 Task: Open Card Event Execution in Board Thought Leadership to Workspace Creative Services and add a team member Softage.4@softage.net, a label Orange, a checklist Curriculum Development, an attachment from Trello, a color Orange and finally, add a card description 'Conduct customer focus group for new product' and a comment 'We should approach this task with a sense of ownership, taking pride in our work and its impact on the project.'. Add a start date 'Jan 04, 1900' with a due date 'Jan 11, 1900'
Action: Mouse moved to (383, 166)
Screenshot: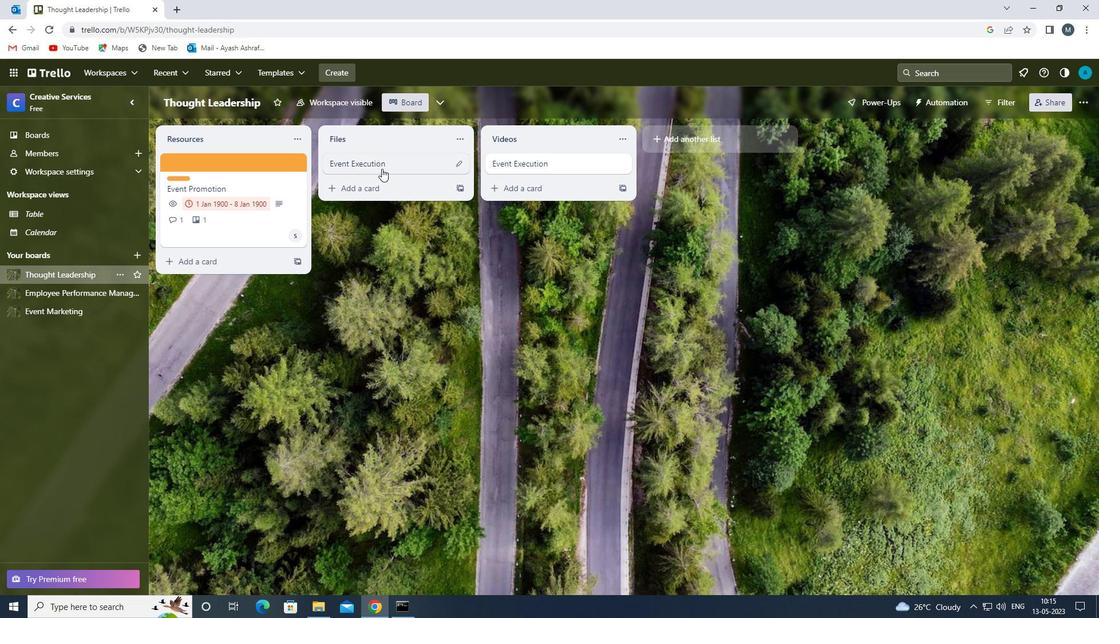 
Action: Mouse pressed left at (383, 166)
Screenshot: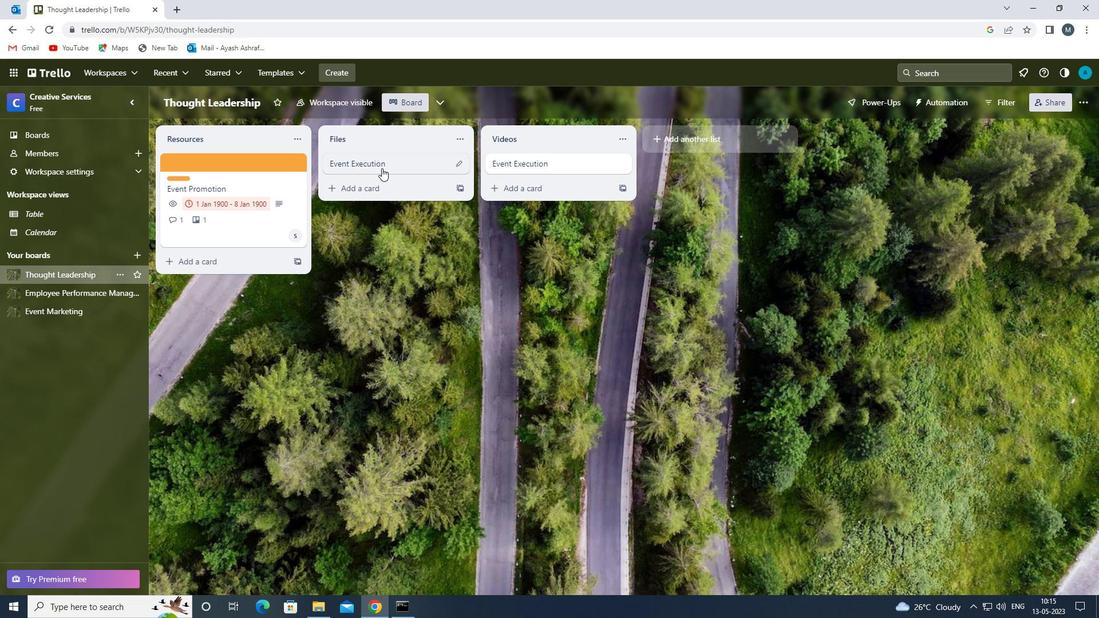 
Action: Mouse moved to (704, 202)
Screenshot: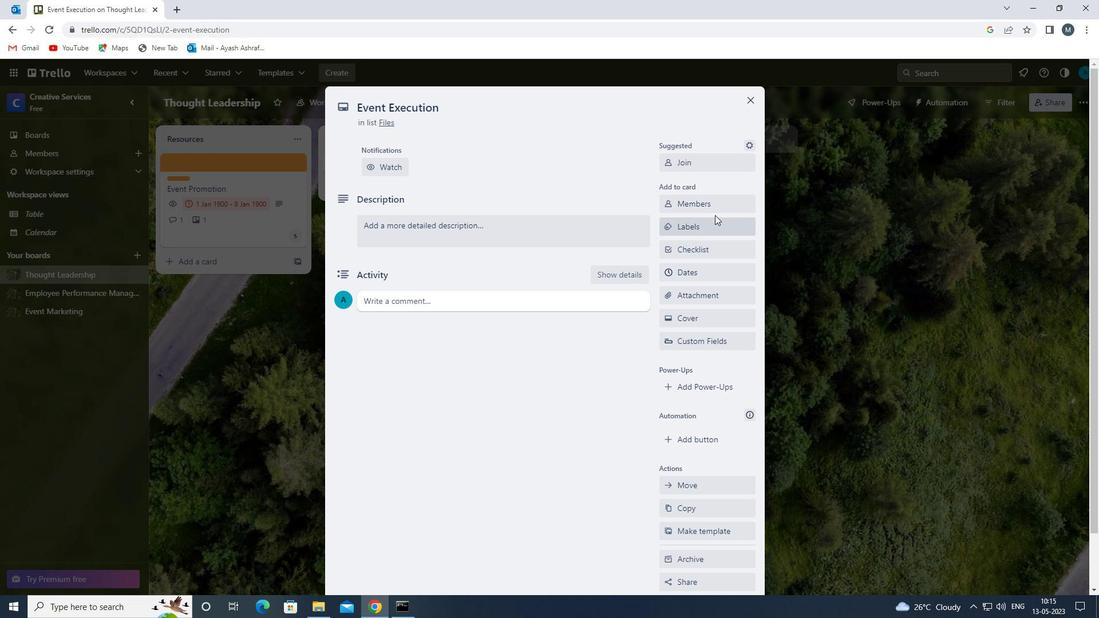 
Action: Mouse pressed left at (704, 202)
Screenshot: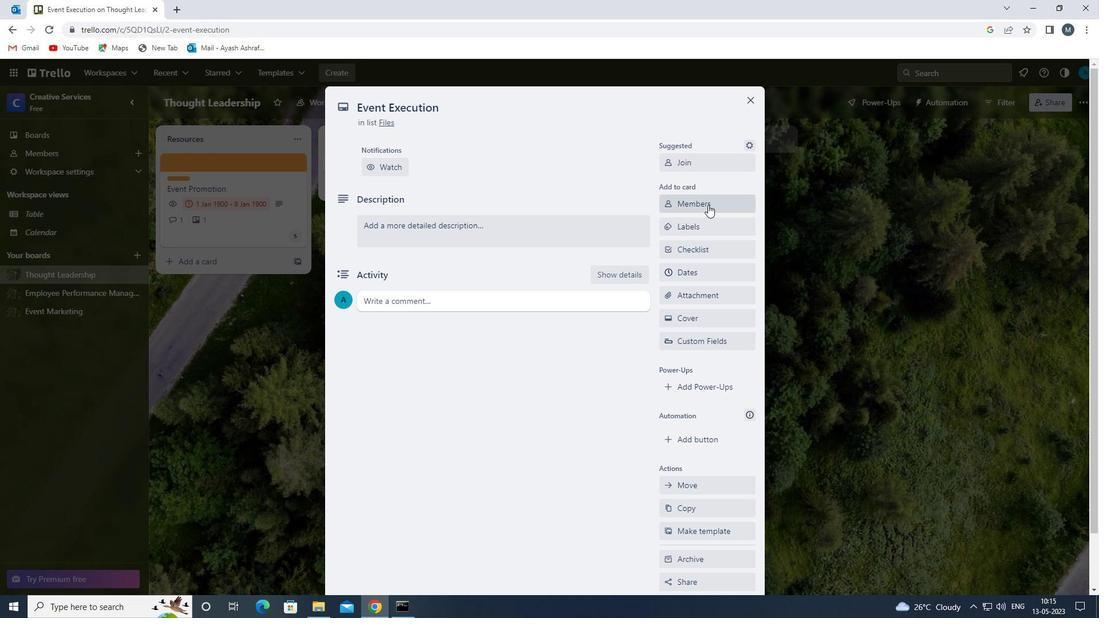 
Action: Mouse moved to (696, 280)
Screenshot: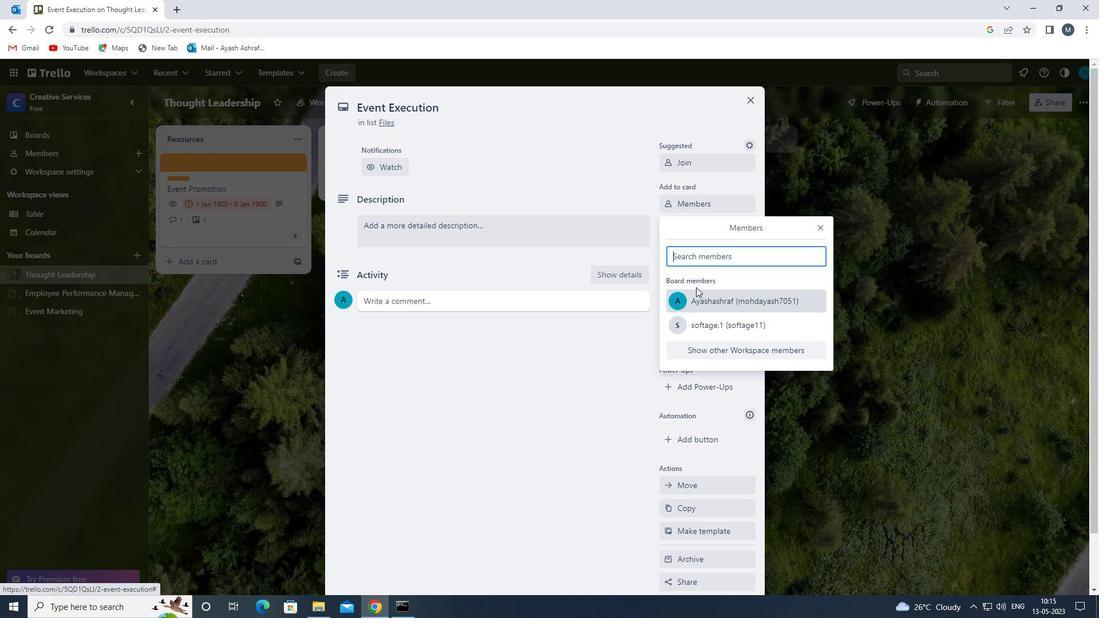 
Action: Key pressed s
Screenshot: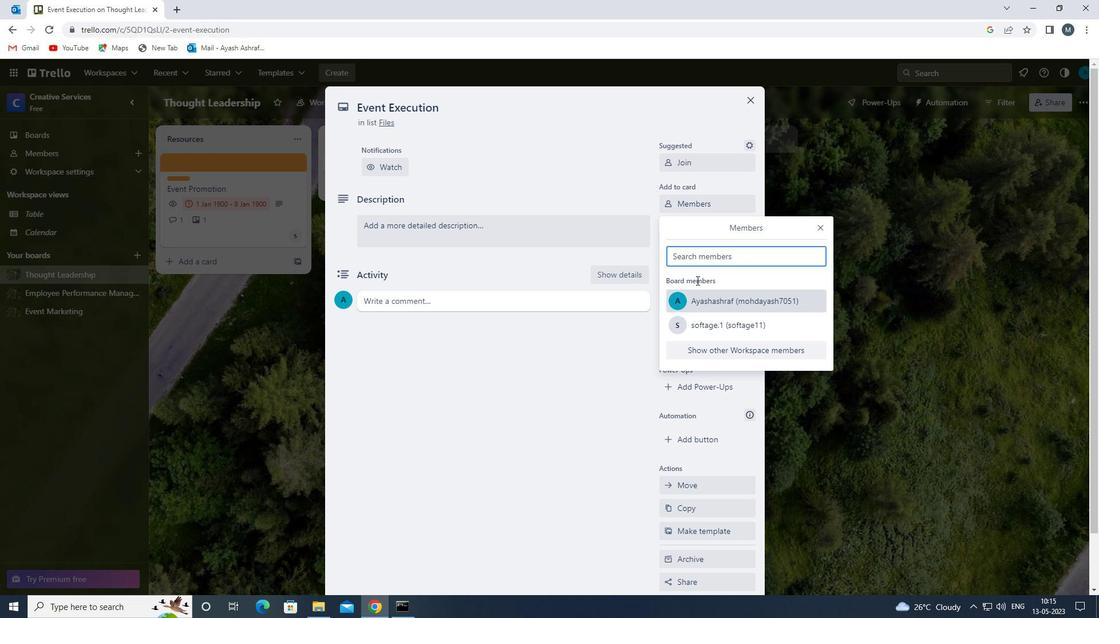 
Action: Mouse moved to (709, 393)
Screenshot: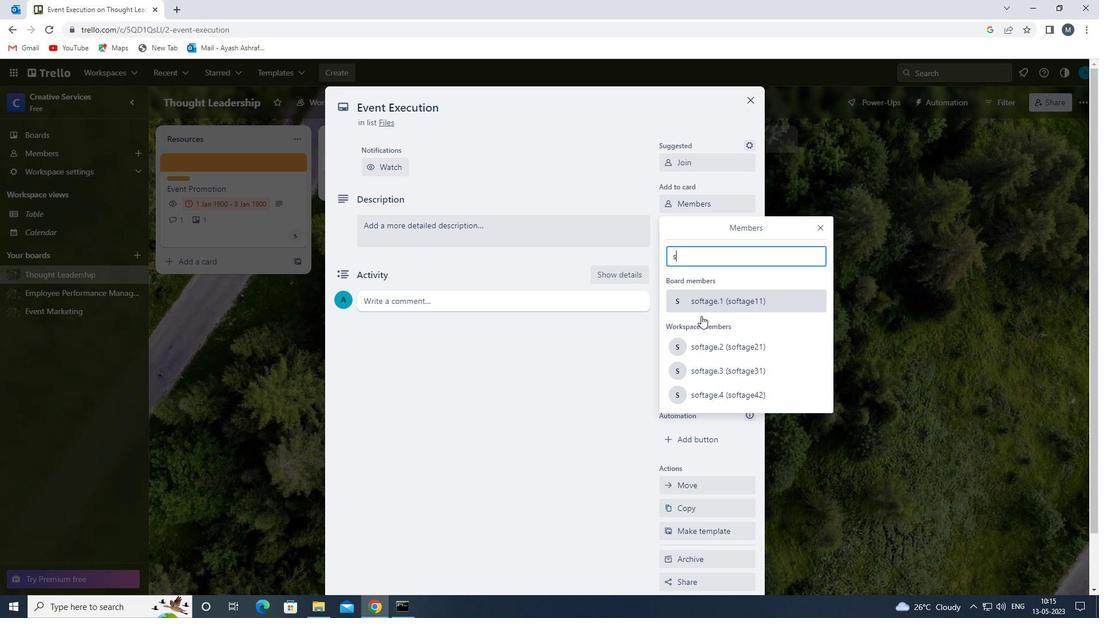 
Action: Mouse pressed left at (709, 393)
Screenshot: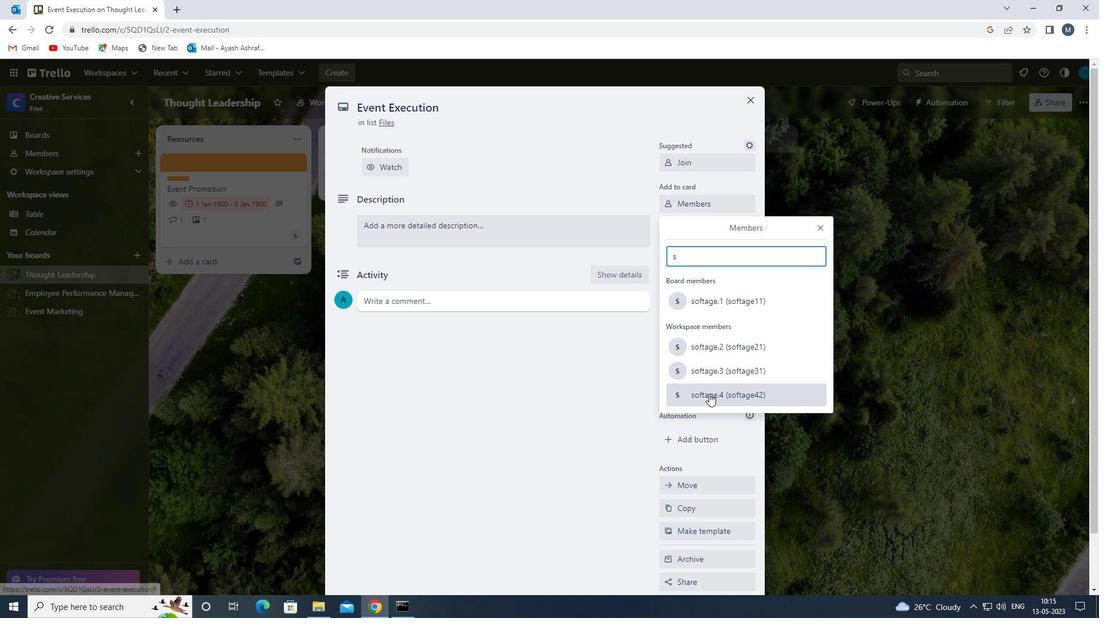
Action: Mouse moved to (819, 231)
Screenshot: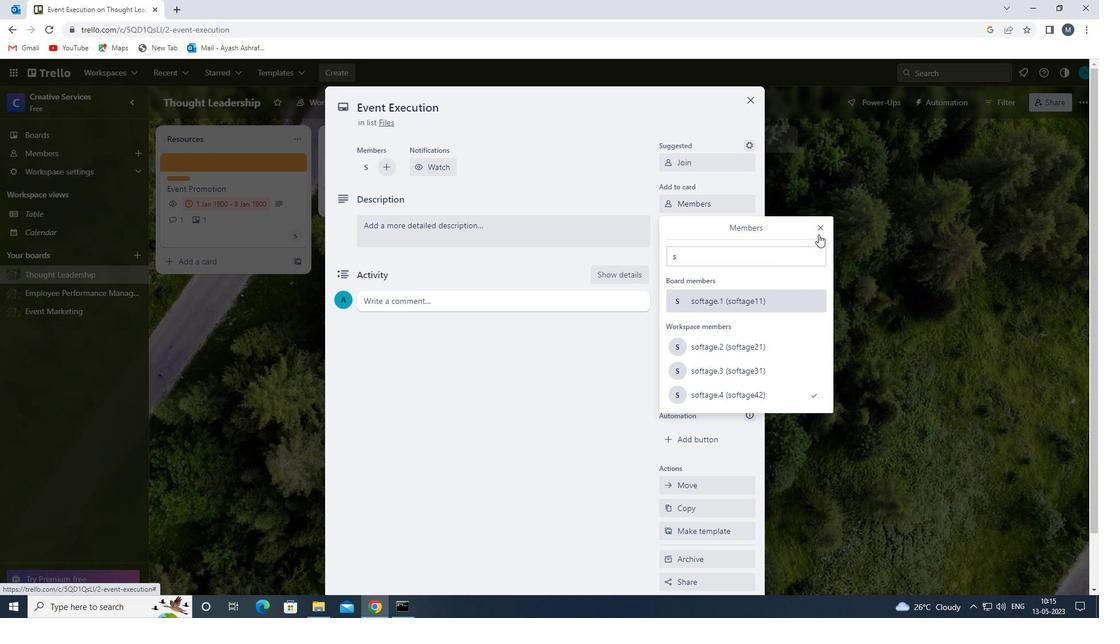 
Action: Mouse pressed left at (819, 231)
Screenshot: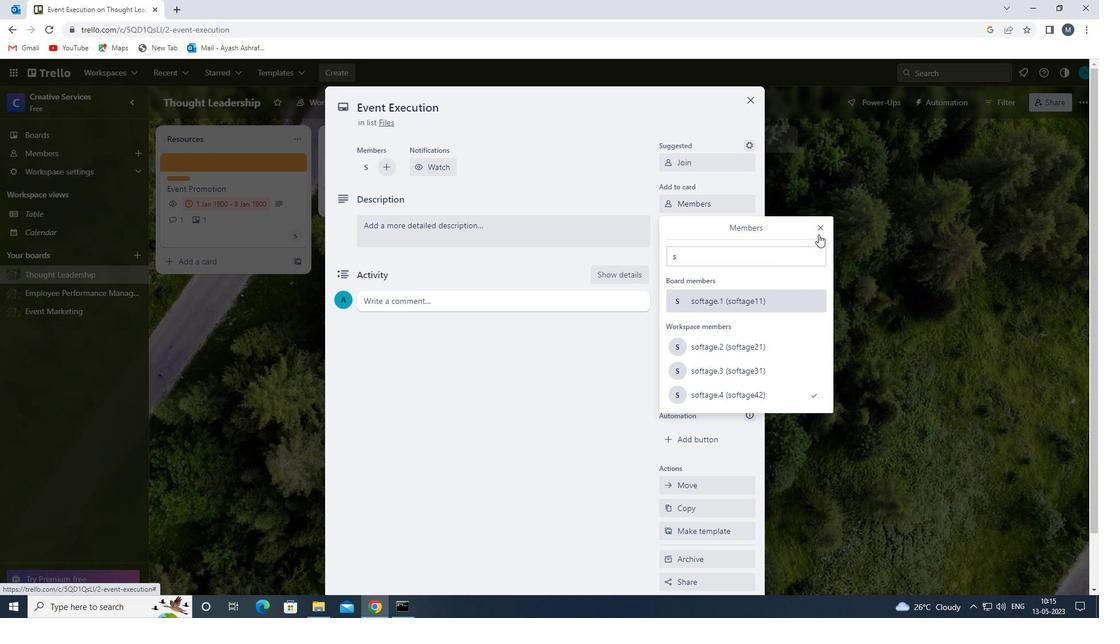 
Action: Mouse moved to (687, 227)
Screenshot: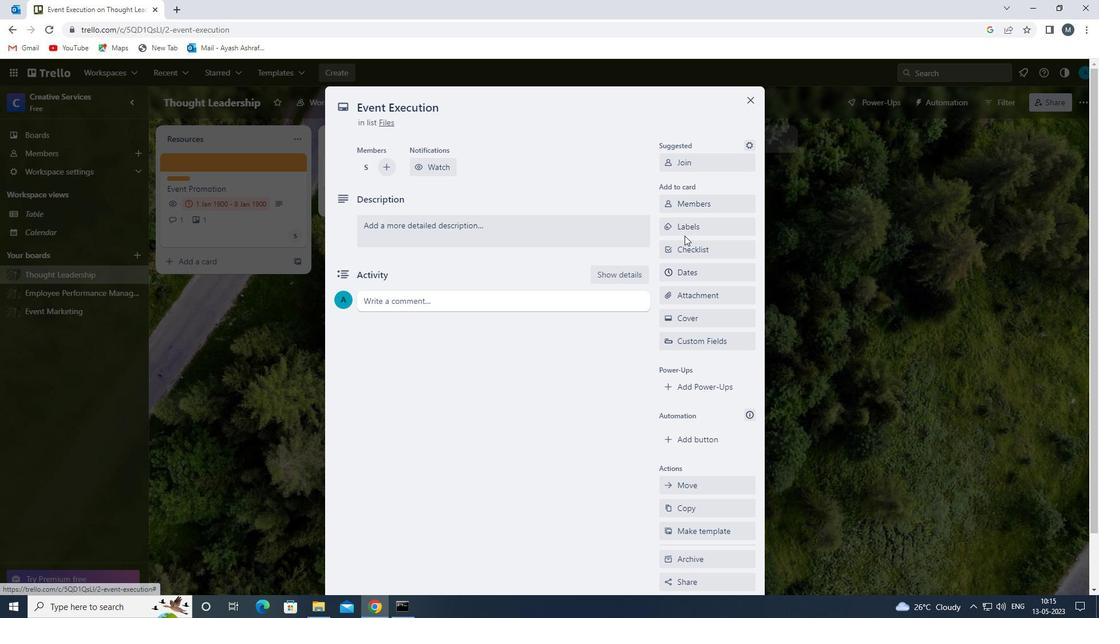 
Action: Mouse pressed left at (687, 227)
Screenshot: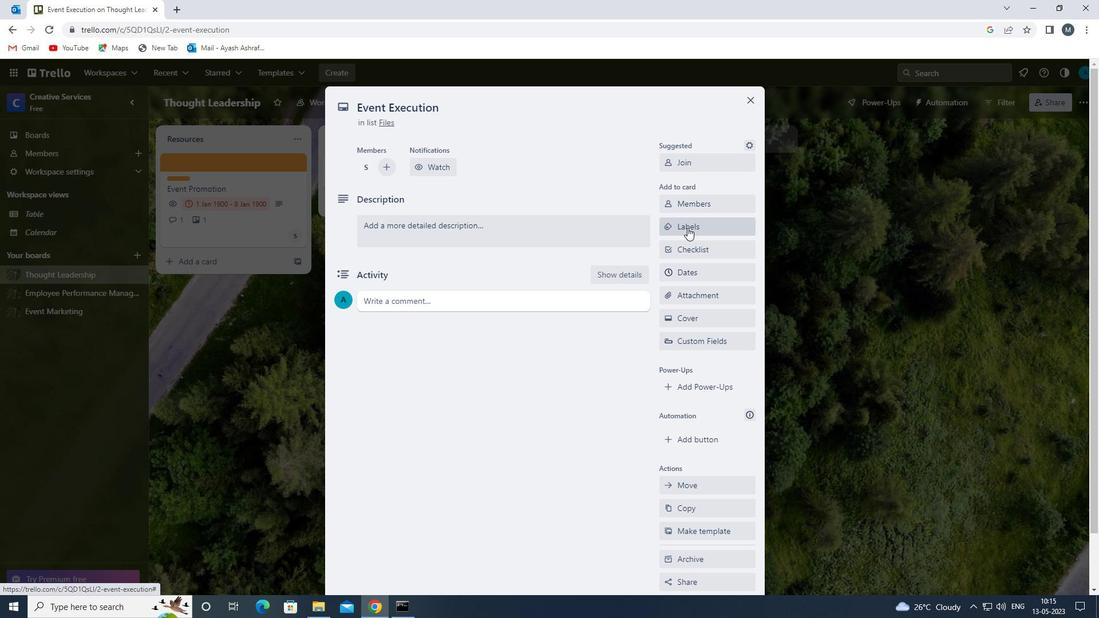 
Action: Mouse moved to (723, 362)
Screenshot: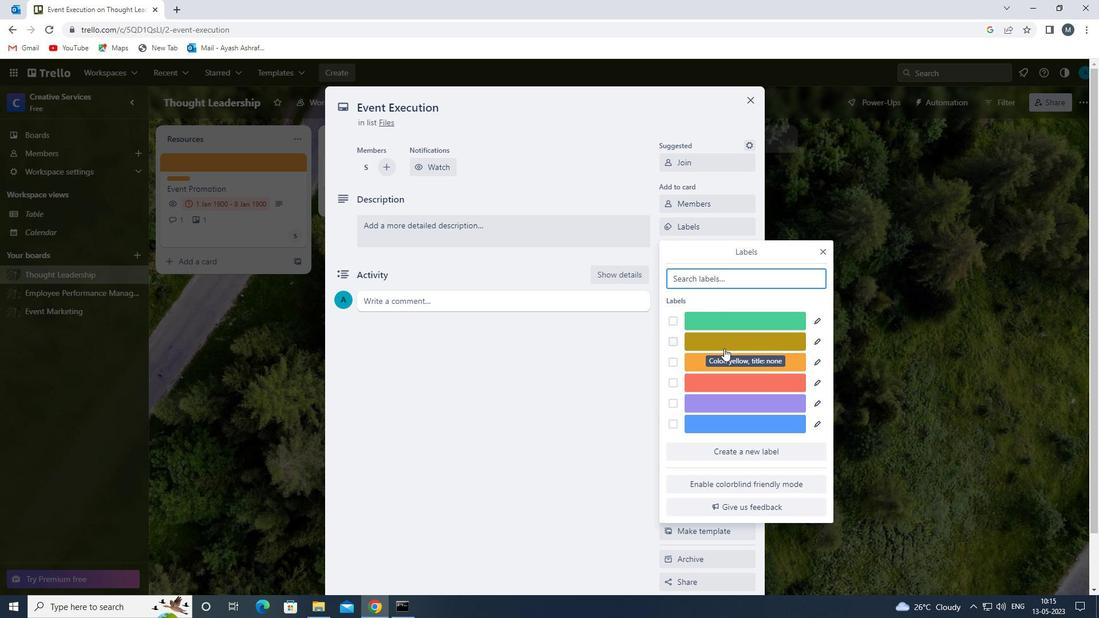 
Action: Mouse pressed left at (723, 362)
Screenshot: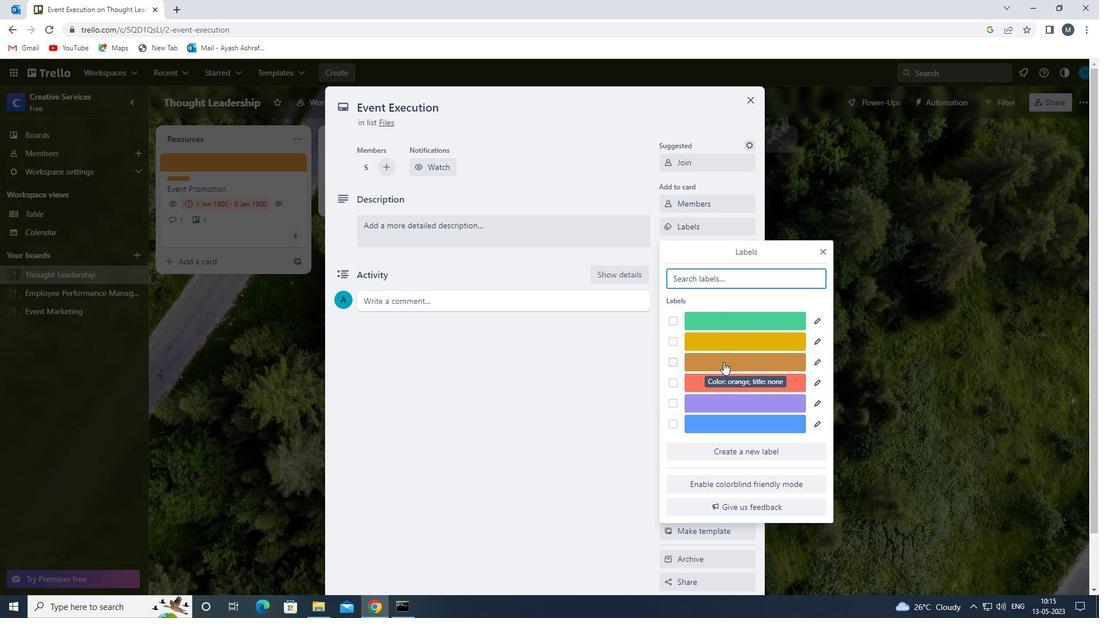 
Action: Mouse moved to (823, 246)
Screenshot: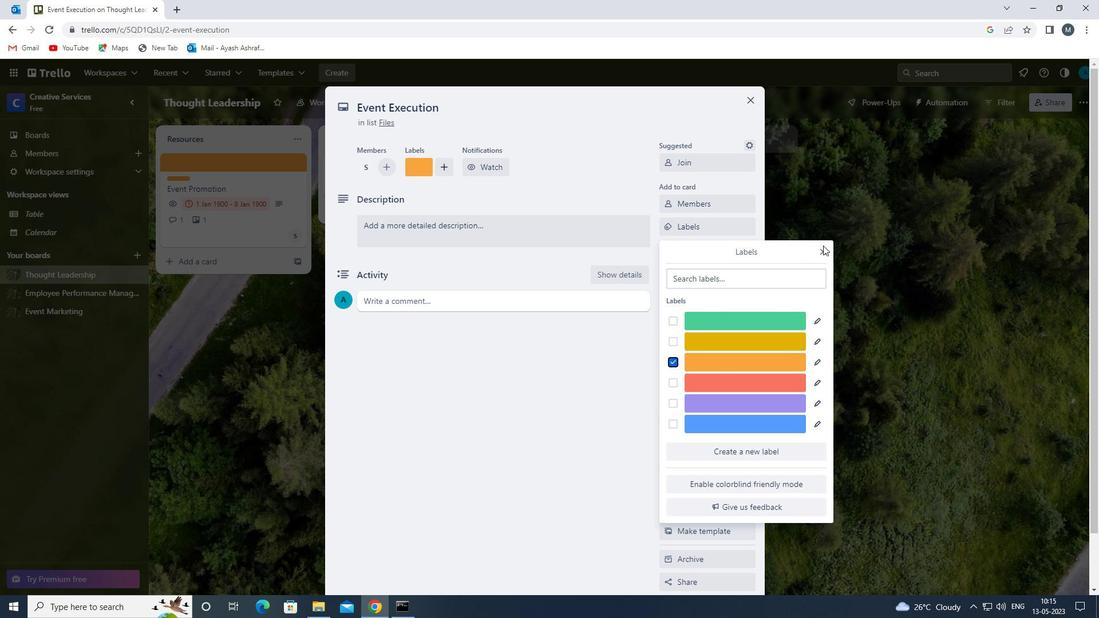 
Action: Mouse pressed left at (823, 246)
Screenshot: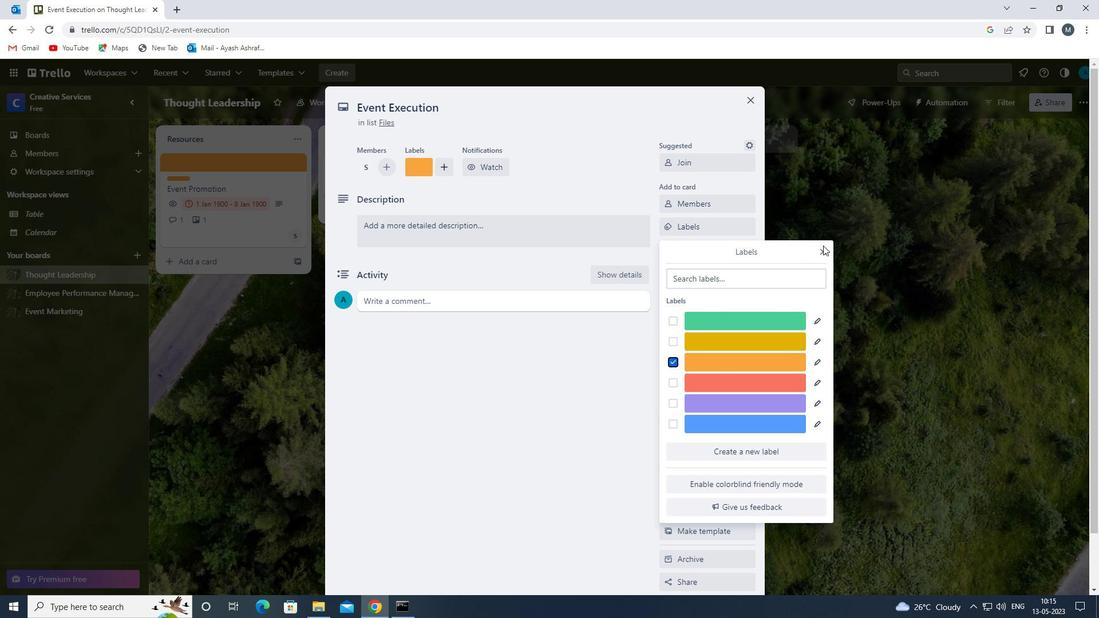 
Action: Mouse moved to (691, 254)
Screenshot: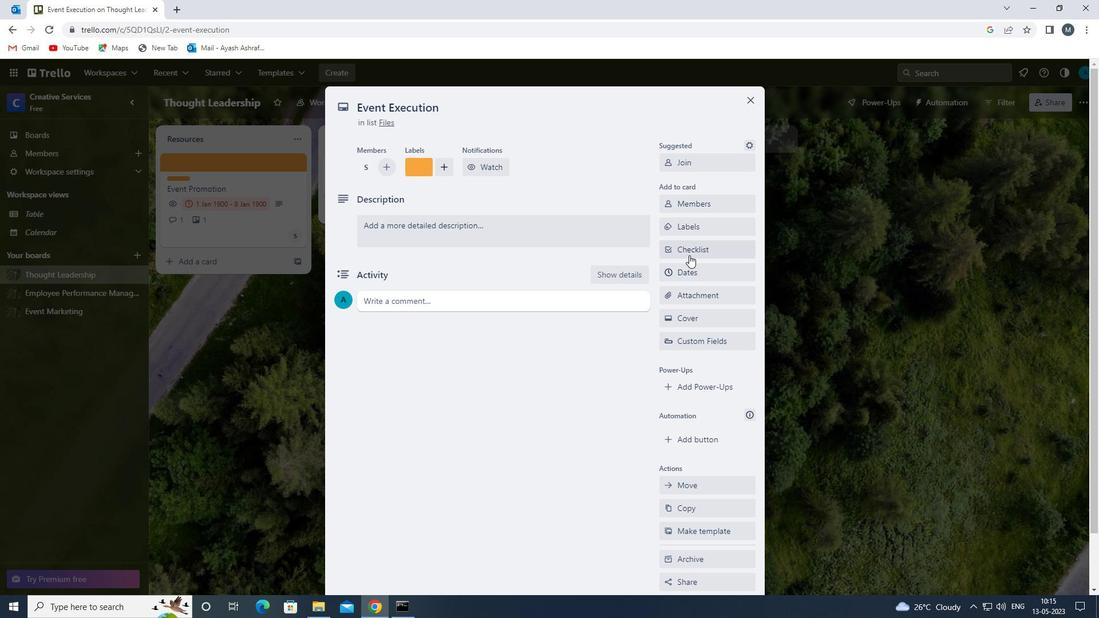 
Action: Mouse pressed left at (691, 254)
Screenshot: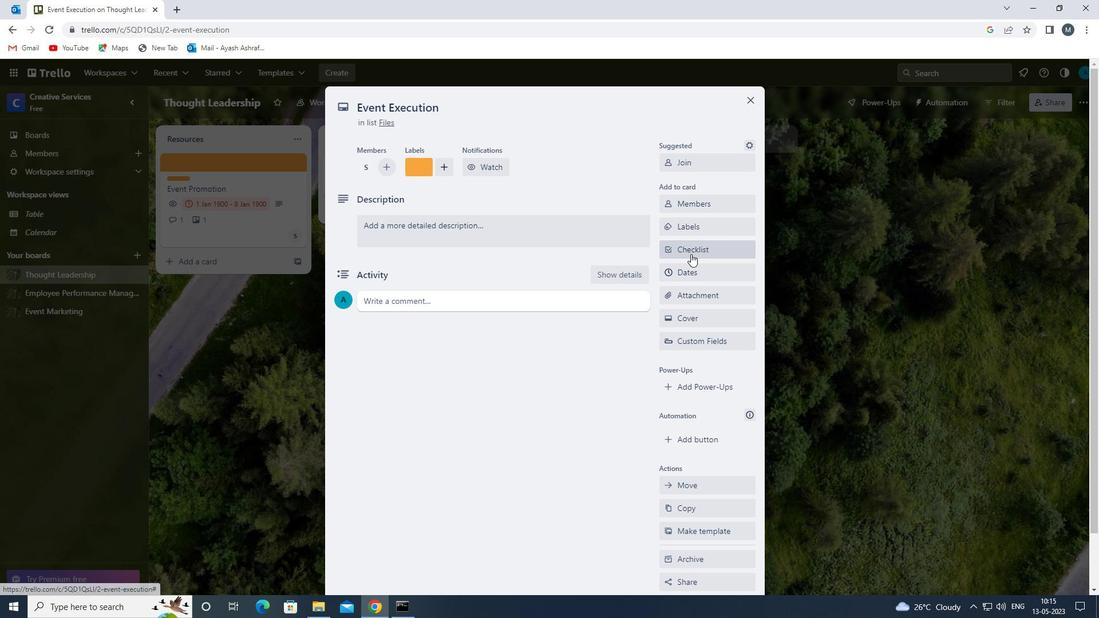 
Action: Mouse moved to (735, 315)
Screenshot: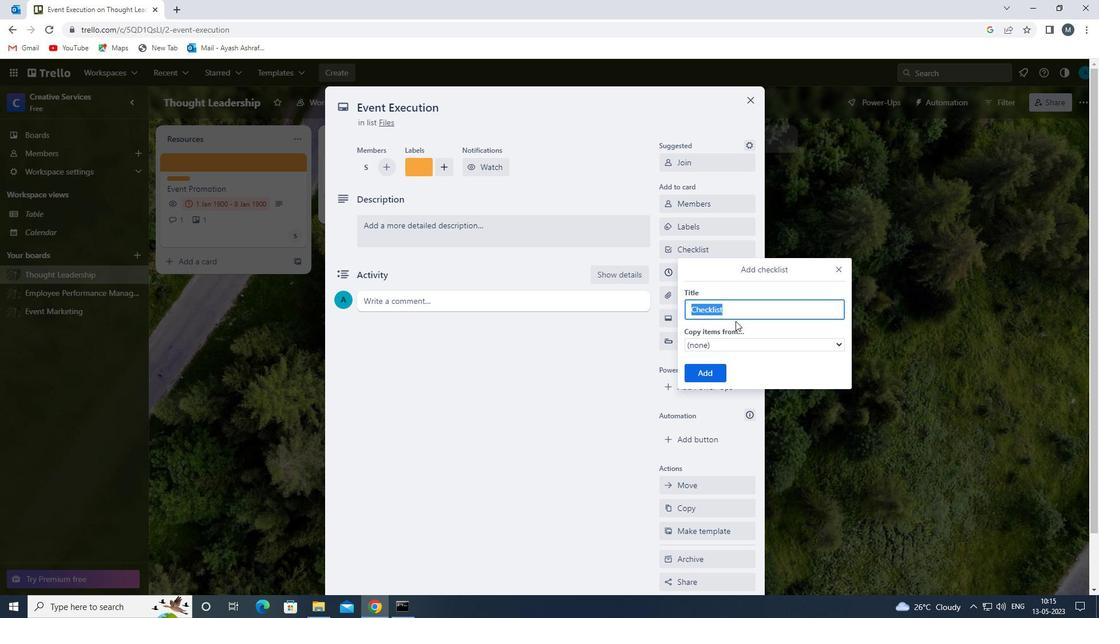 
Action: Key pressed <Key.shift>CURRICULU
Screenshot: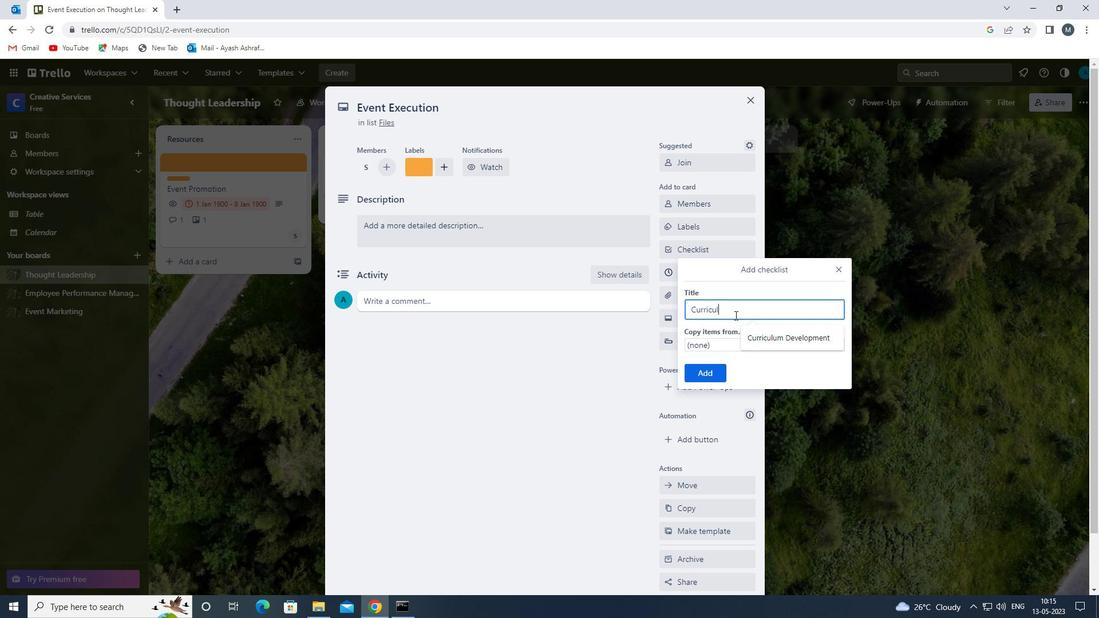 
Action: Mouse moved to (754, 344)
Screenshot: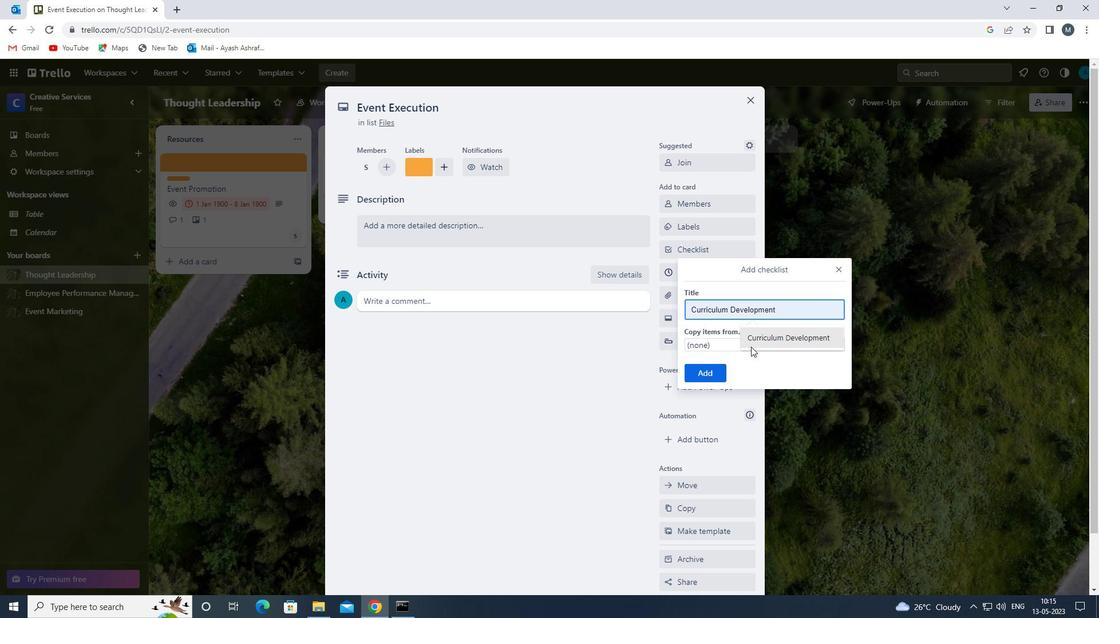 
Action: Mouse pressed left at (754, 344)
Screenshot: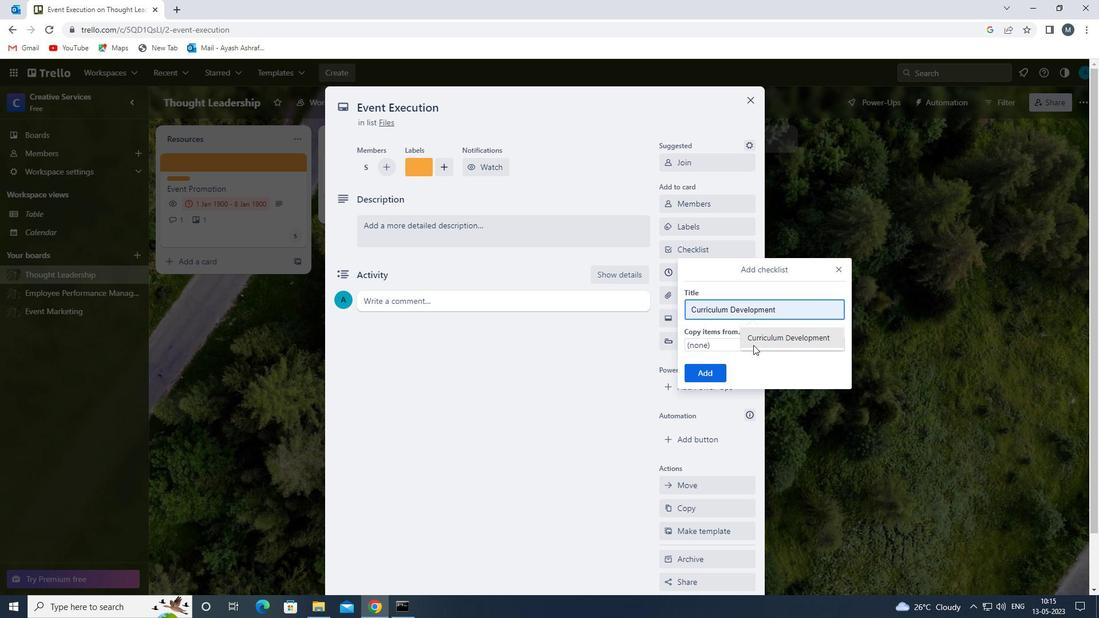 
Action: Mouse moved to (717, 375)
Screenshot: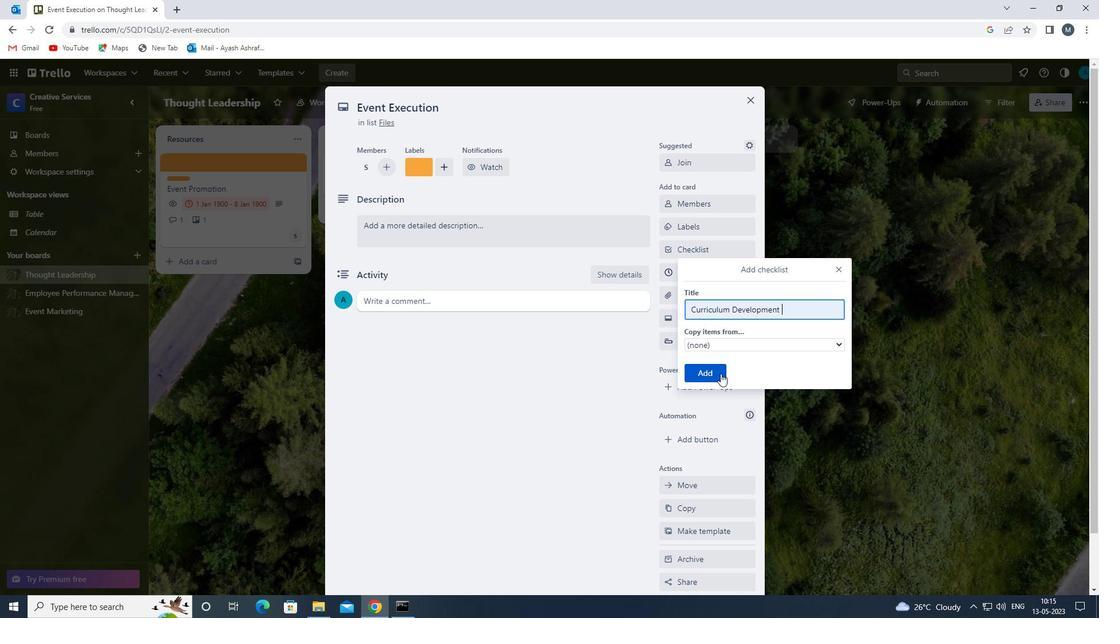 
Action: Mouse pressed left at (717, 375)
Screenshot: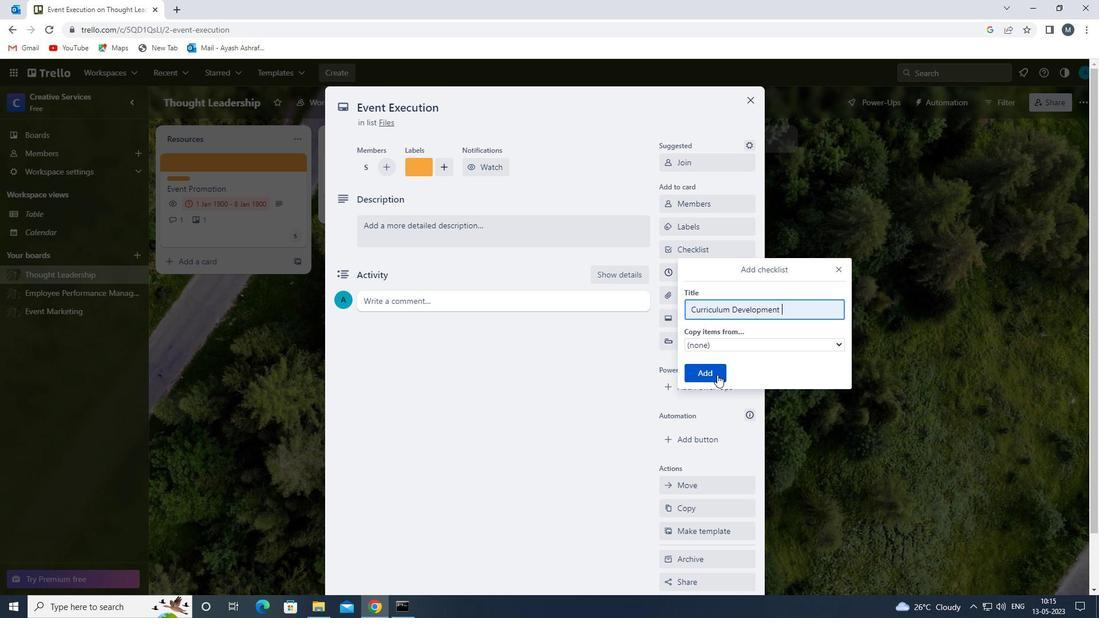 
Action: Mouse moved to (705, 296)
Screenshot: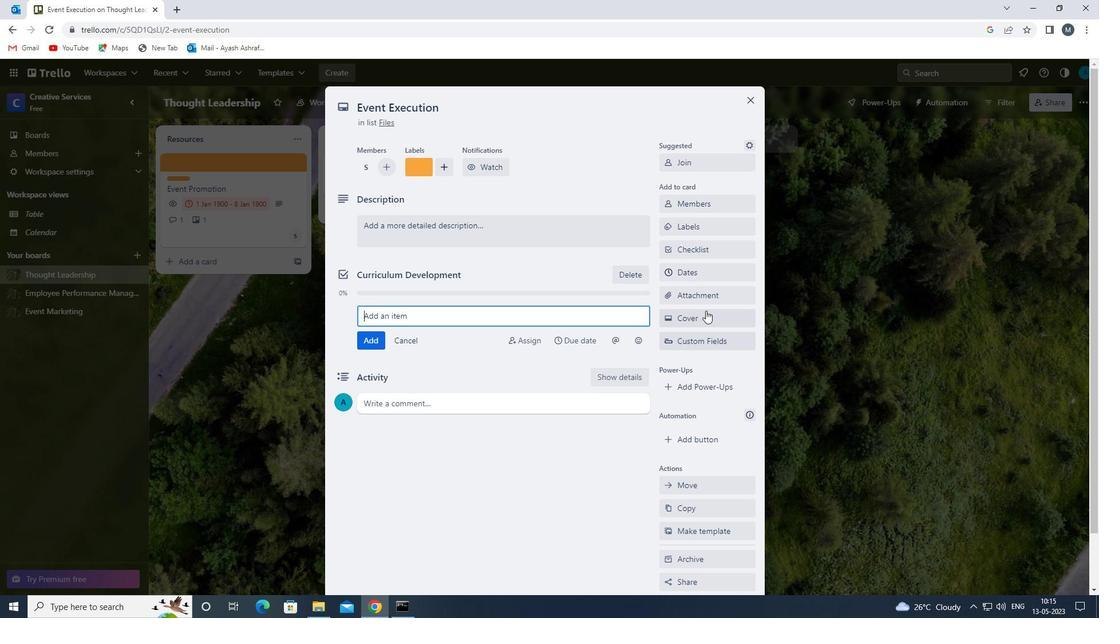 
Action: Mouse pressed left at (705, 296)
Screenshot: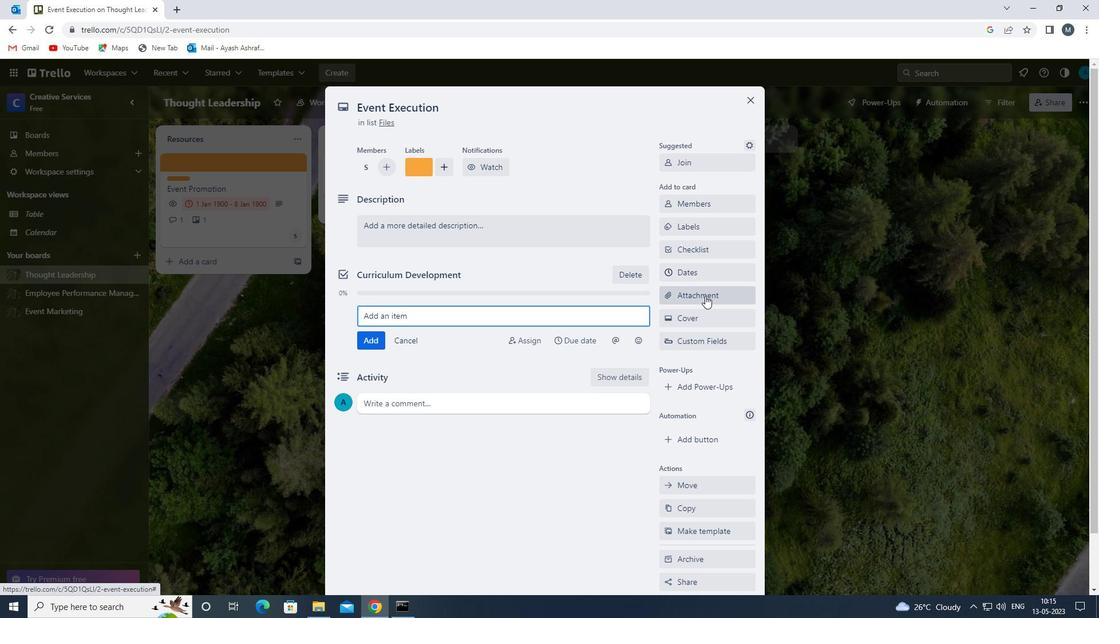 
Action: Mouse moved to (712, 365)
Screenshot: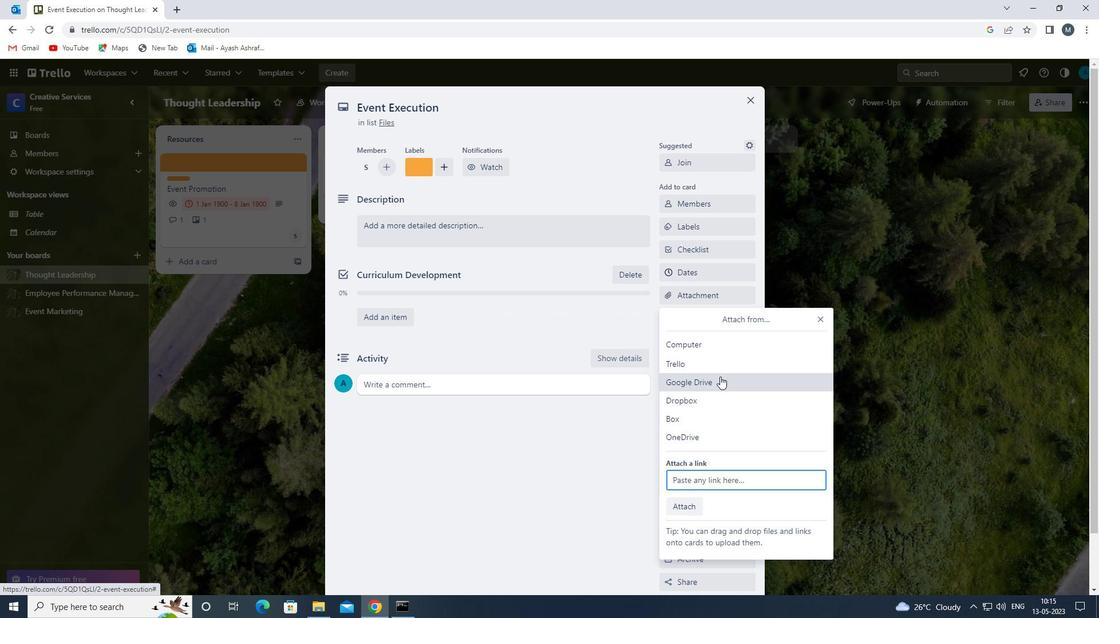 
Action: Mouse pressed left at (712, 365)
Screenshot: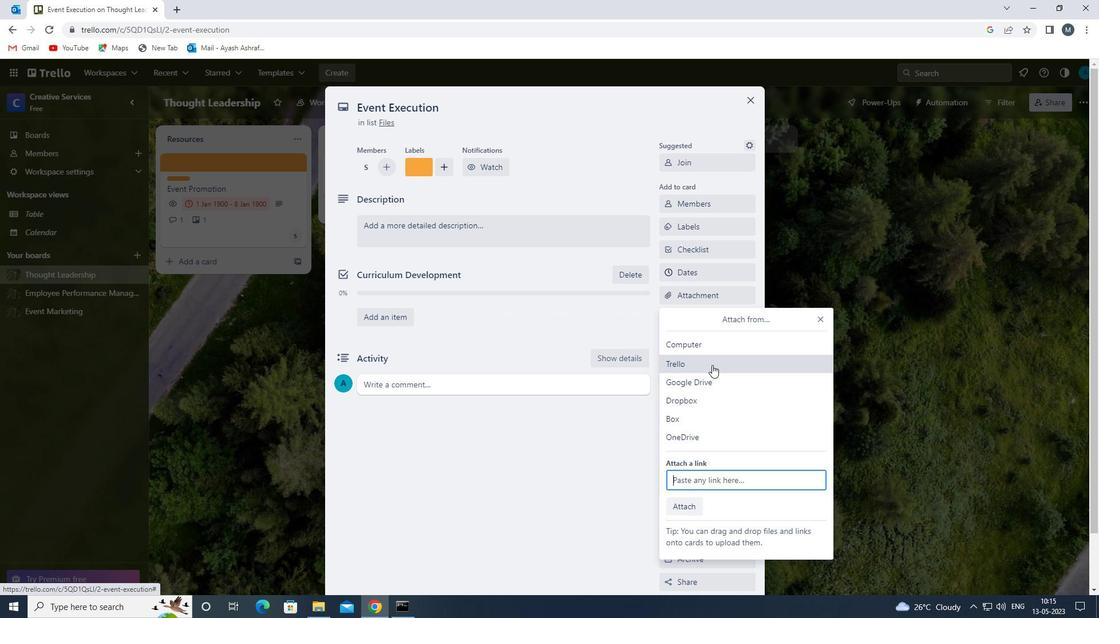 
Action: Mouse moved to (701, 342)
Screenshot: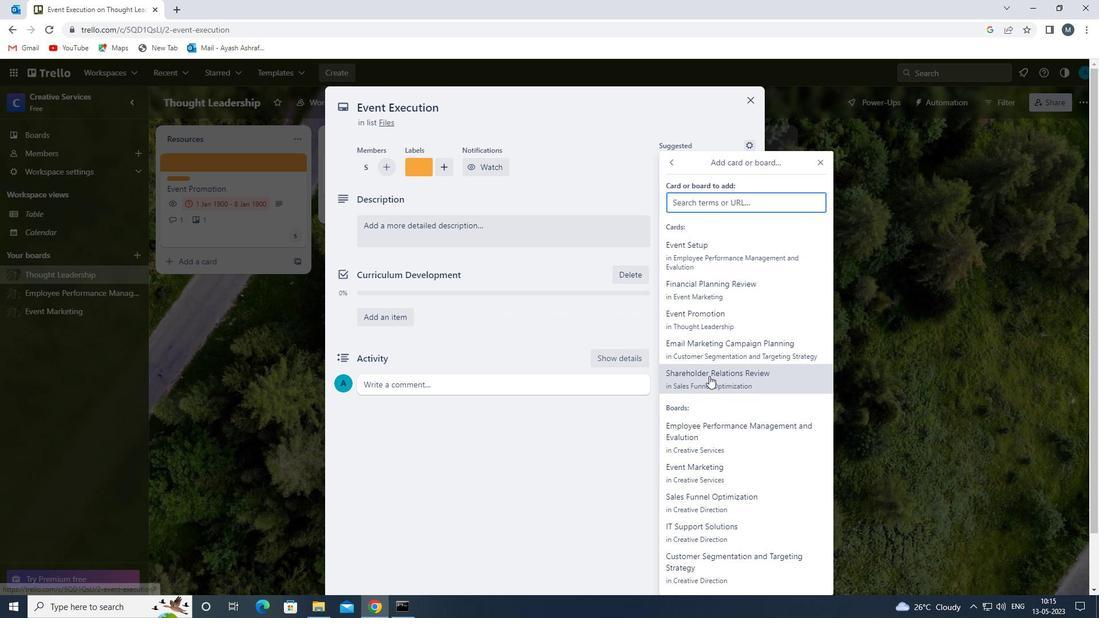 
Action: Mouse pressed left at (701, 342)
Screenshot: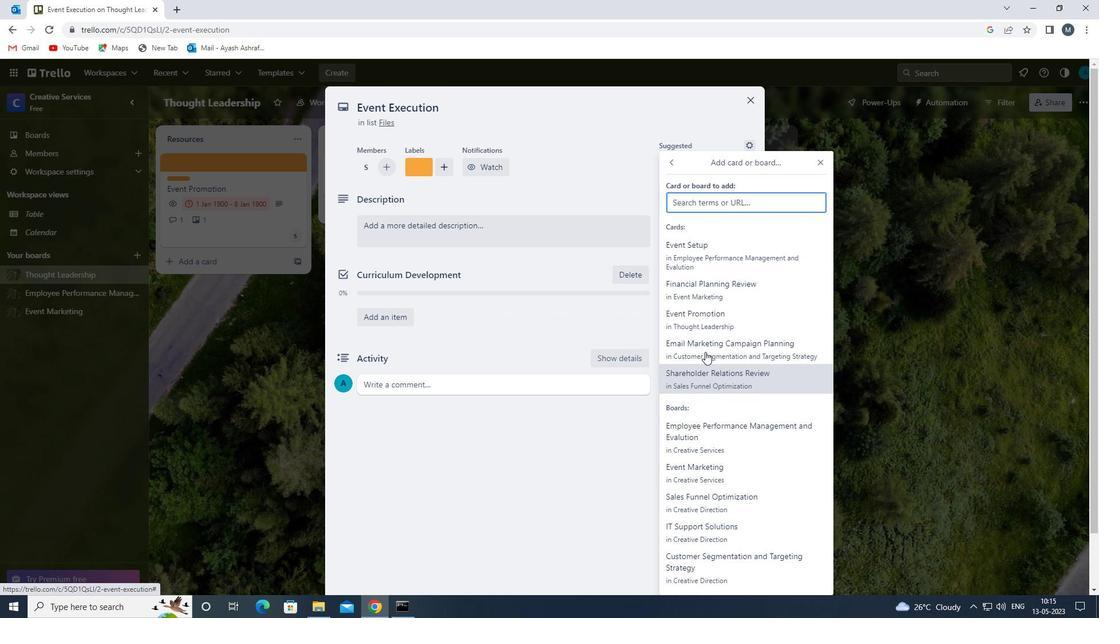 
Action: Mouse moved to (696, 317)
Screenshot: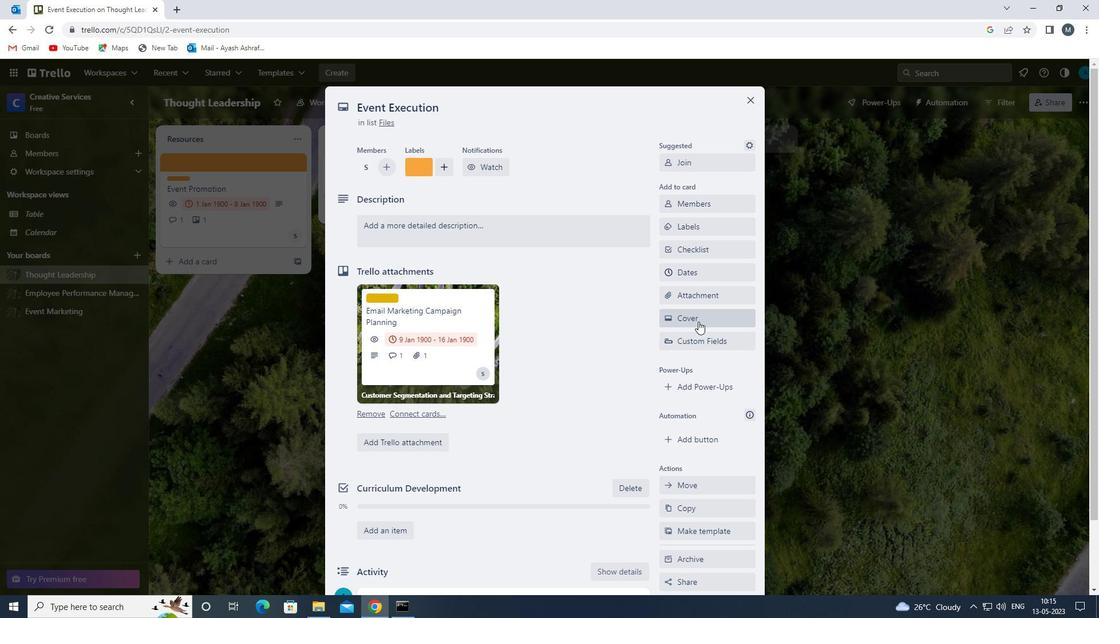 
Action: Mouse pressed left at (696, 317)
Screenshot: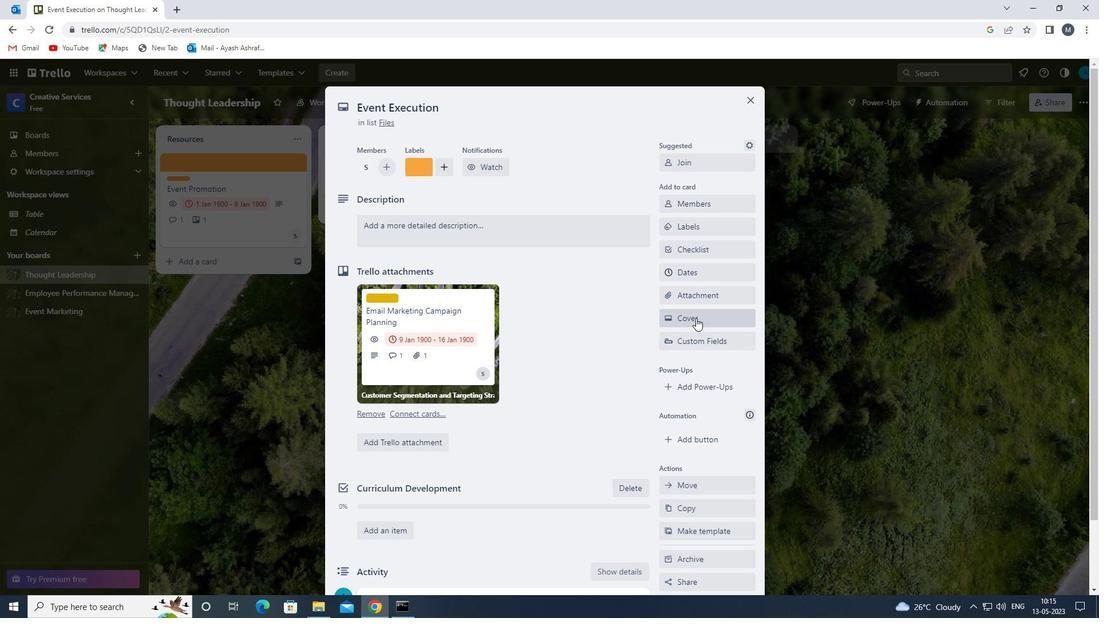 
Action: Mouse moved to (741, 365)
Screenshot: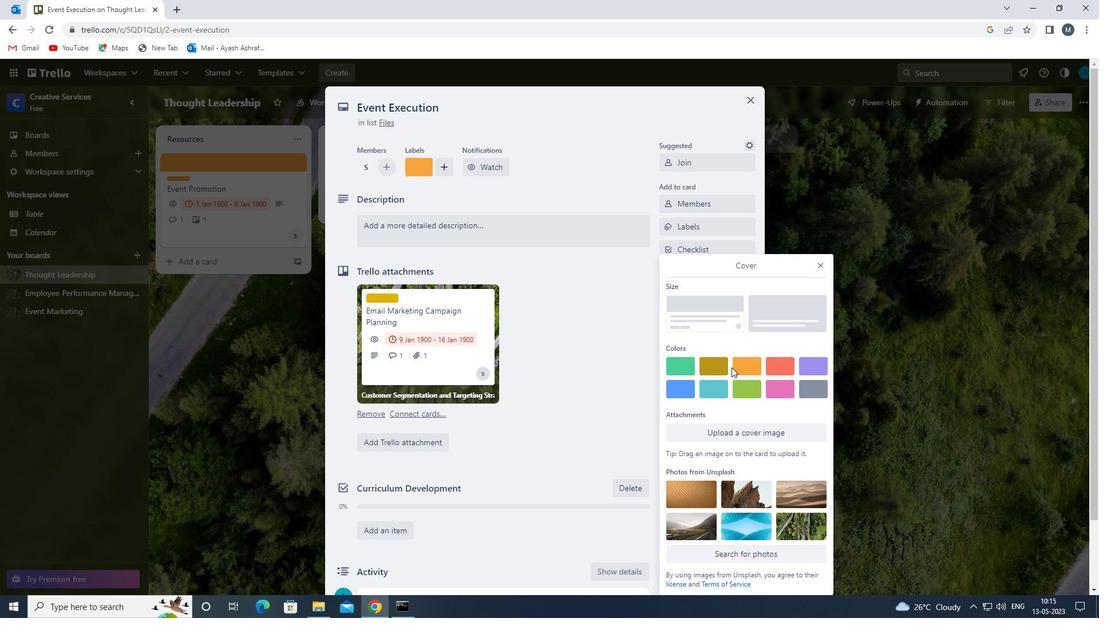 
Action: Mouse pressed left at (741, 365)
Screenshot: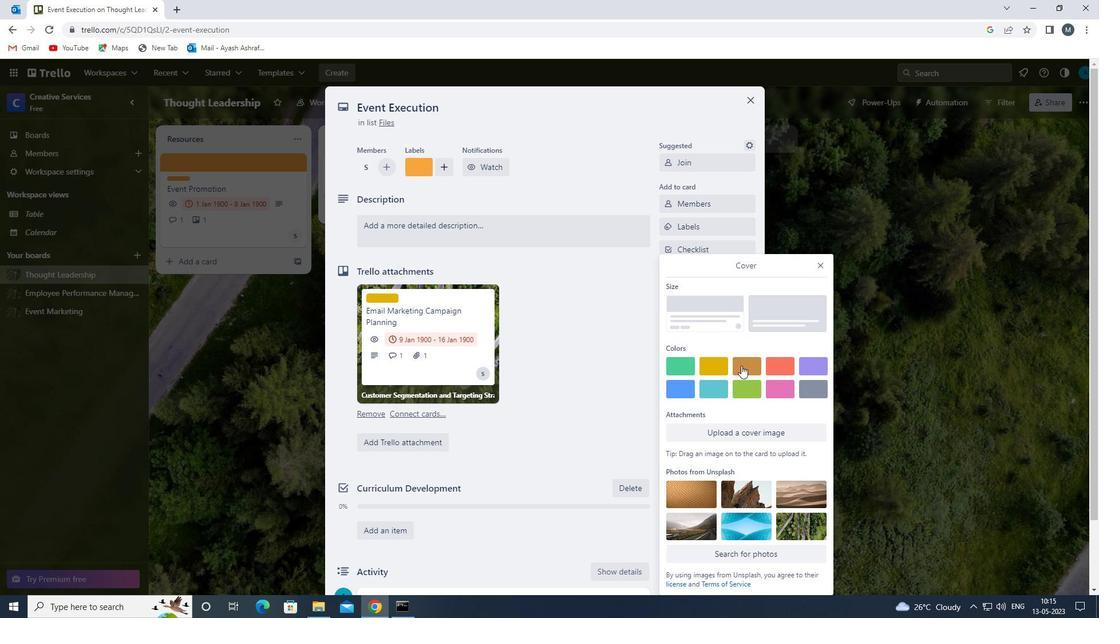
Action: Mouse moved to (816, 246)
Screenshot: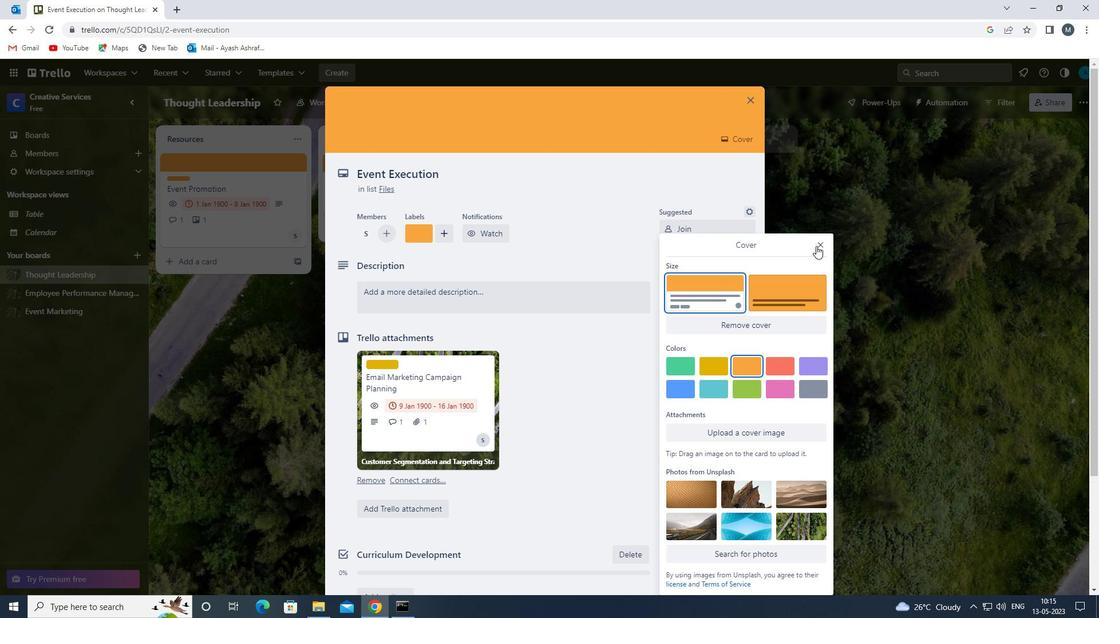 
Action: Mouse pressed left at (816, 246)
Screenshot: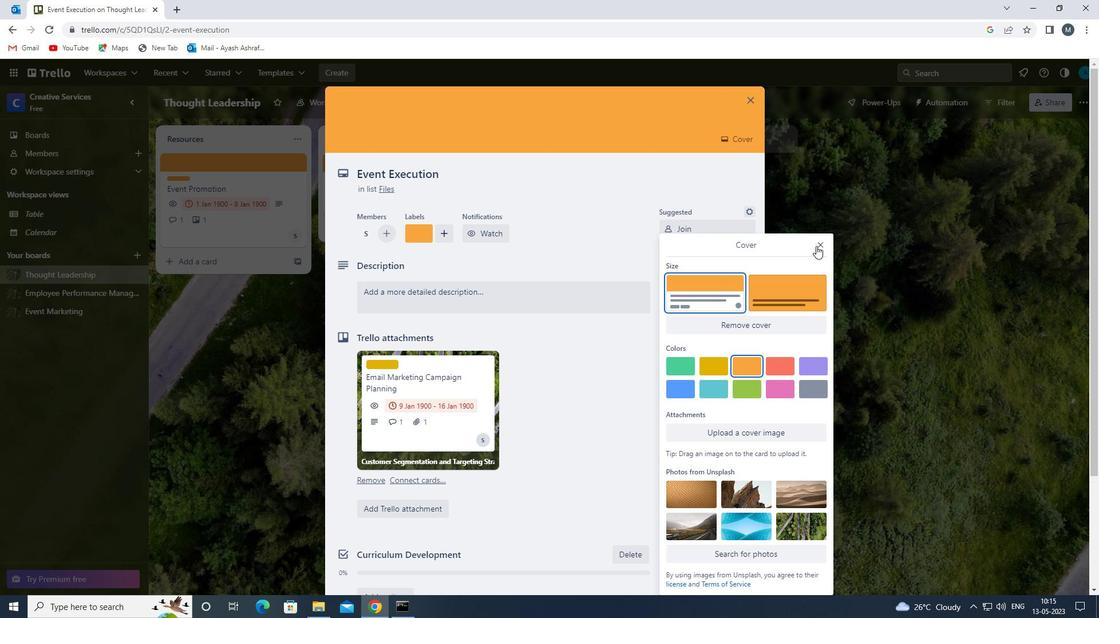 
Action: Mouse moved to (454, 292)
Screenshot: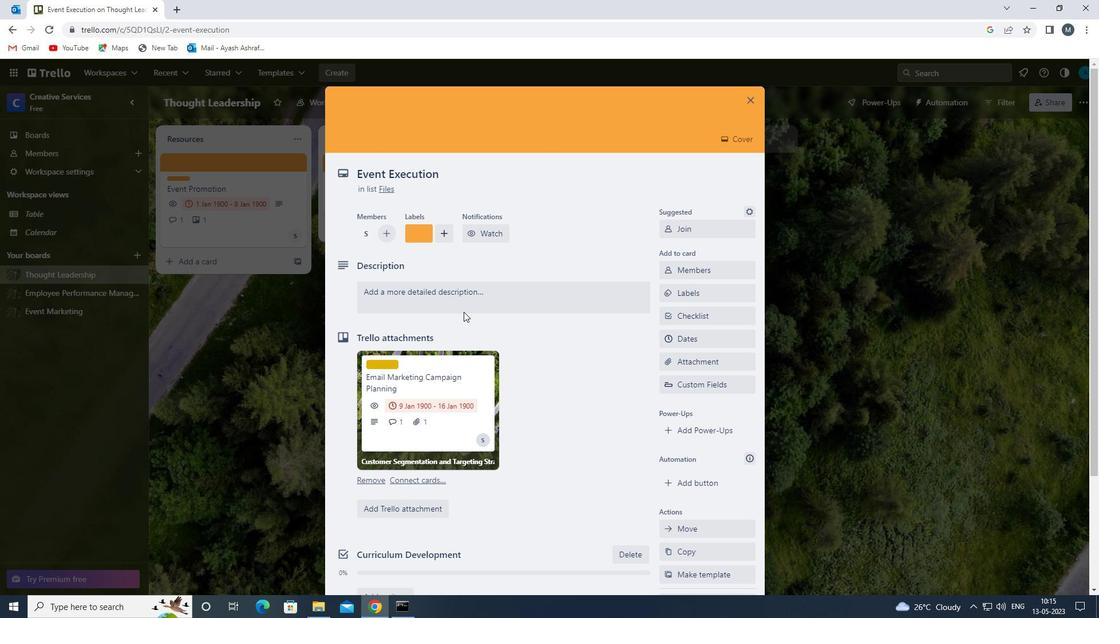 
Action: Mouse pressed left at (454, 292)
Screenshot: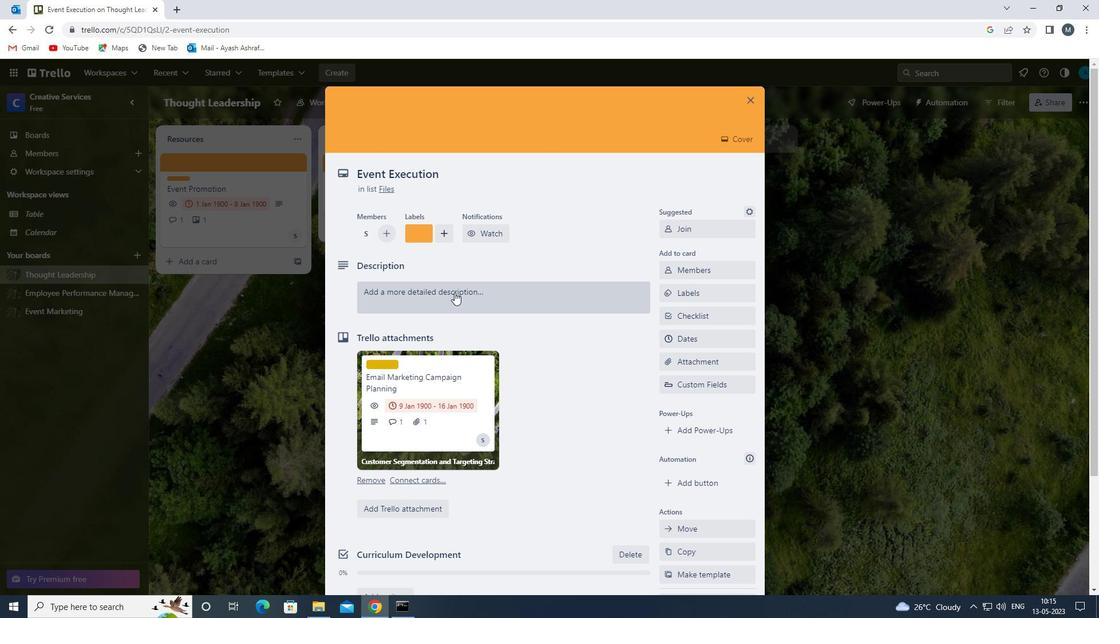 
Action: Mouse moved to (422, 341)
Screenshot: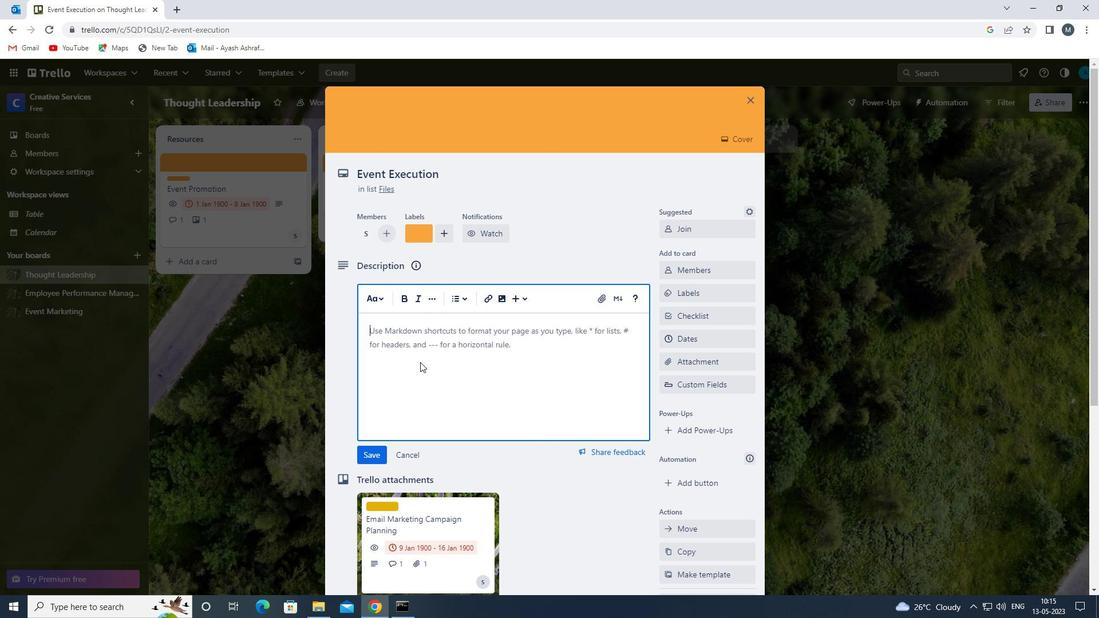 
Action: Mouse pressed left at (422, 341)
Screenshot: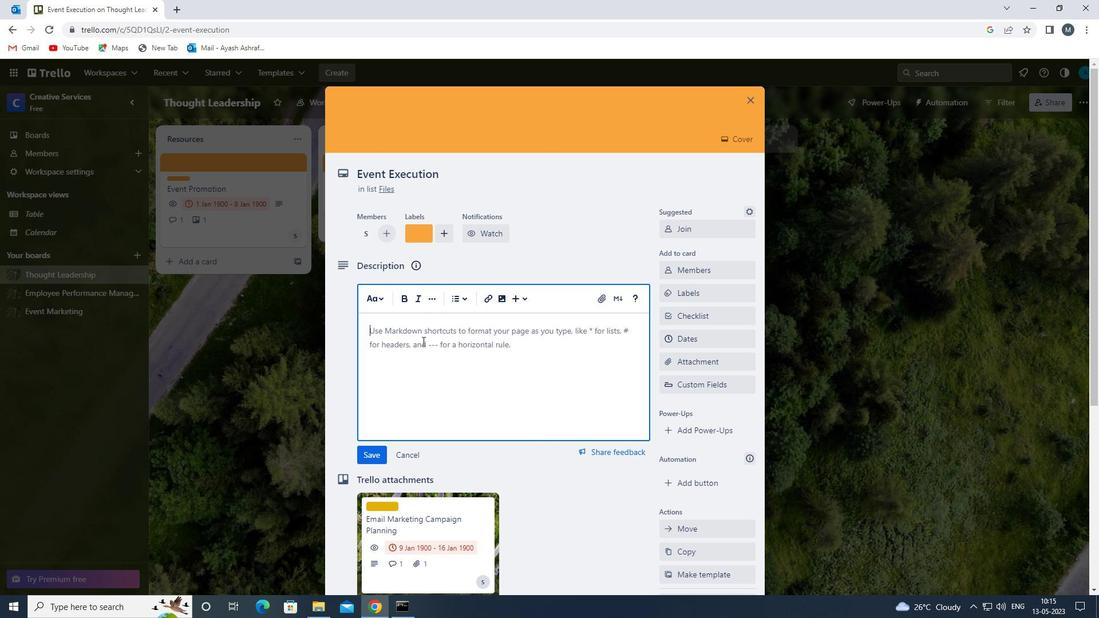 
Action: Key pressed <Key.shift>CONDUCT<Key.space>CUSTOMER<Key.space>FOCUS<Key.space>GROUP<Key.space>FOR<Key.space>NEW<Key.space>PRODUCT
Screenshot: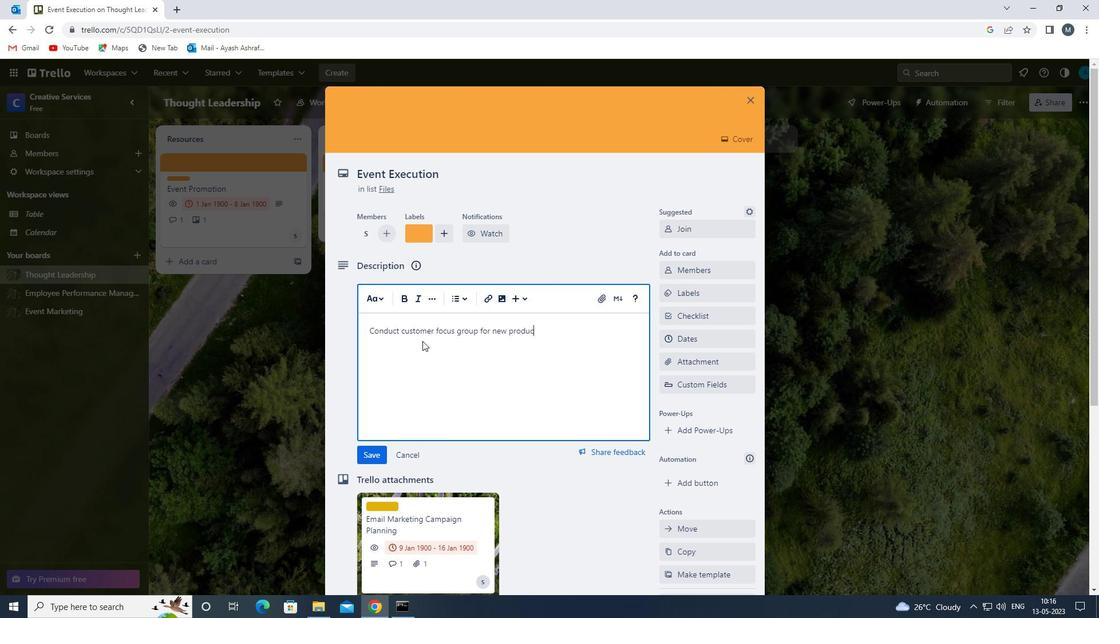 
Action: Mouse moved to (378, 448)
Screenshot: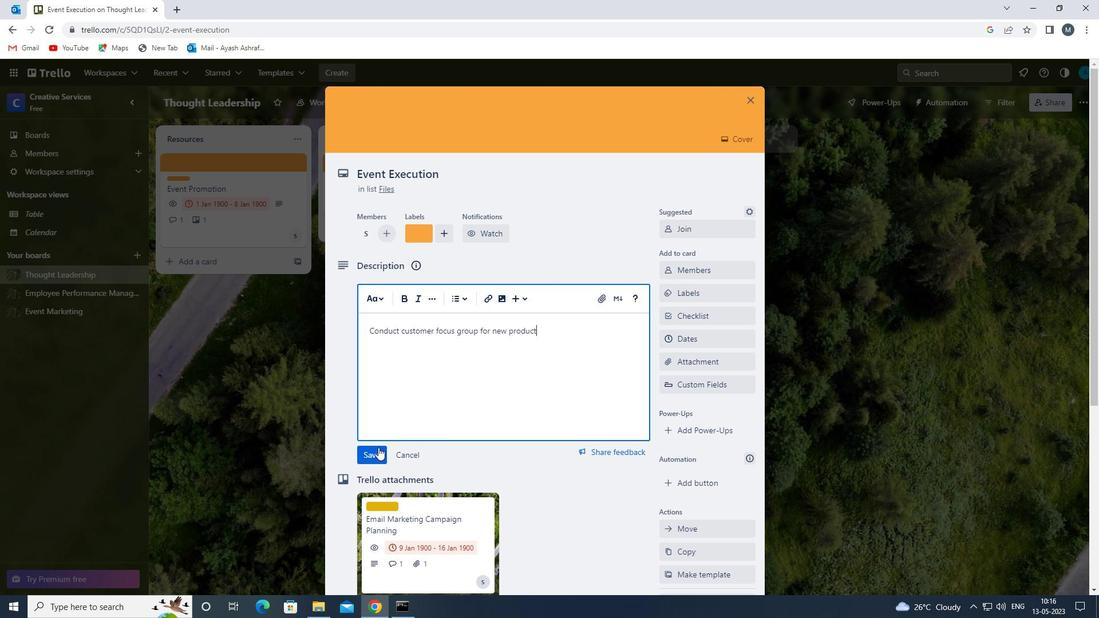 
Action: Mouse pressed left at (378, 448)
Screenshot: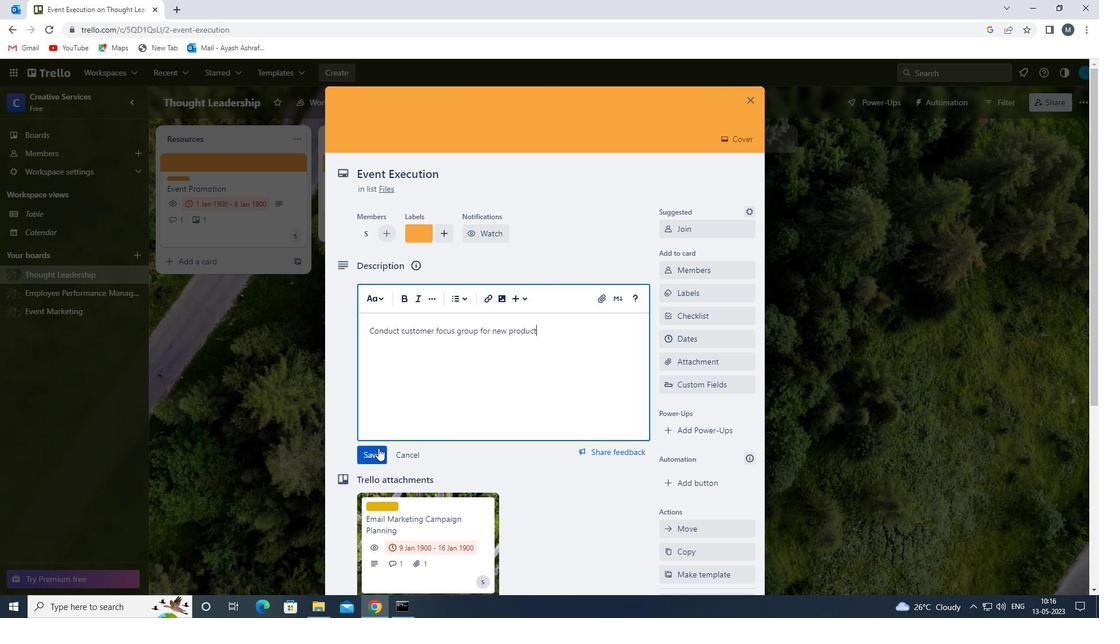 
Action: Mouse moved to (446, 400)
Screenshot: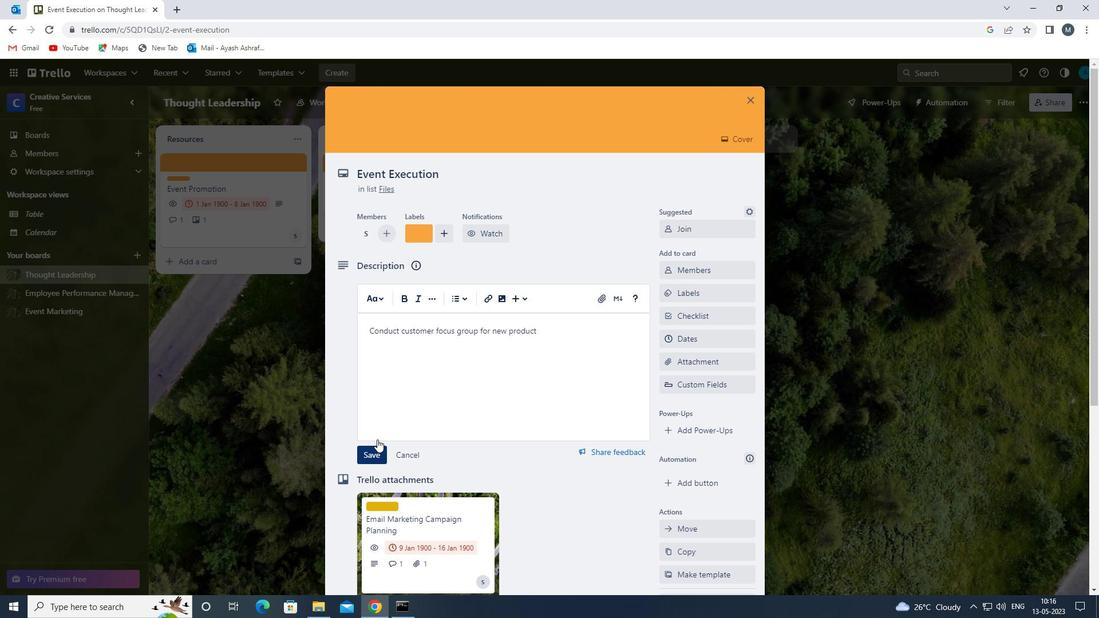 
Action: Mouse scrolled (446, 399) with delta (0, 0)
Screenshot: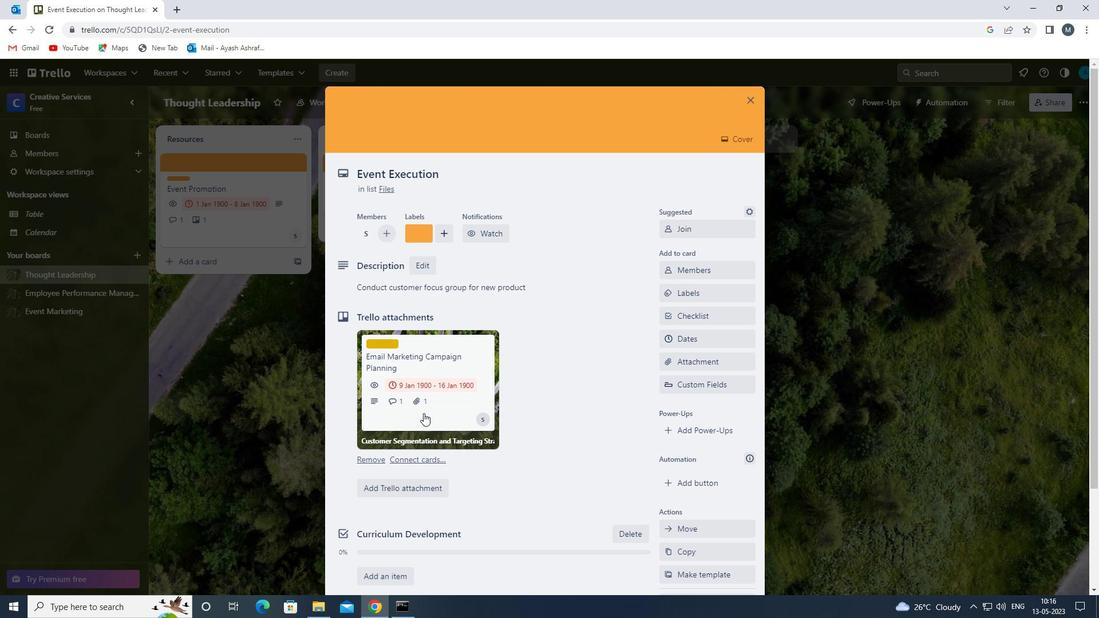 
Action: Mouse scrolled (446, 399) with delta (0, 0)
Screenshot: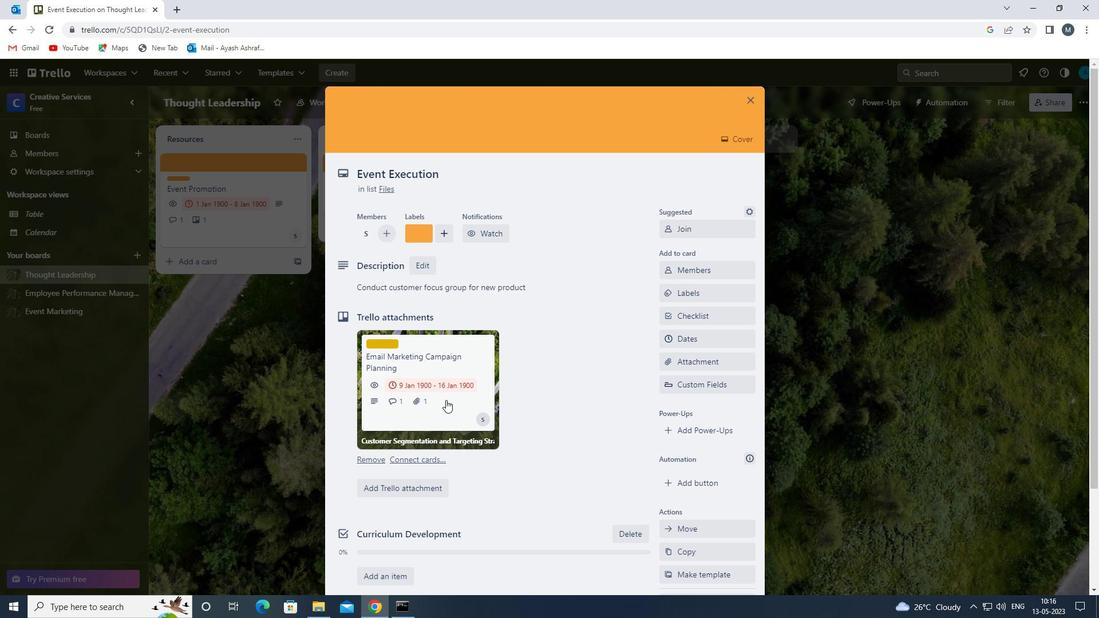 
Action: Mouse moved to (422, 530)
Screenshot: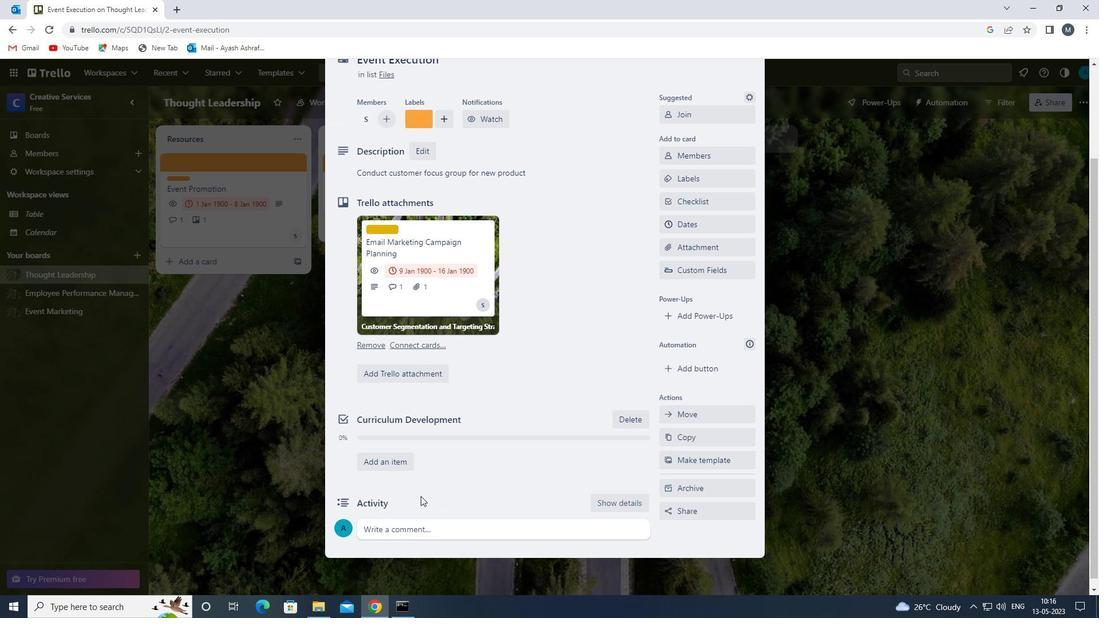 
Action: Mouse pressed left at (422, 530)
Screenshot: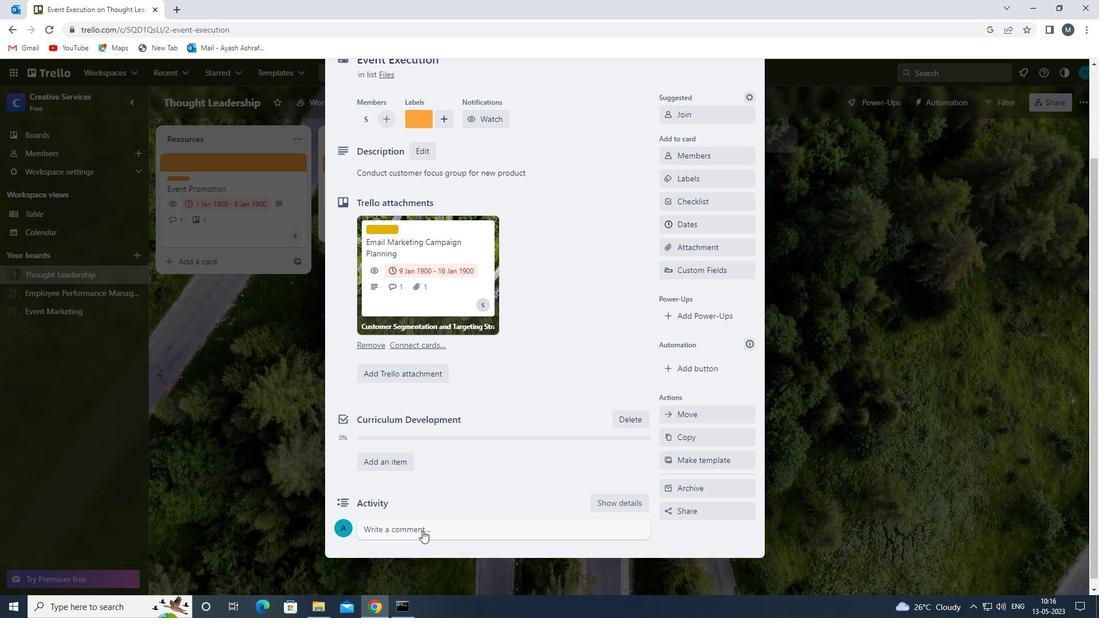
Action: Mouse moved to (427, 521)
Screenshot: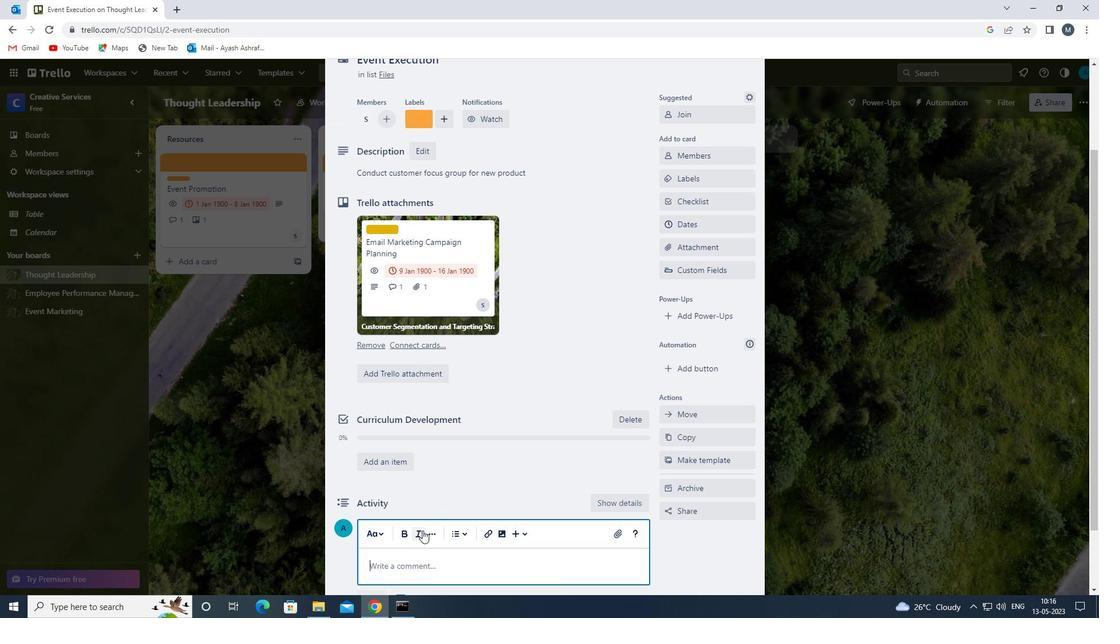 
Action: Mouse scrolled (427, 521) with delta (0, 0)
Screenshot: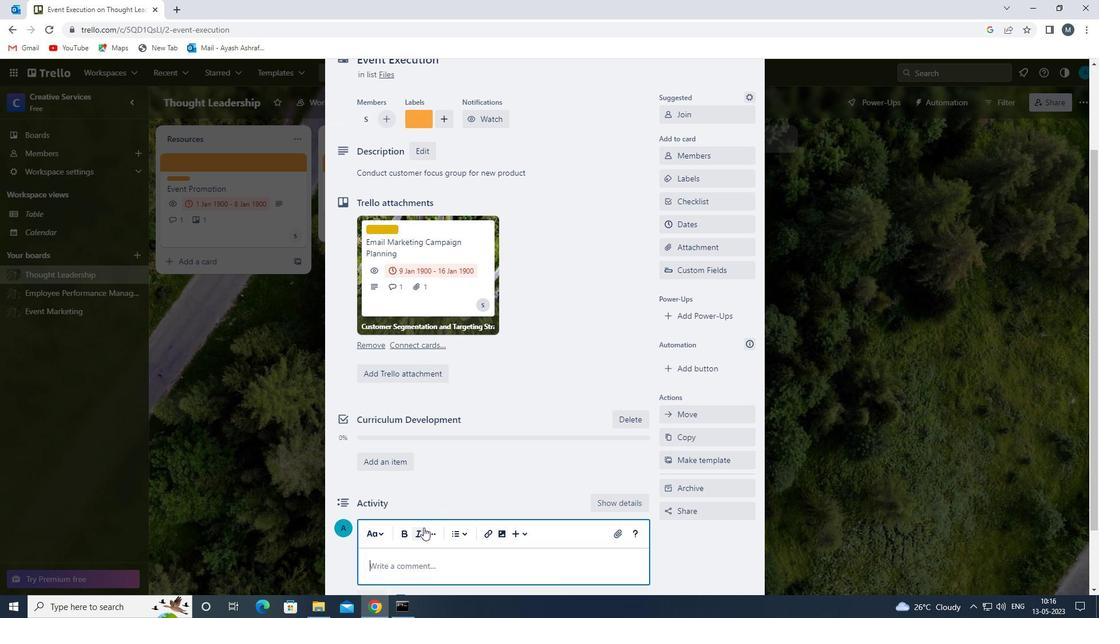 
Action: Mouse moved to (413, 570)
Screenshot: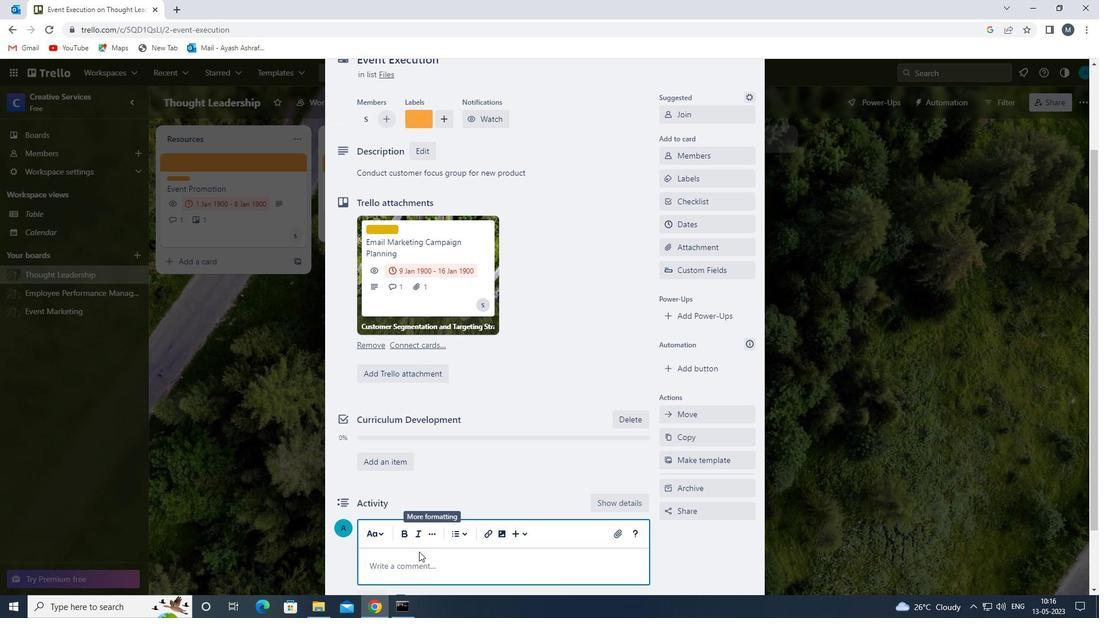 
Action: Mouse pressed left at (413, 570)
Screenshot: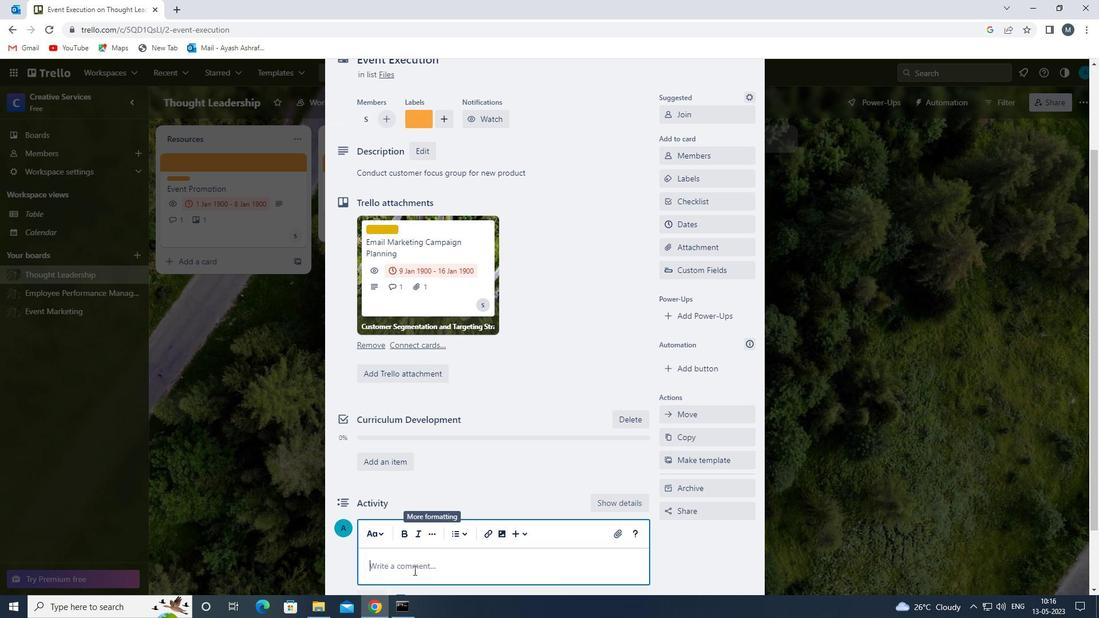 
Action: Mouse moved to (419, 577)
Screenshot: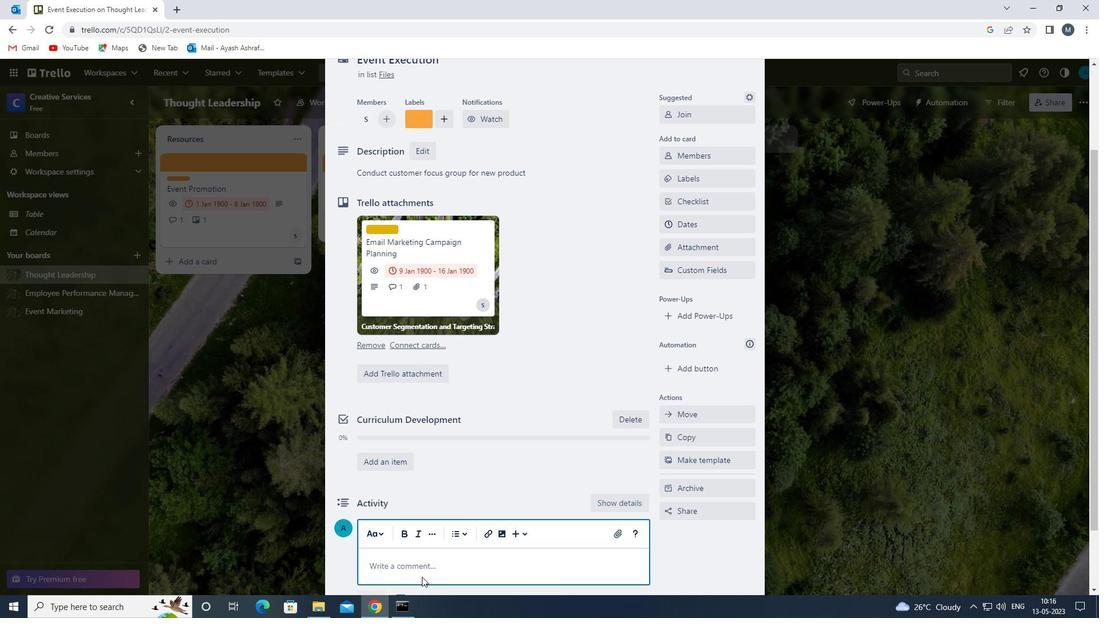 
Action: Key pressed <Key.shift>WE<Key.space>SHOULD<Key.space>APPROACH<Key.space>THIS<Key.space>TASK<Key.space>WITH<Key.space>A<Key.space>SENSE<Key.space>OF<Key.space>OWNERSHIP,<Key.space>TAKING<Key.space>PRIDE<Key.space>IN<Key.space>OUR<Key.space>WORK<Key.space>AND<Key.space>ITS<Key.space>IMPACT<Key.space>ON<Key.space>THE<Key.space>PROJECT.
Screenshot: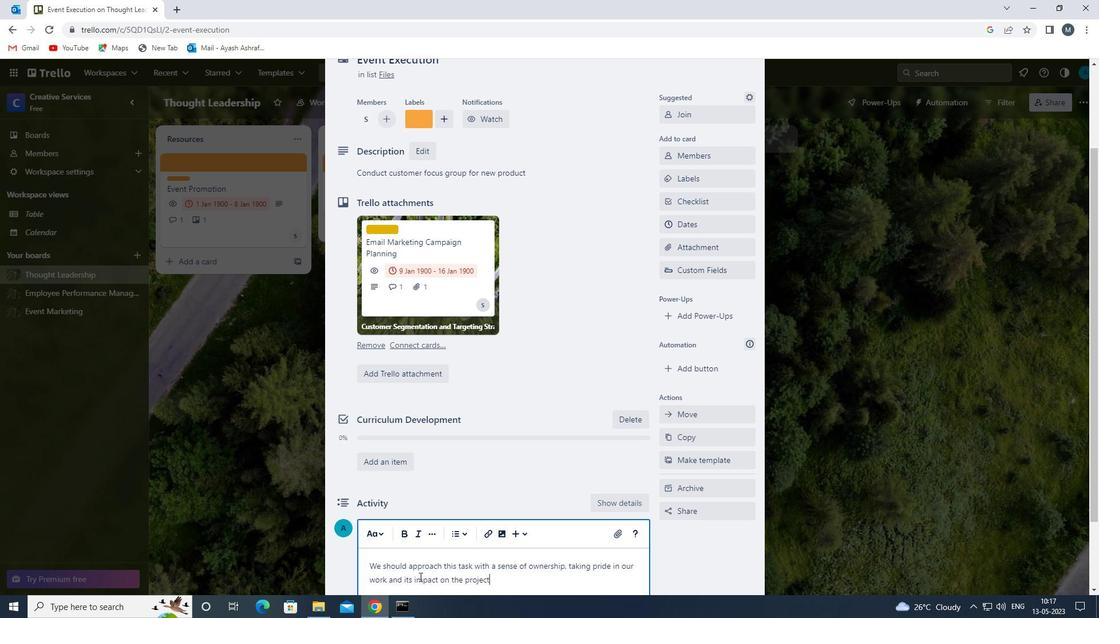 
Action: Mouse moved to (454, 449)
Screenshot: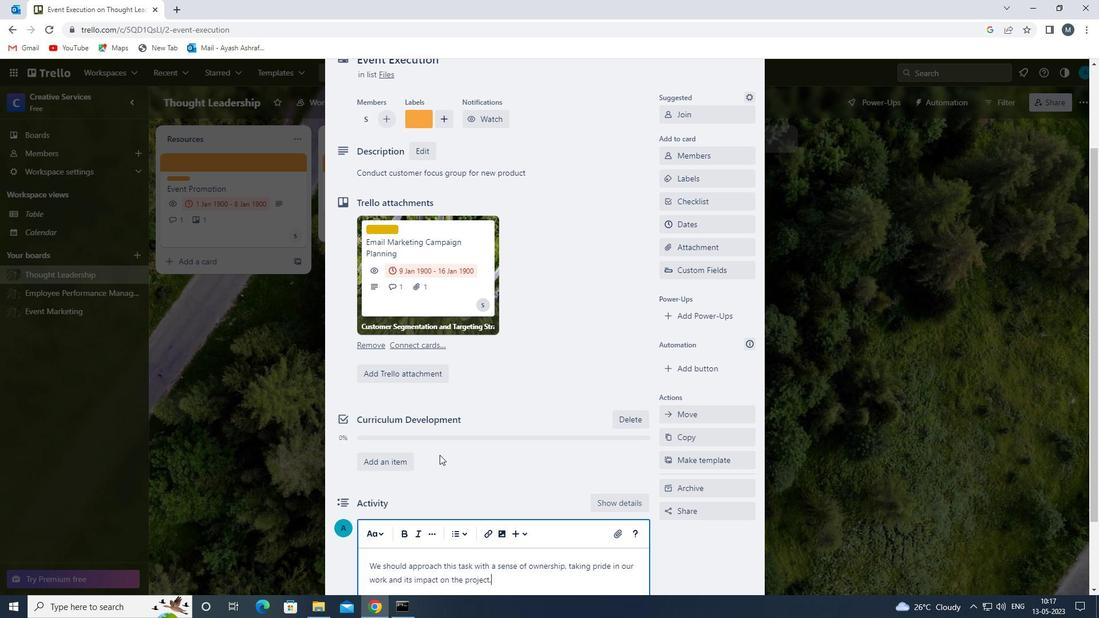 
Action: Mouse scrolled (454, 448) with delta (0, 0)
Screenshot: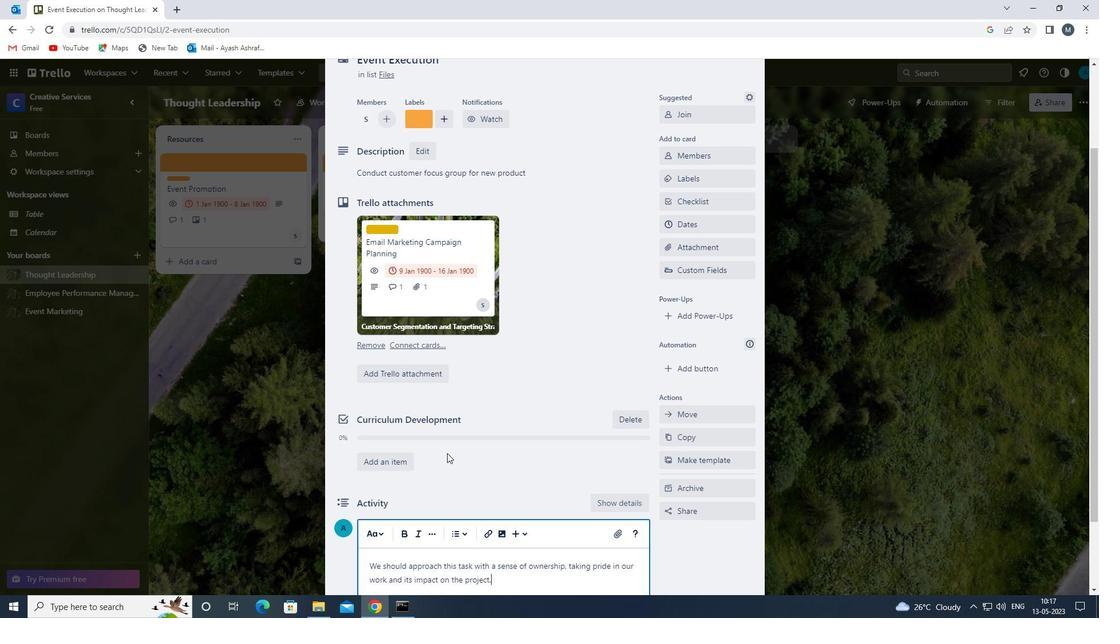 
Action: Mouse scrolled (454, 448) with delta (0, 0)
Screenshot: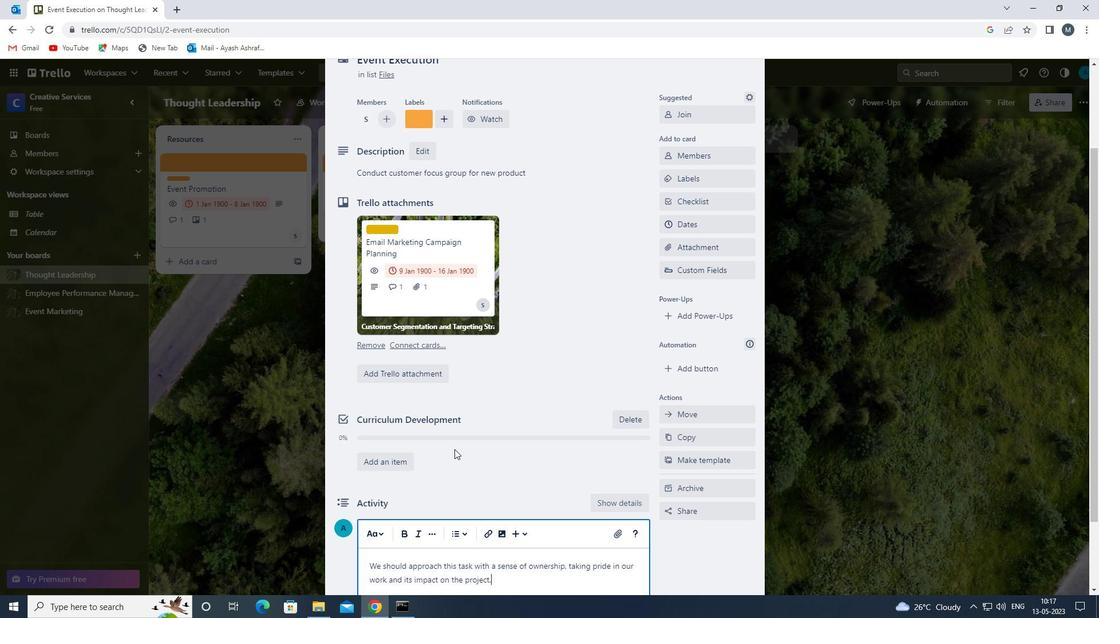 
Action: Mouse moved to (380, 518)
Screenshot: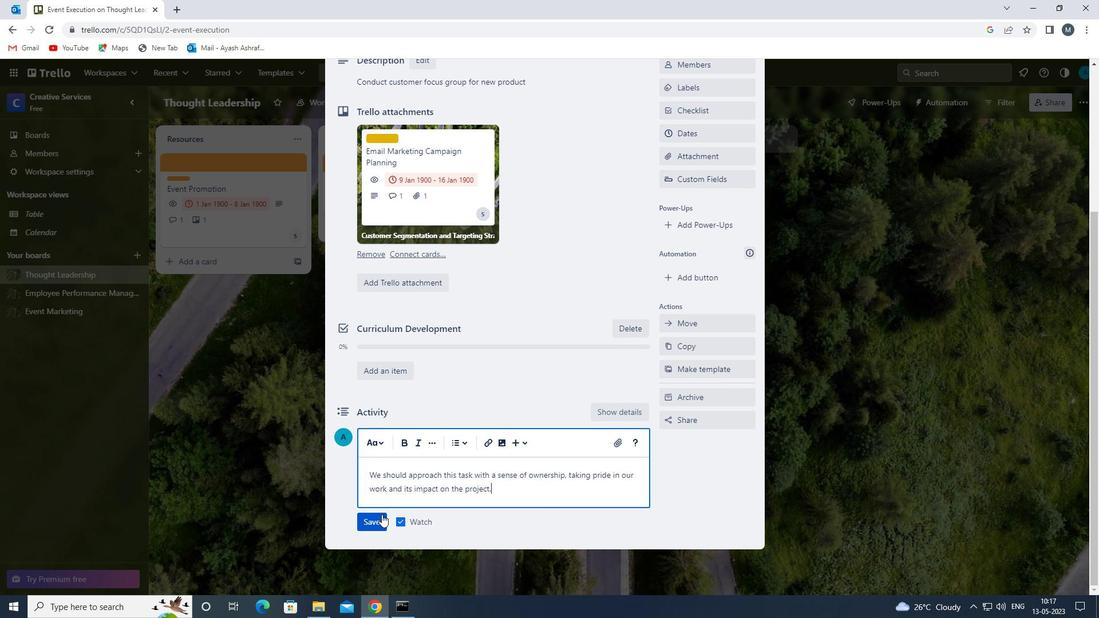 
Action: Mouse pressed left at (380, 518)
Screenshot: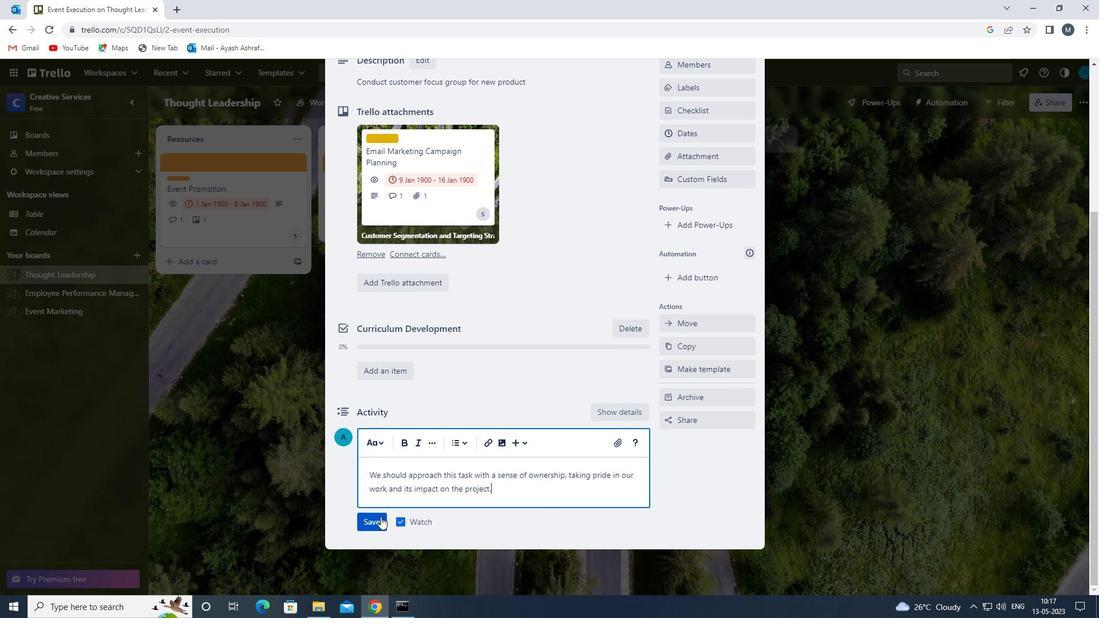 
Action: Mouse moved to (664, 312)
Screenshot: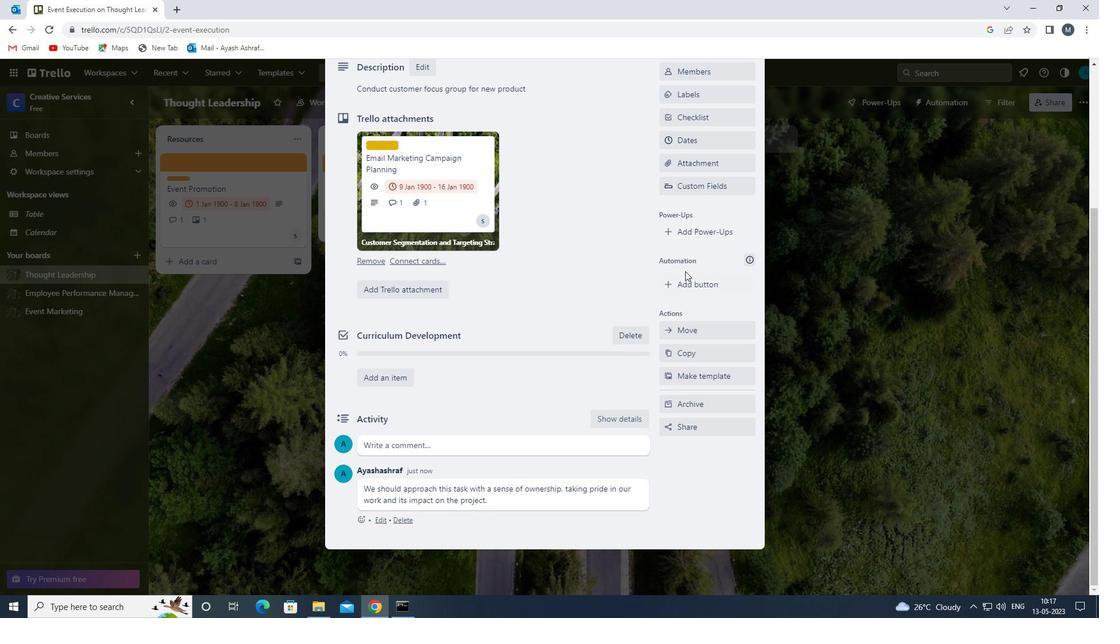 
Action: Mouse scrolled (664, 313) with delta (0, 0)
Screenshot: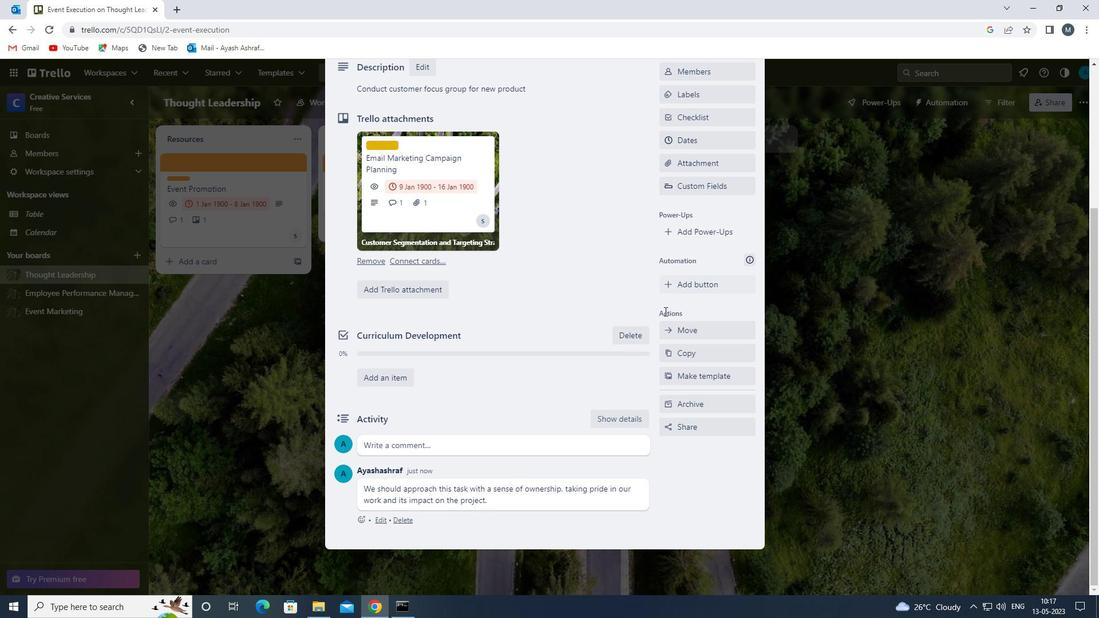 
Action: Mouse moved to (699, 202)
Screenshot: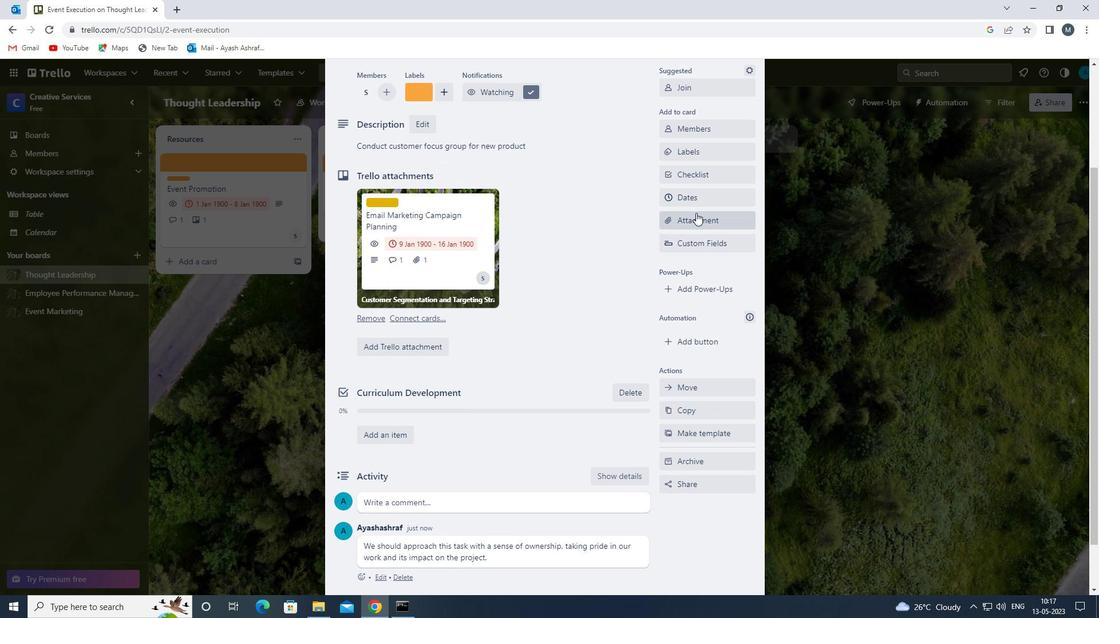 
Action: Mouse pressed left at (699, 202)
Screenshot: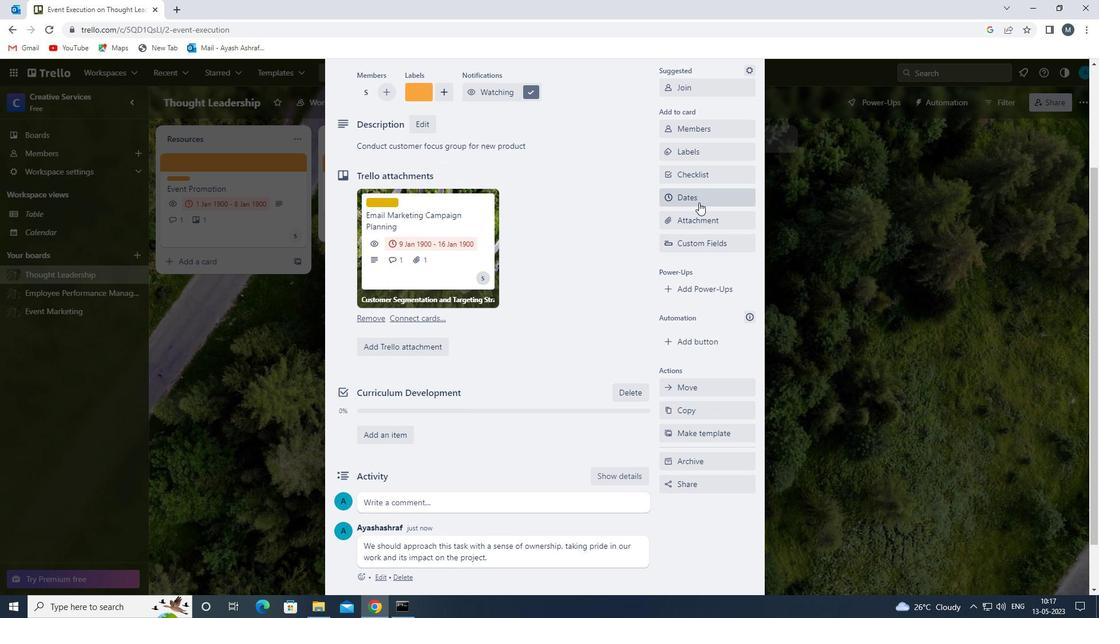 
Action: Mouse moved to (671, 309)
Screenshot: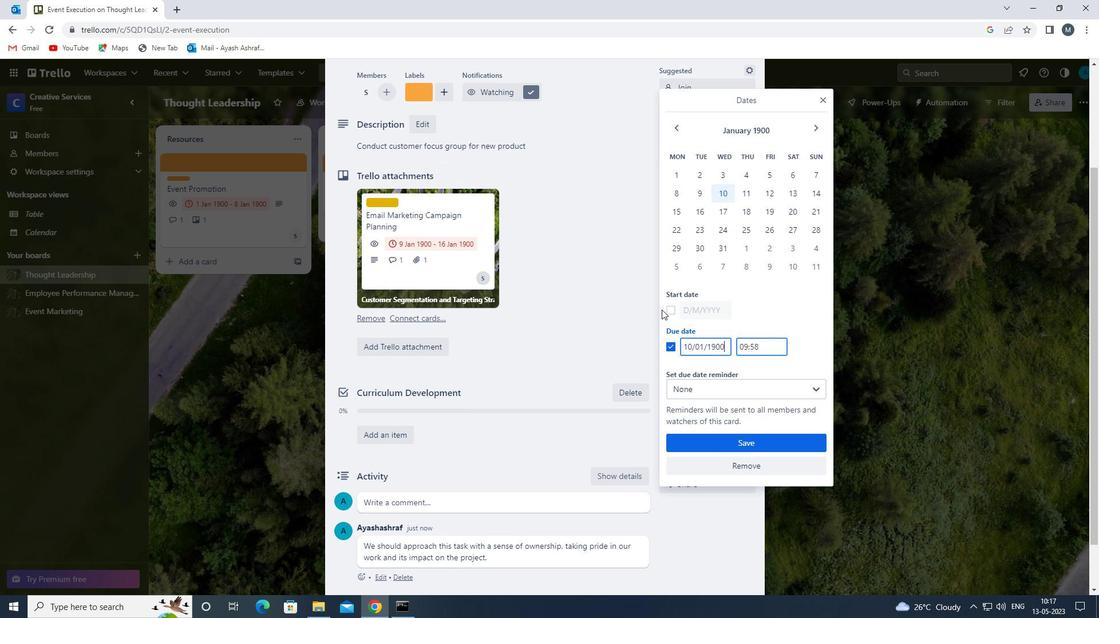
Action: Mouse pressed left at (671, 309)
Screenshot: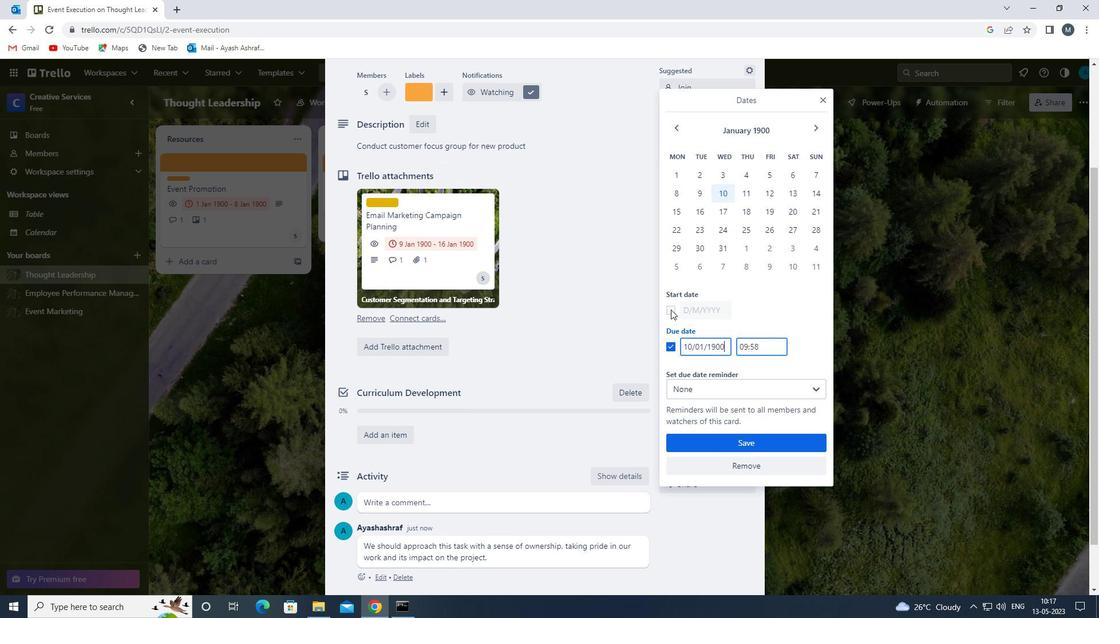 
Action: Mouse moved to (691, 308)
Screenshot: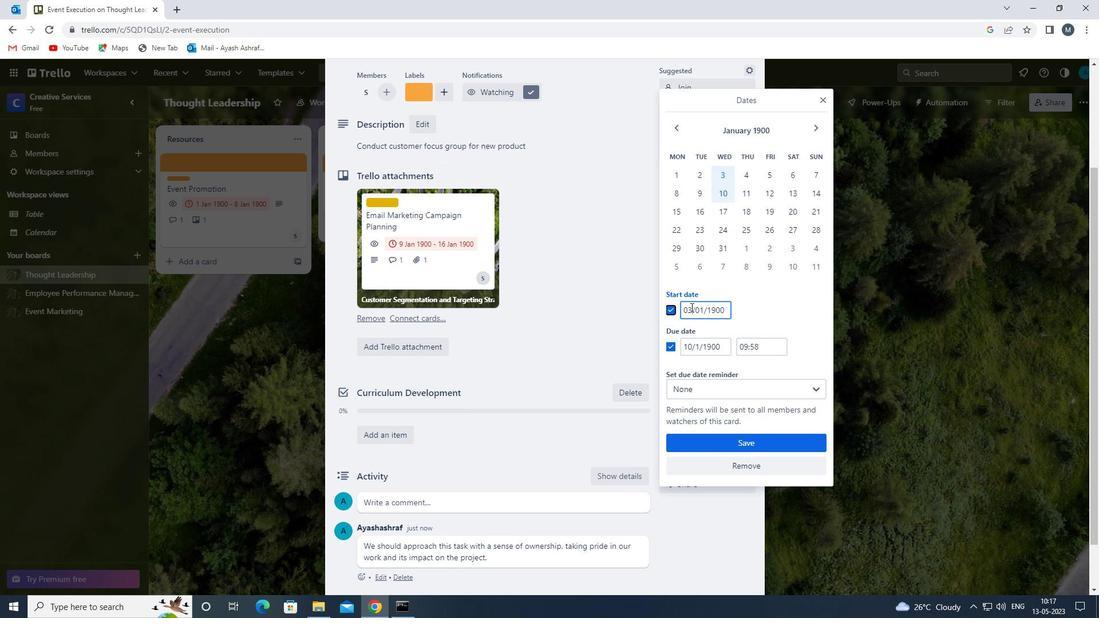 
Action: Mouse pressed left at (691, 308)
Screenshot: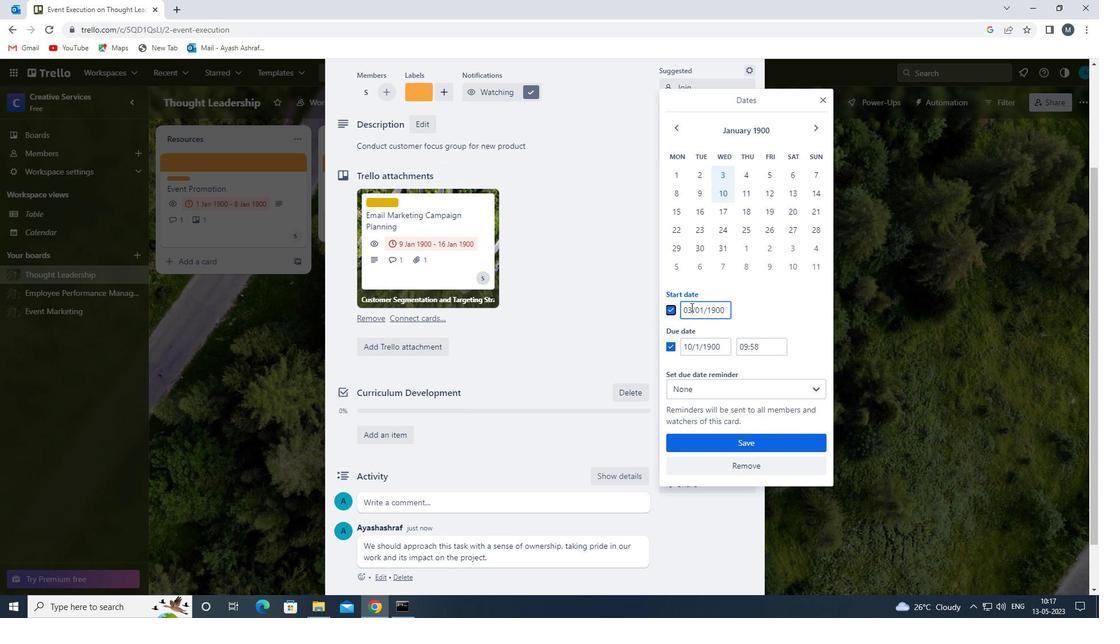 
Action: Mouse moved to (685, 307)
Screenshot: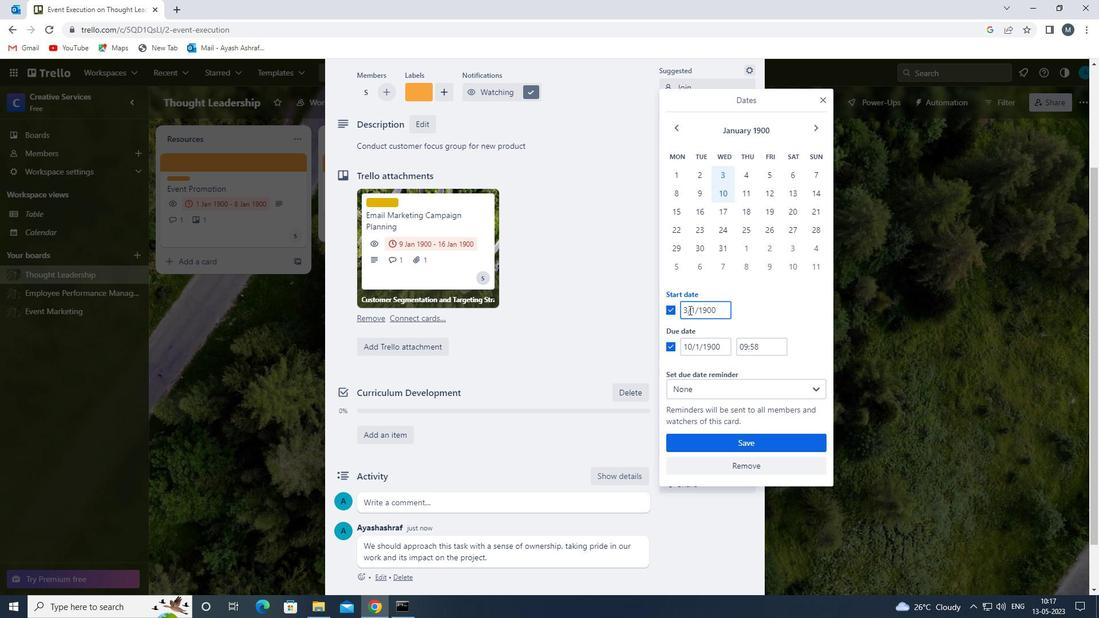 
Action: Mouse pressed left at (685, 307)
Screenshot: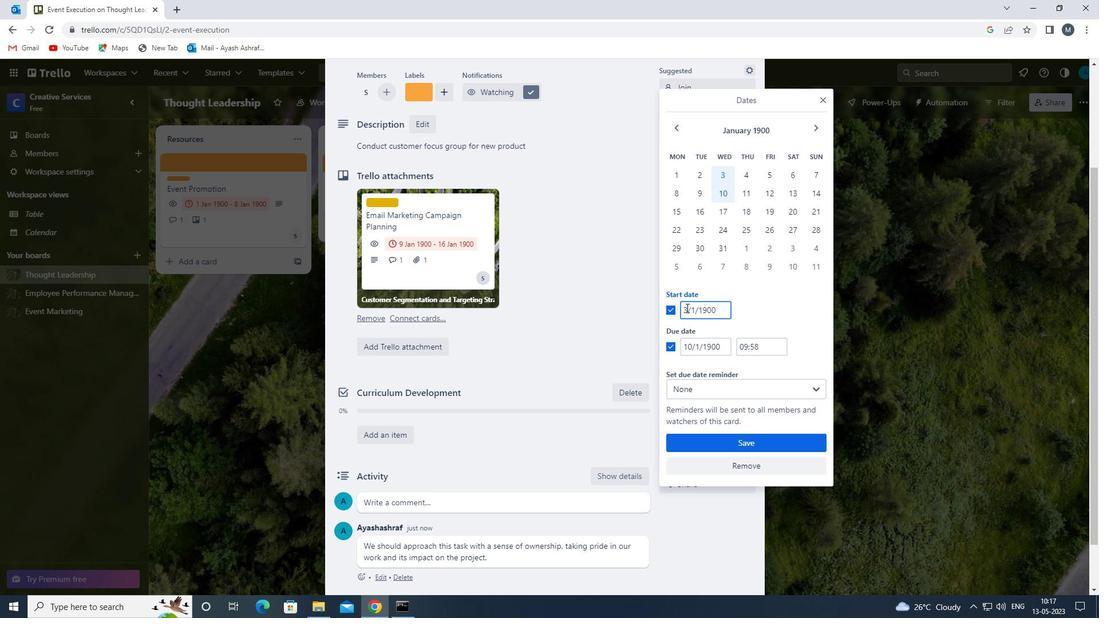 
Action: Mouse moved to (688, 313)
Screenshot: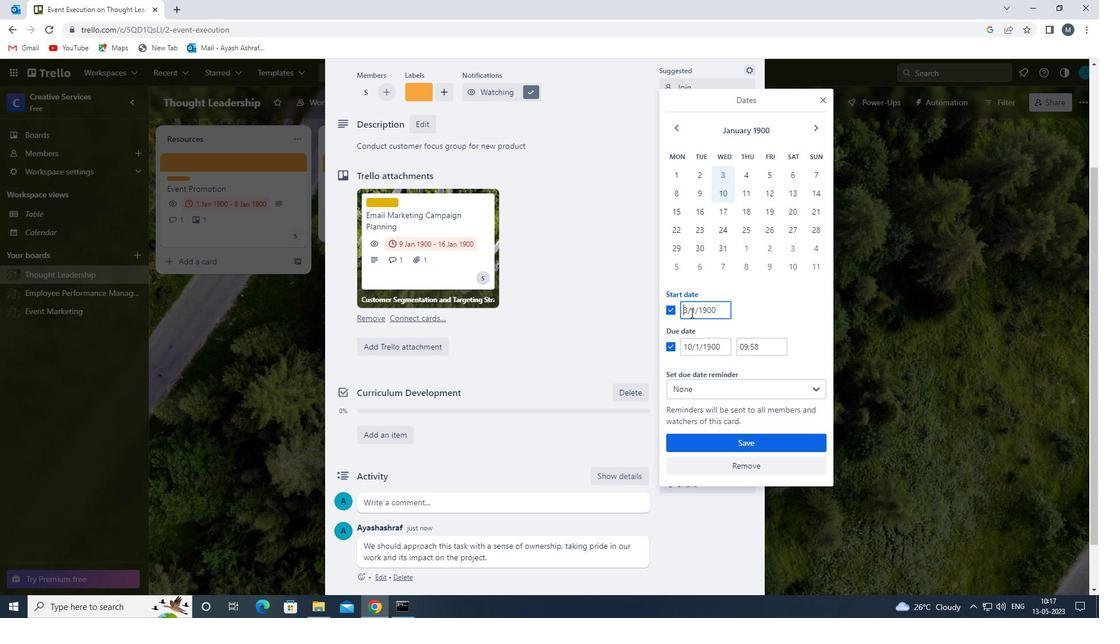 
Action: Mouse pressed left at (688, 313)
Screenshot: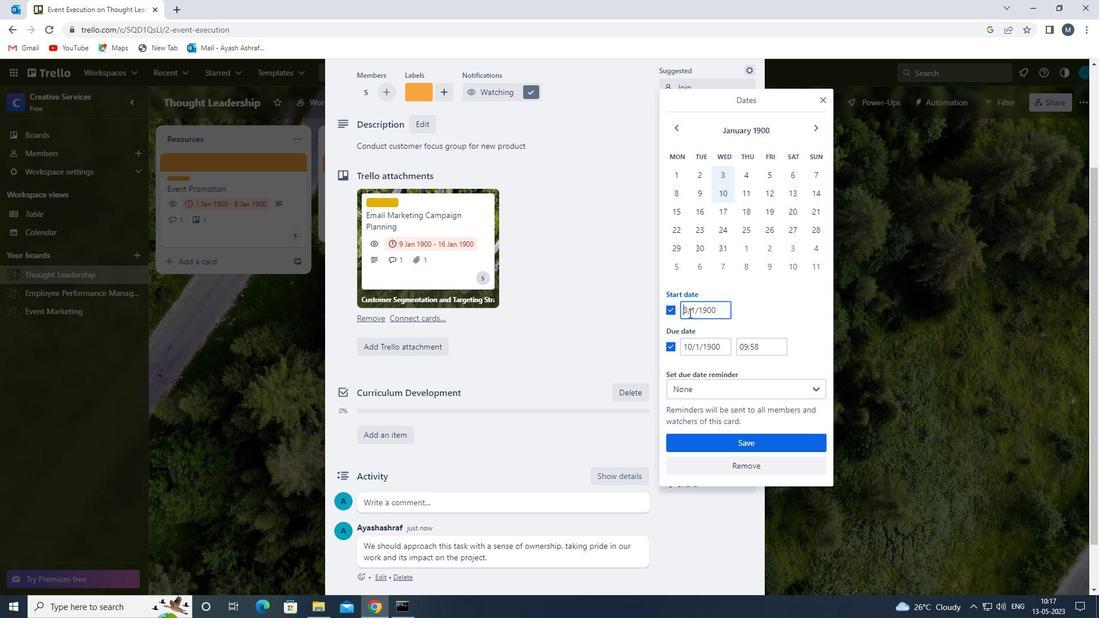 
Action: Mouse moved to (689, 313)
Screenshot: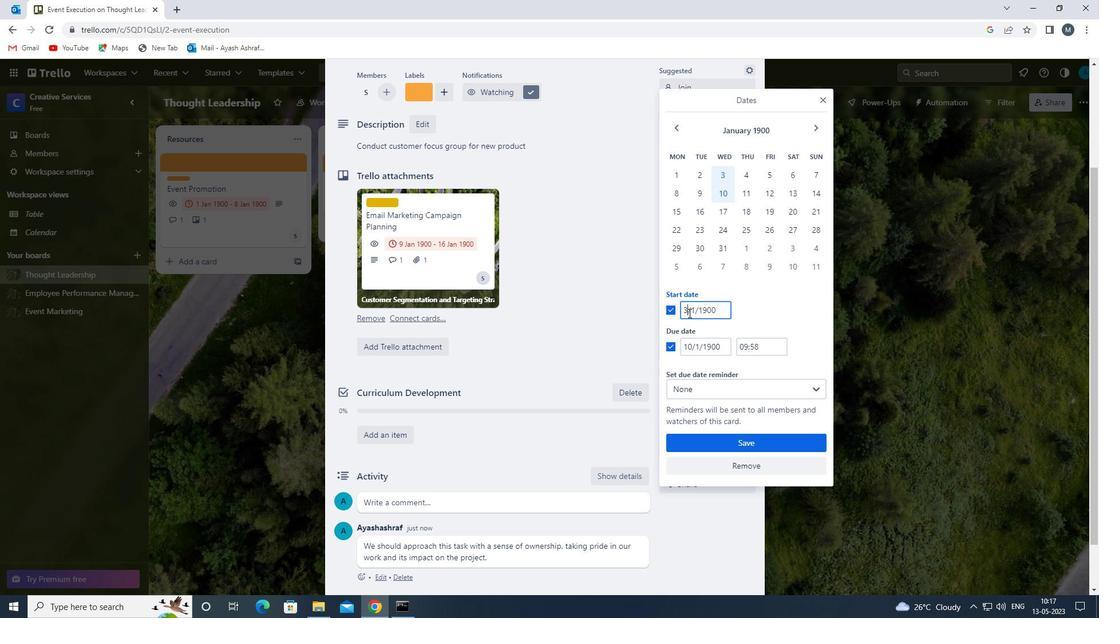 
Action: Key pressed <Key.backspace>04
Screenshot: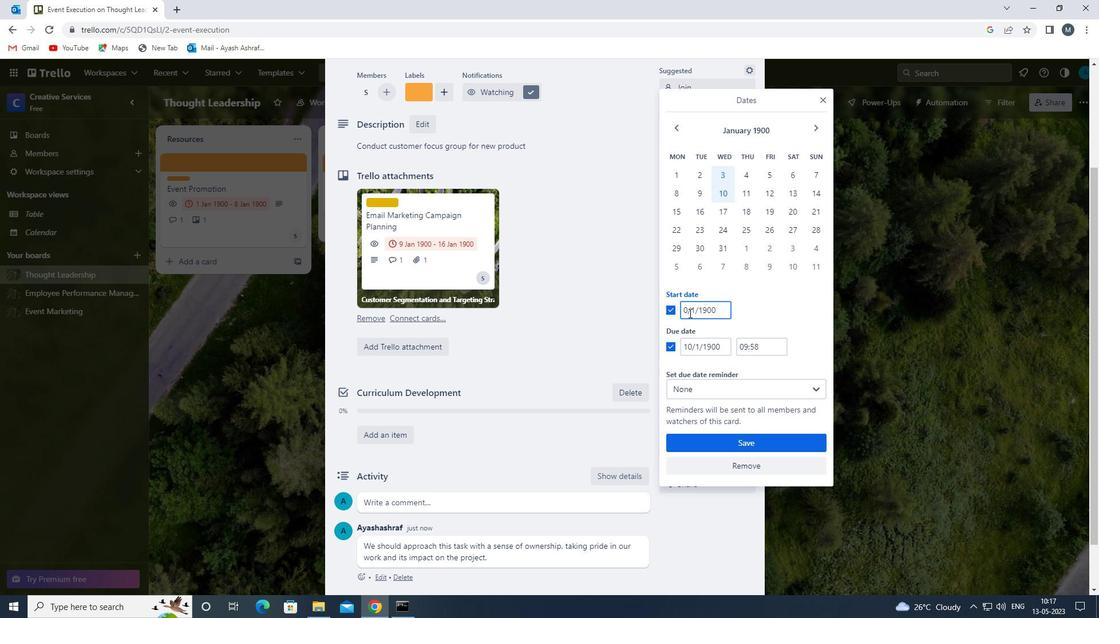 
Action: Mouse moved to (695, 311)
Screenshot: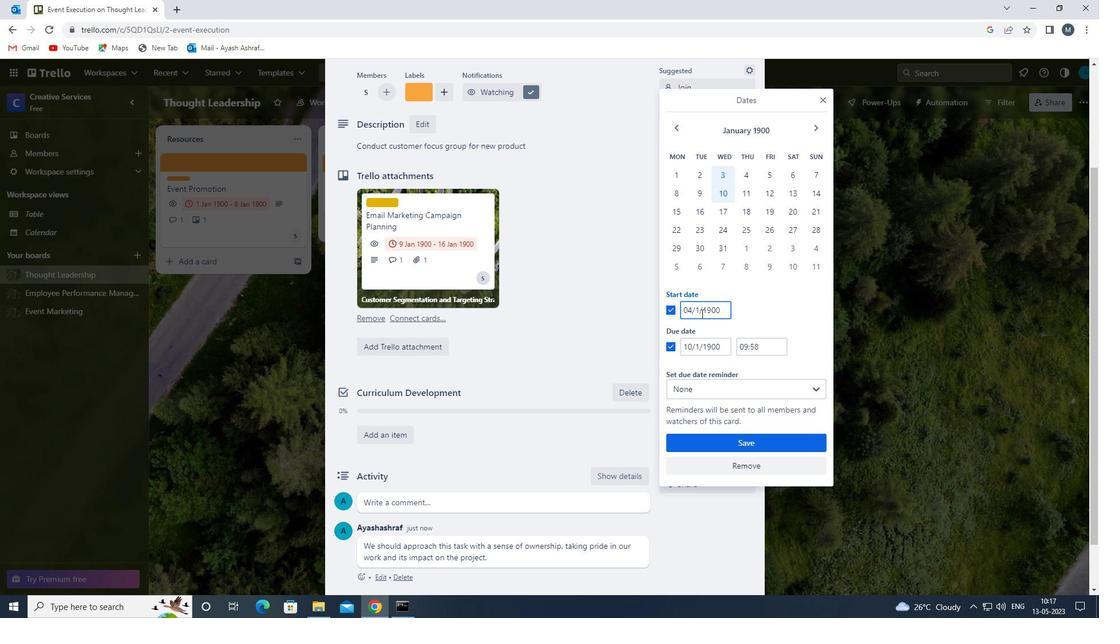 
Action: Mouse pressed left at (695, 311)
Screenshot: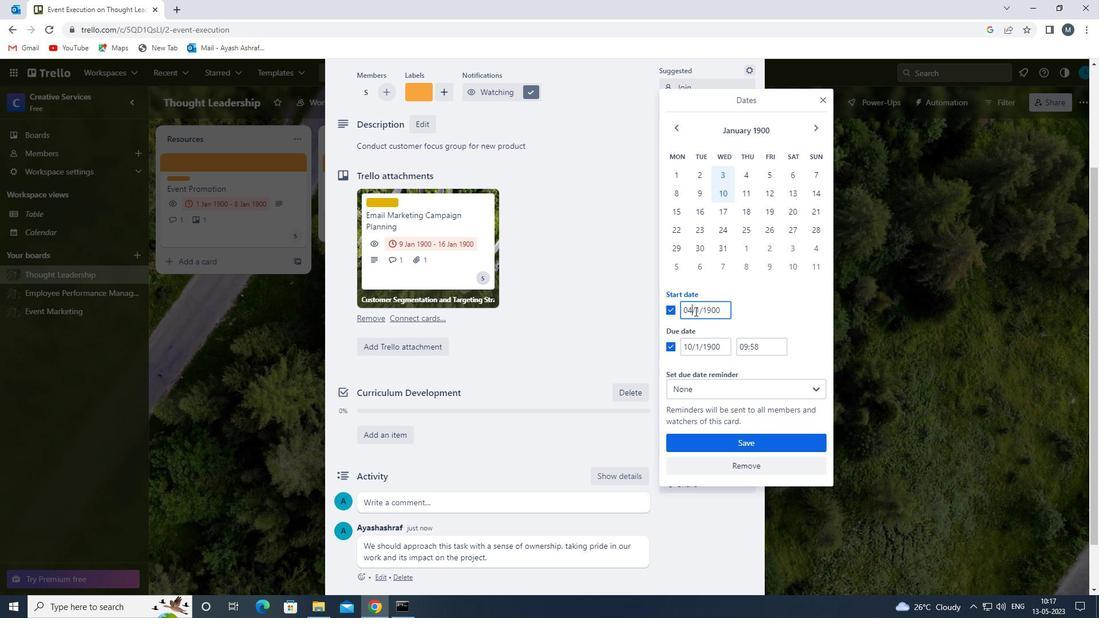 
Action: Mouse moved to (697, 317)
Screenshot: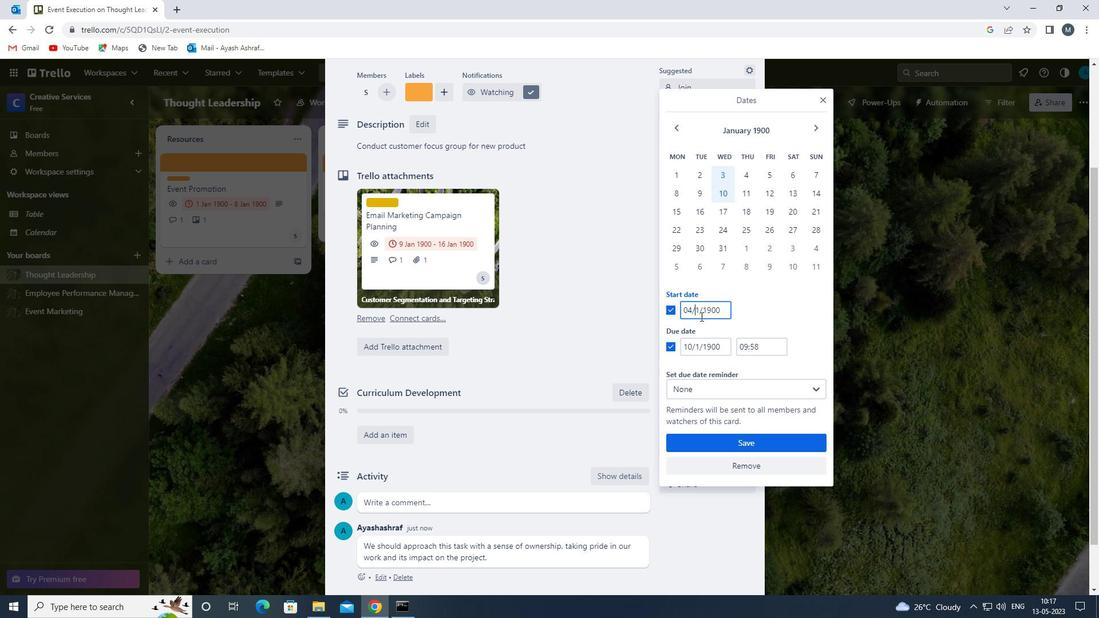 
Action: Key pressed 0
Screenshot: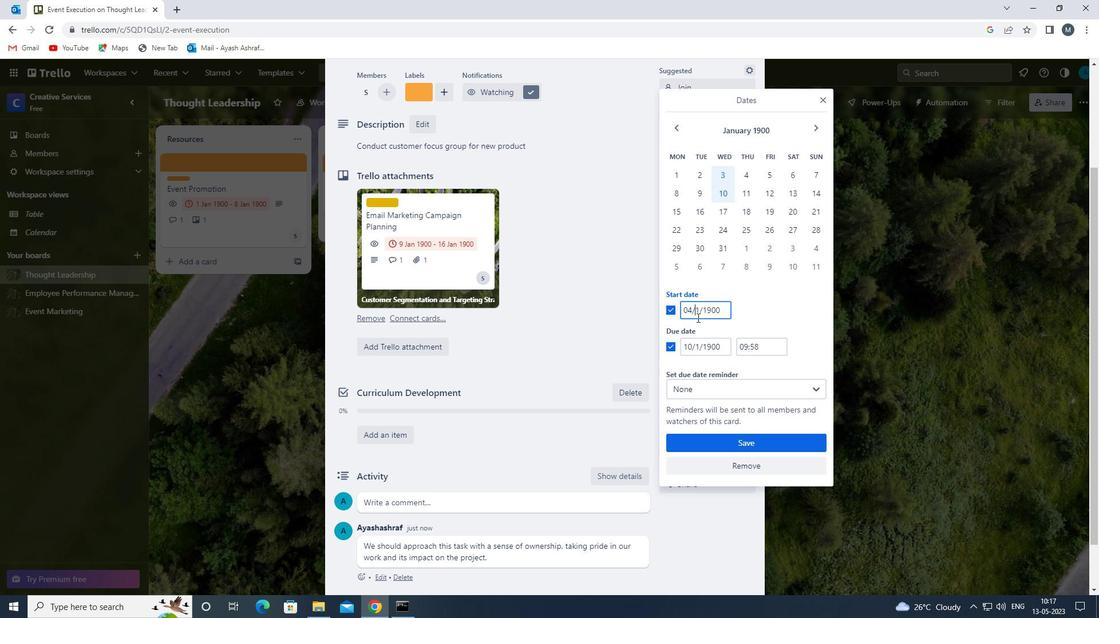 
Action: Mouse moved to (688, 345)
Screenshot: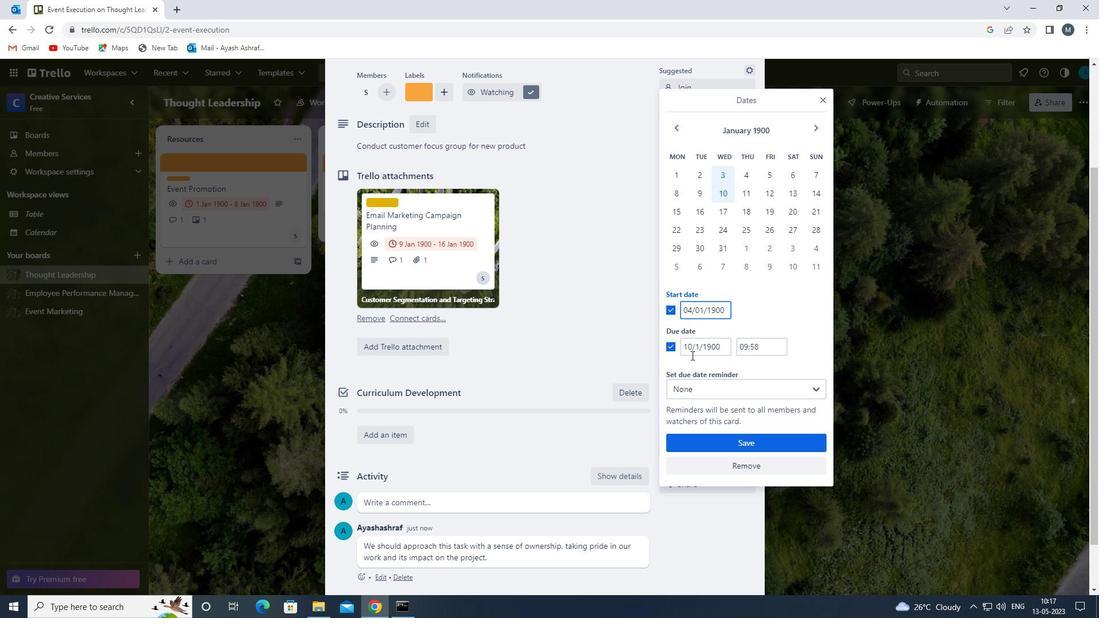 
Action: Mouse pressed left at (688, 345)
Screenshot: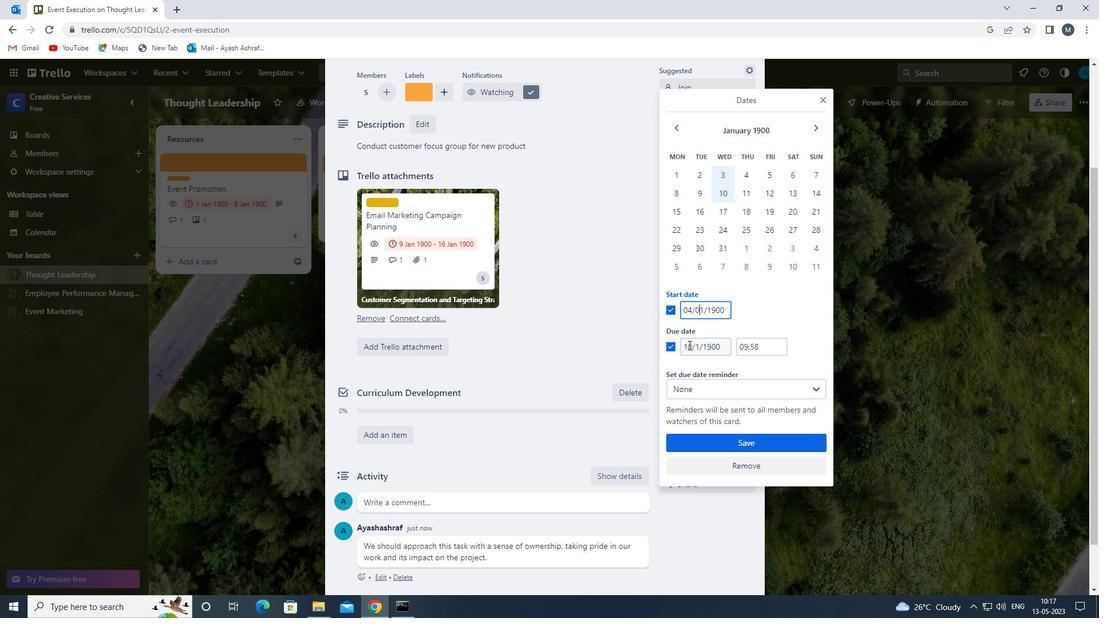 
Action: Mouse moved to (692, 348)
Screenshot: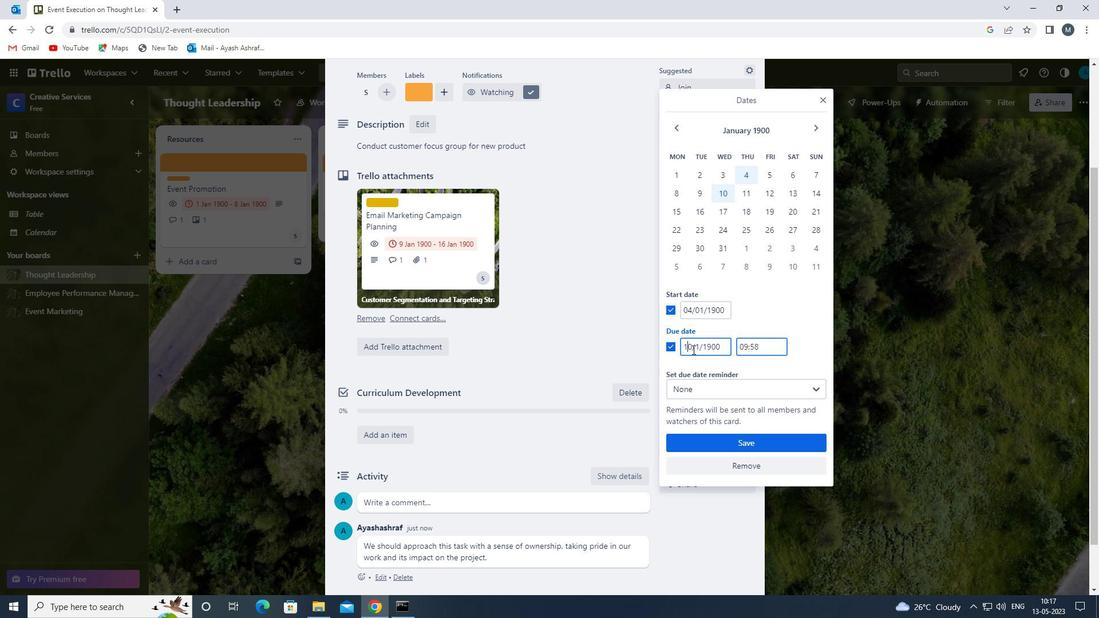 
Action: Mouse pressed left at (692, 348)
Screenshot: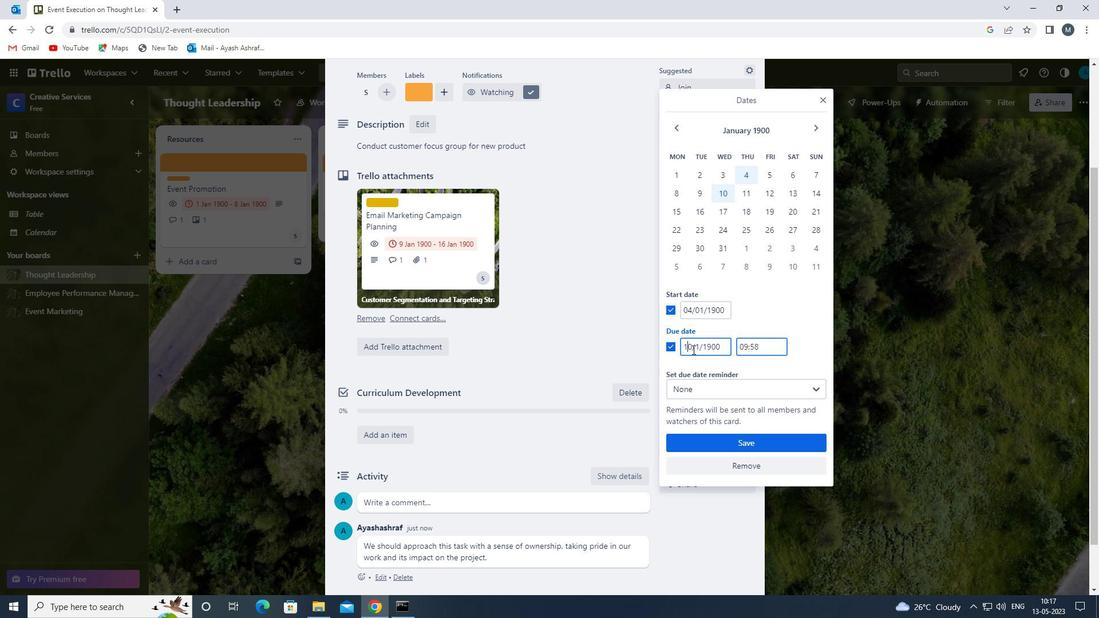 
Action: Mouse moved to (692, 349)
Screenshot: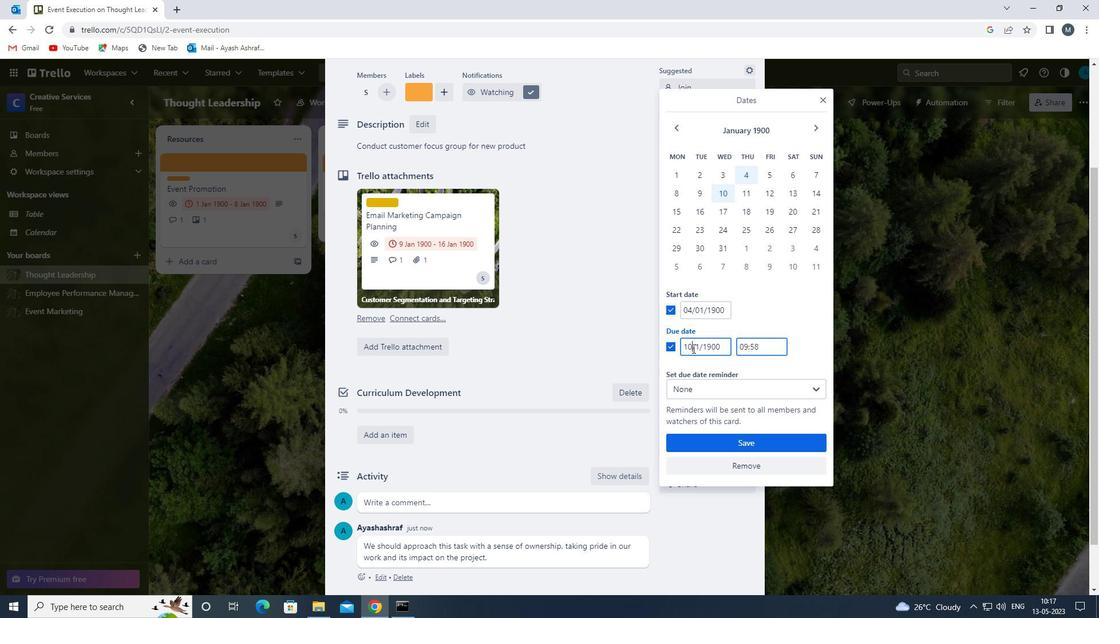 
Action: Key pressed <Key.backspace><Key.backspace><Key.backspace>11
Screenshot: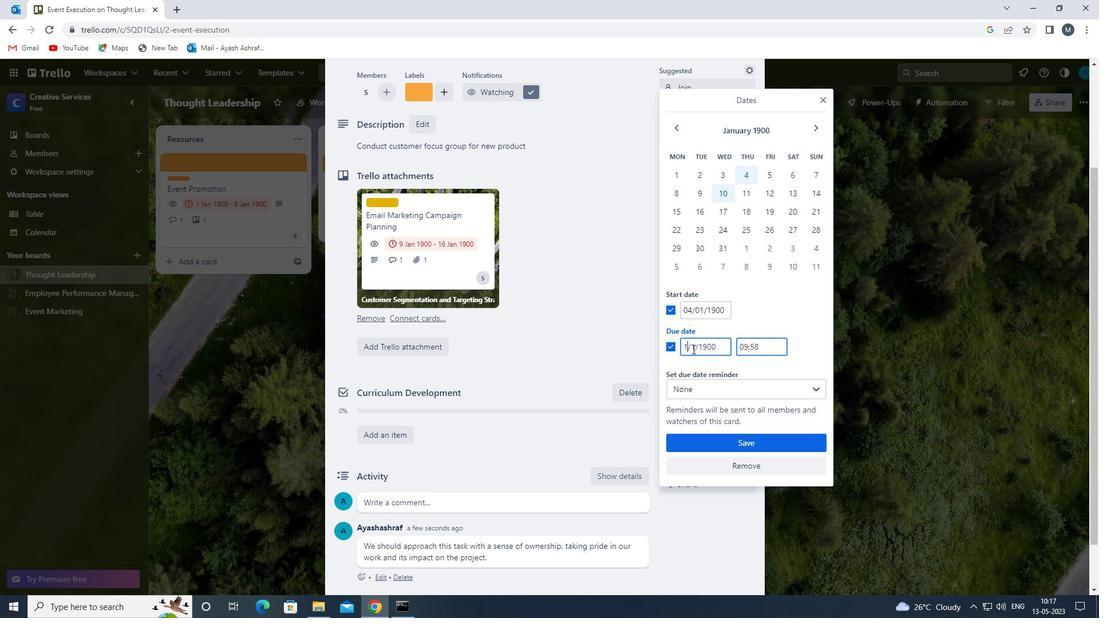 
Action: Mouse moved to (695, 349)
Screenshot: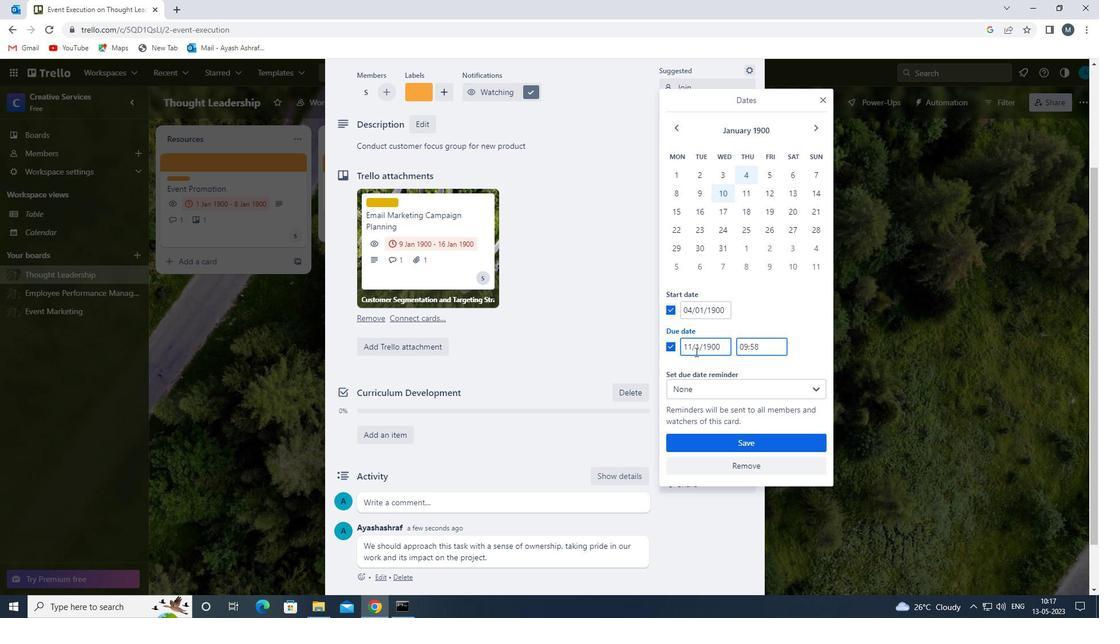 
Action: Mouse pressed left at (695, 349)
Screenshot: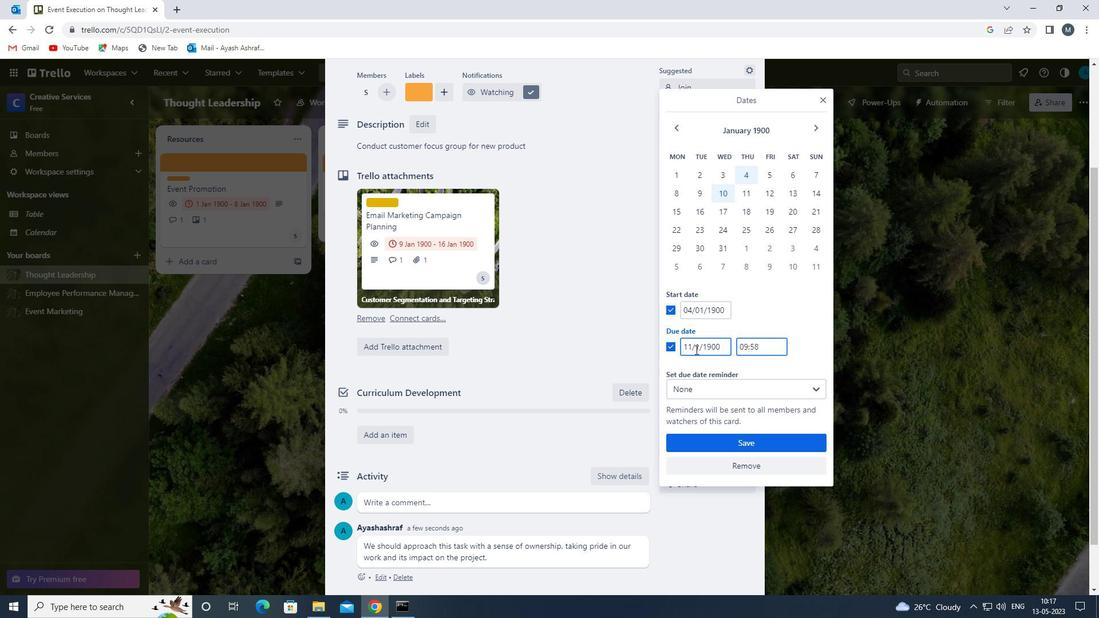 
Action: Mouse moved to (697, 349)
Screenshot: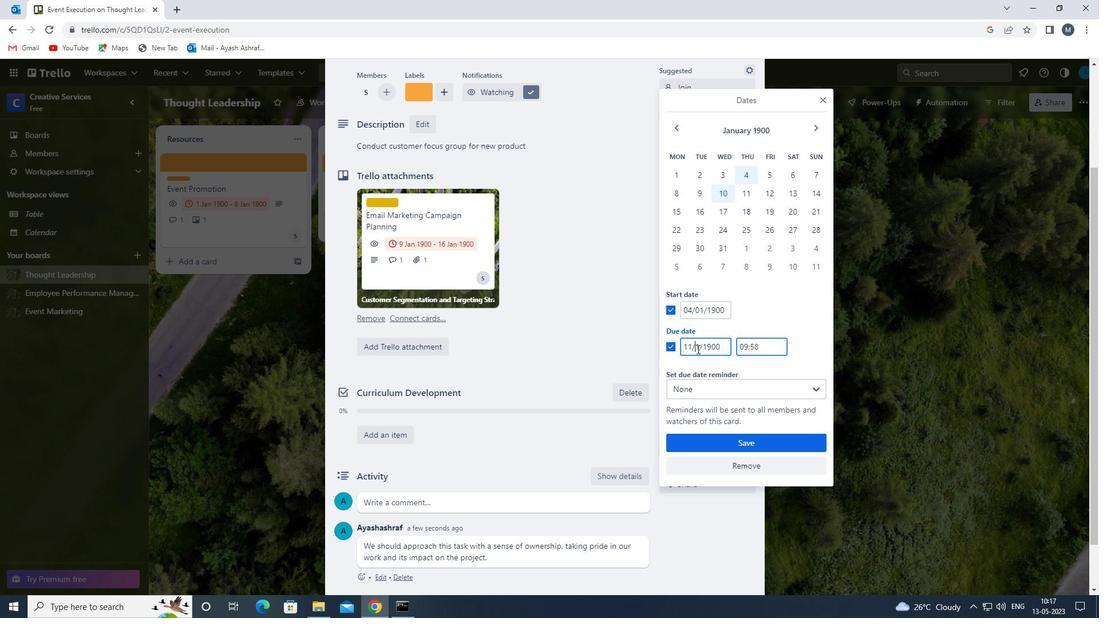 
Action: Key pressed 0
Screenshot: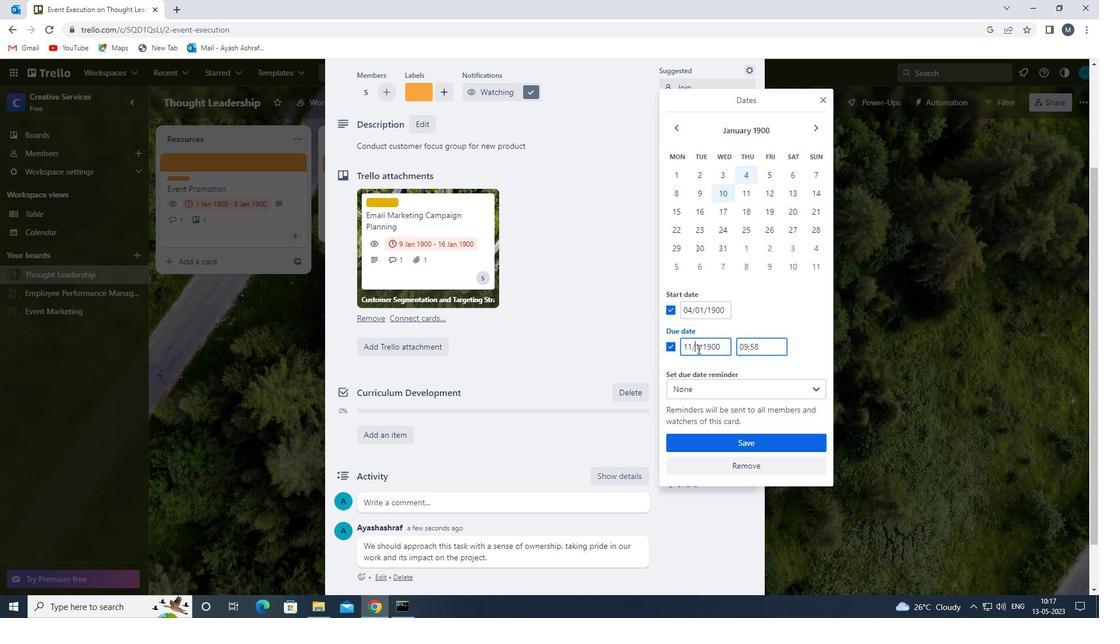 
Action: Mouse moved to (712, 440)
Screenshot: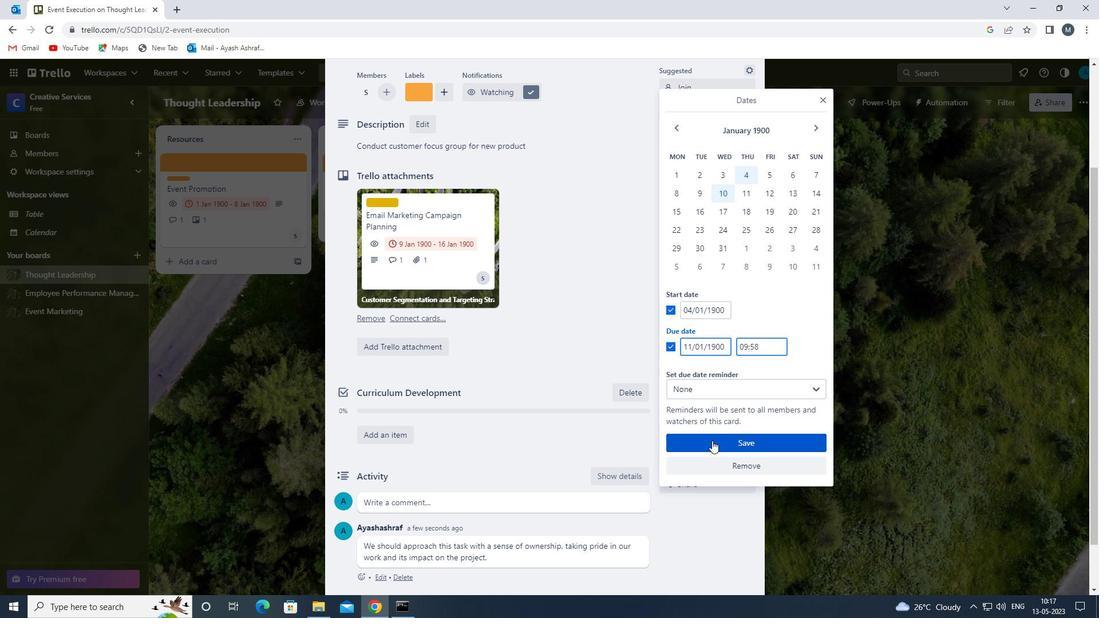 
Action: Mouse pressed left at (712, 440)
Screenshot: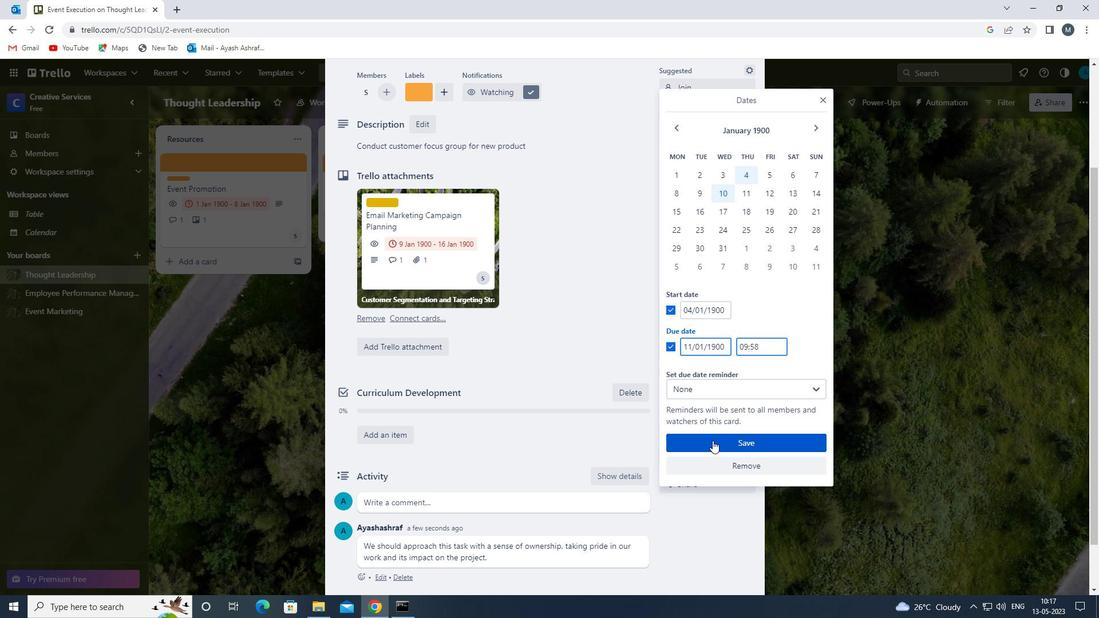 
Action: Mouse moved to (565, 452)
Screenshot: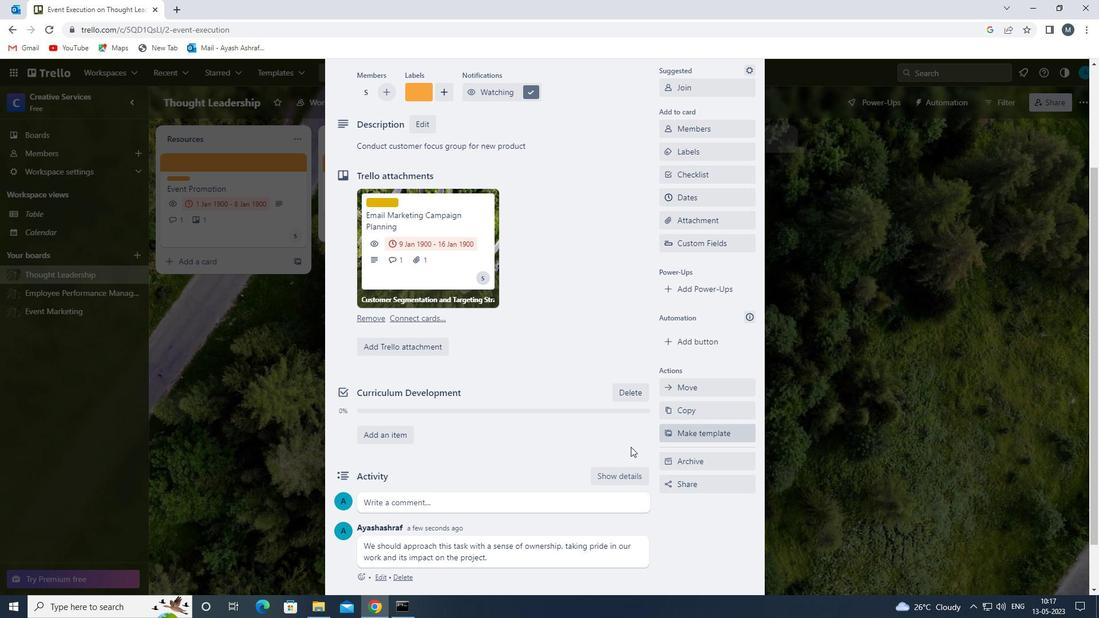 
Action: Mouse scrolled (565, 452) with delta (0, 0)
Screenshot: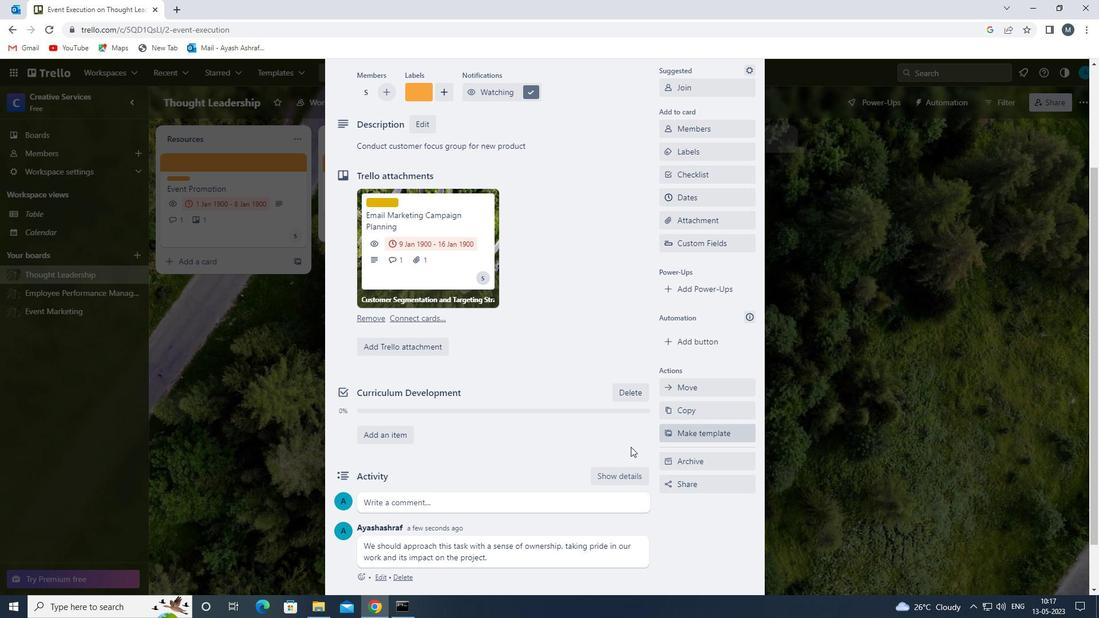 
Action: Mouse scrolled (565, 452) with delta (0, 0)
Screenshot: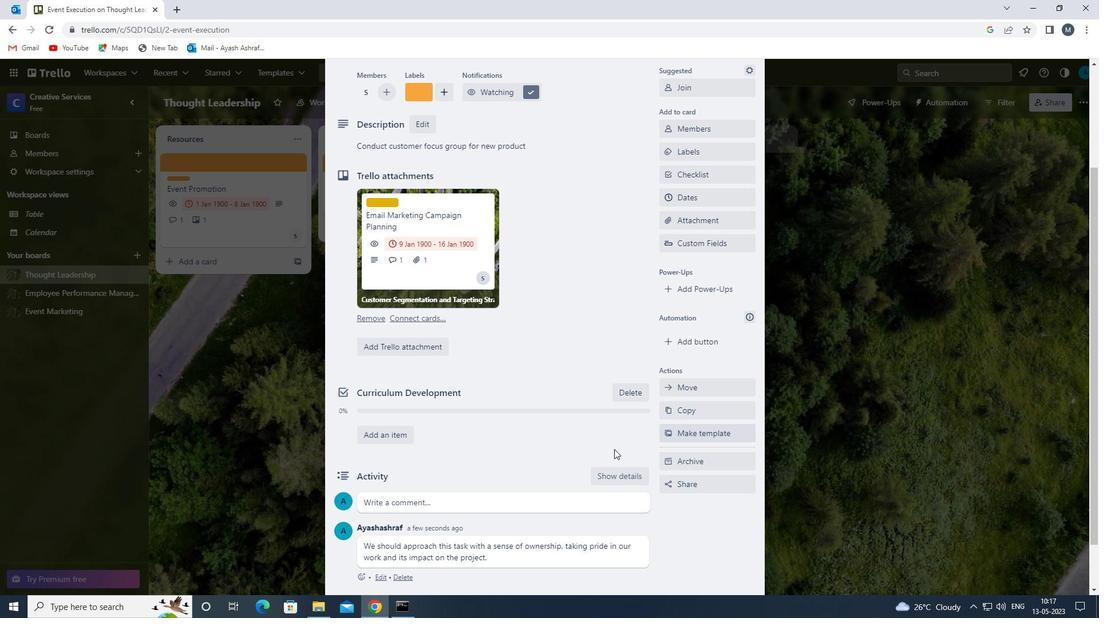 
Action: Mouse scrolled (565, 452) with delta (0, 0)
Screenshot: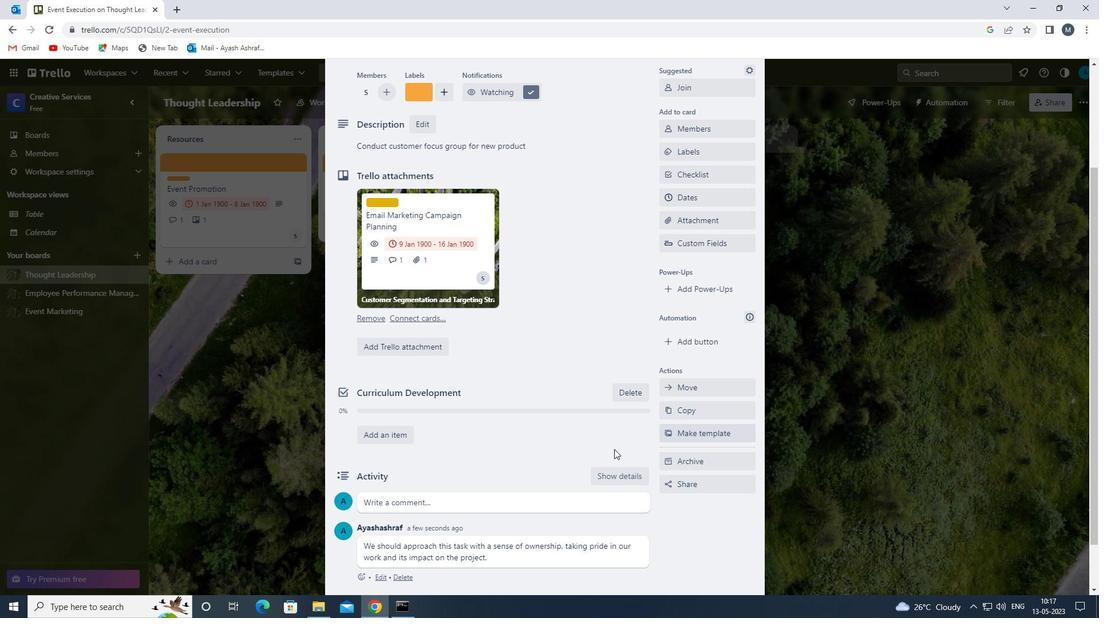 
Action: Mouse scrolled (565, 452) with delta (0, 0)
Screenshot: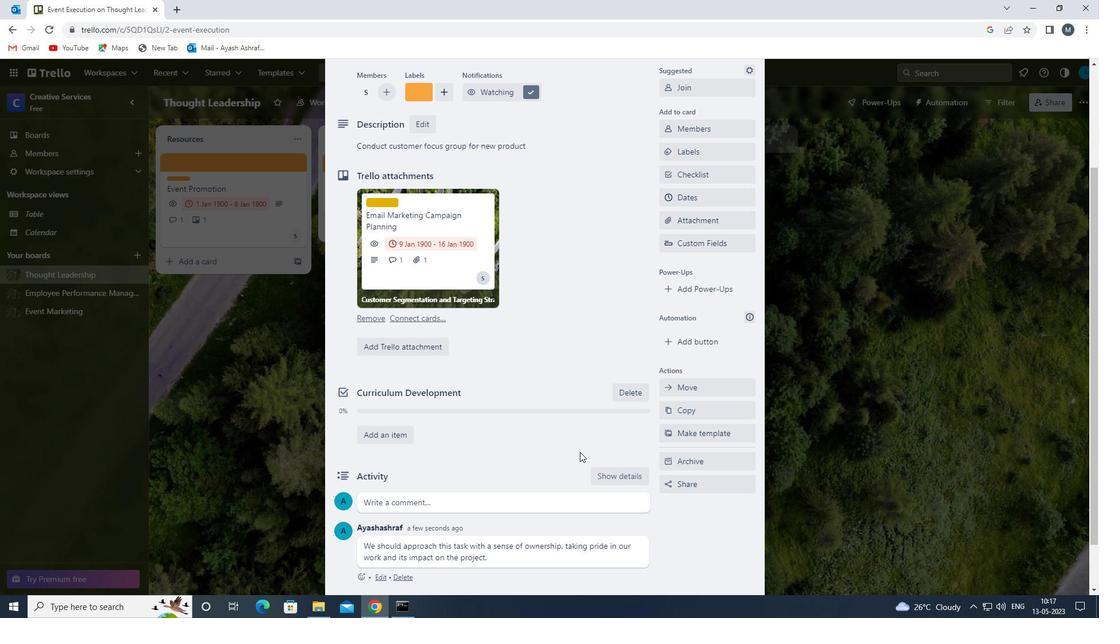 
Action: Mouse scrolled (565, 452) with delta (0, 0)
Screenshot: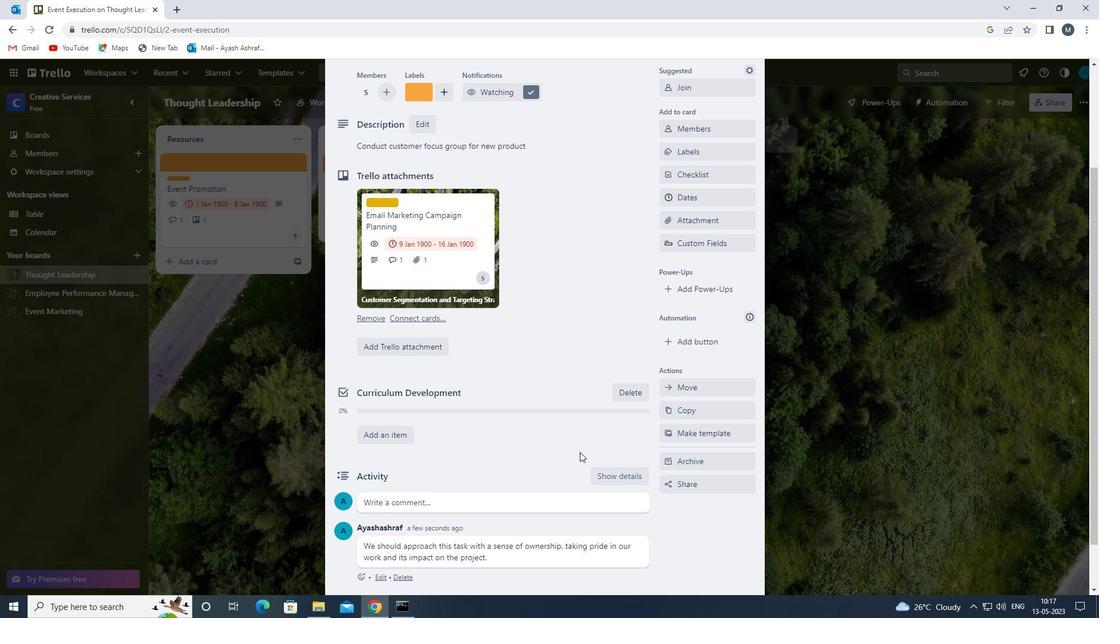 
Action: Mouse moved to (565, 452)
Screenshot: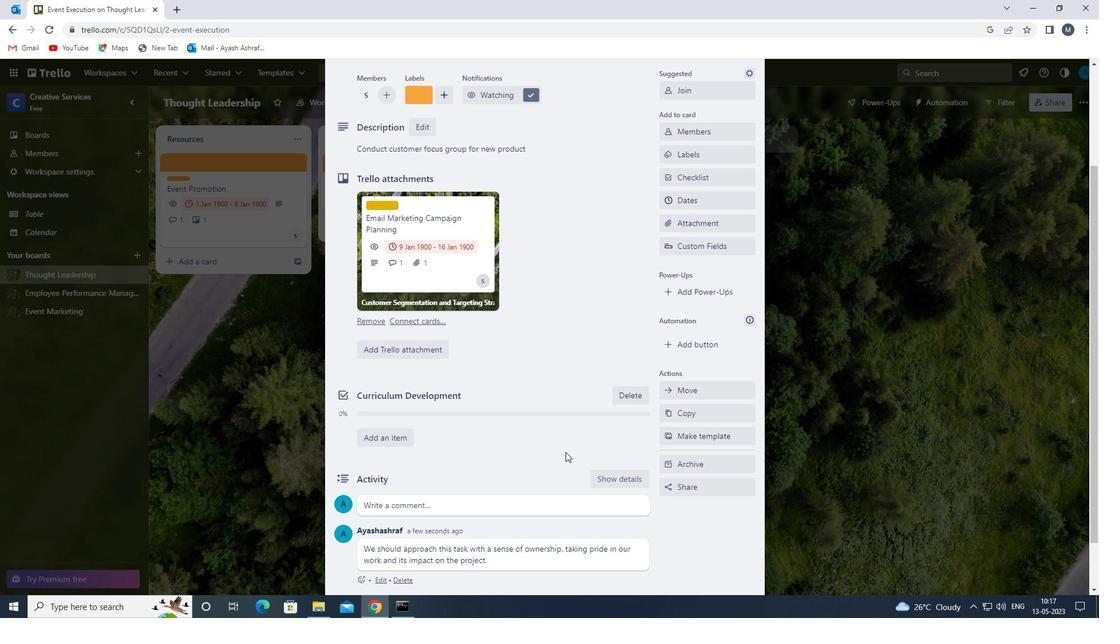 
Action: Mouse scrolled (565, 452) with delta (0, 0)
Screenshot: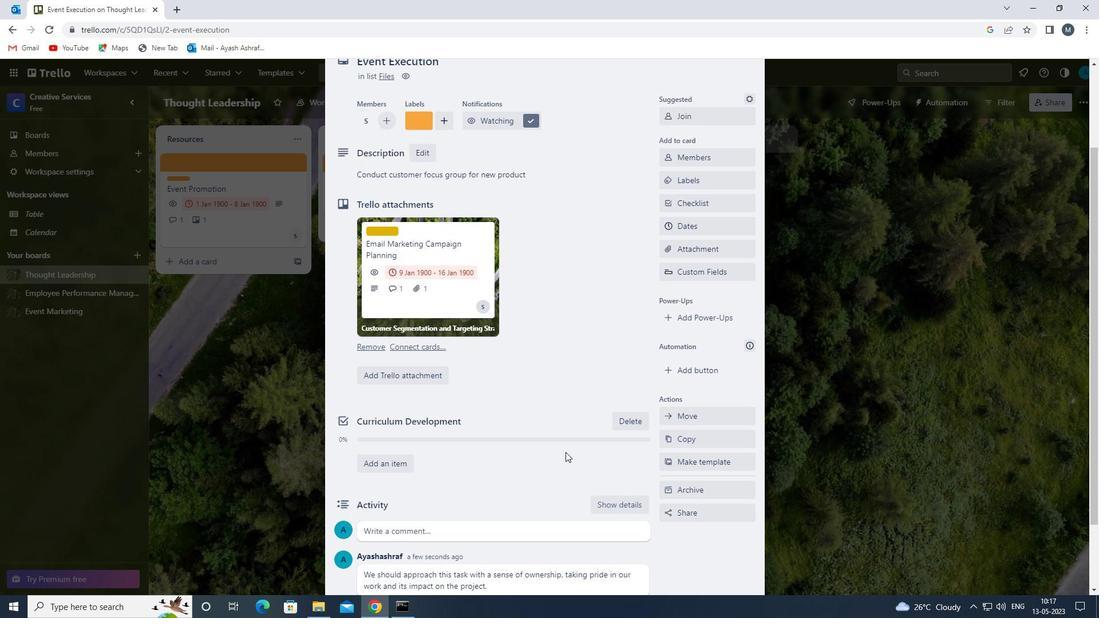 
Action: Mouse scrolled (565, 452) with delta (0, 0)
Screenshot: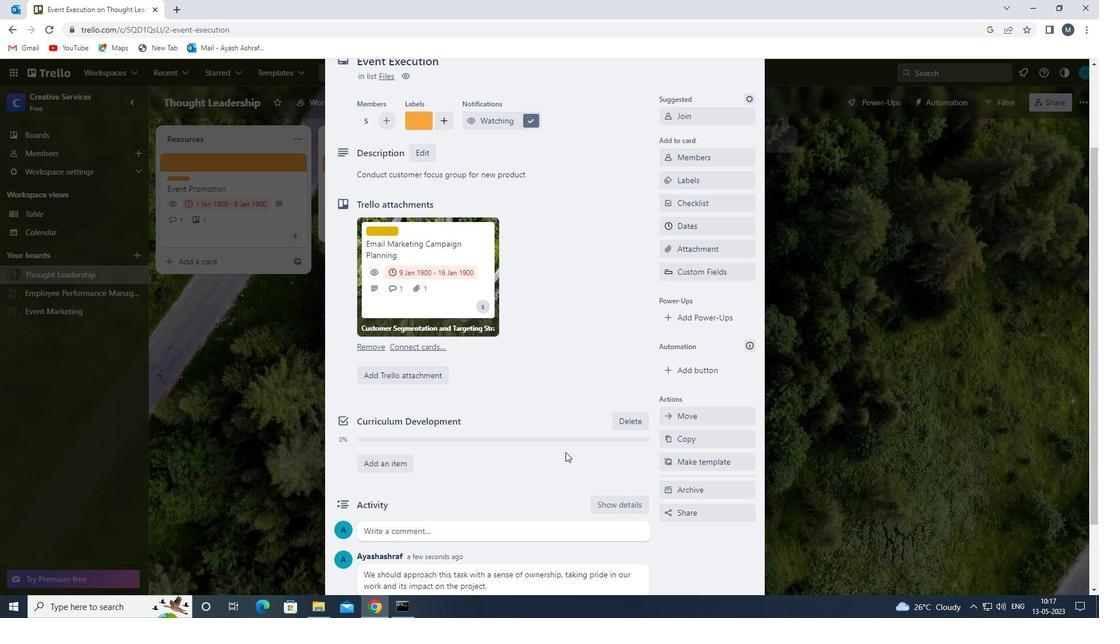 
Action: Mouse scrolled (565, 452) with delta (0, 0)
Screenshot: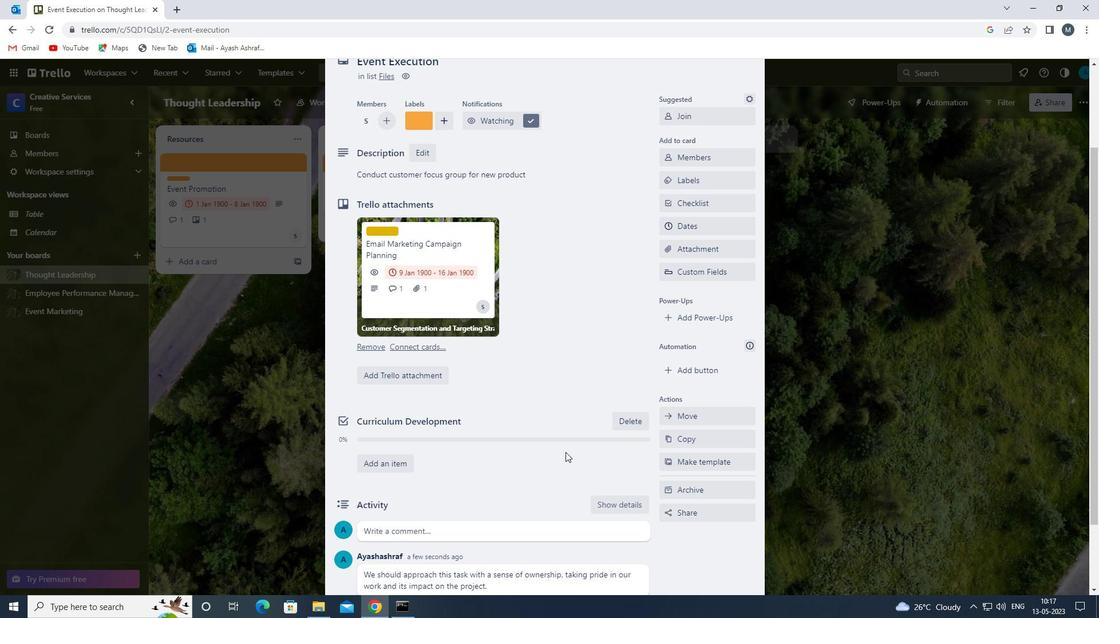 
Action: Mouse moved to (564, 452)
Screenshot: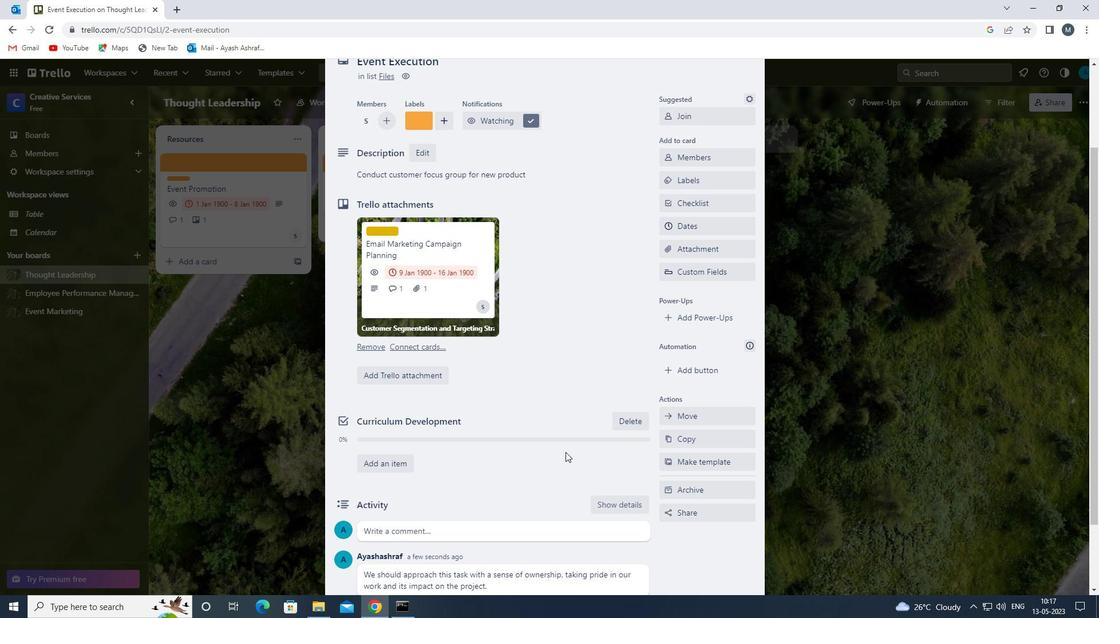
Action: Mouse scrolled (564, 452) with delta (0, 0)
Screenshot: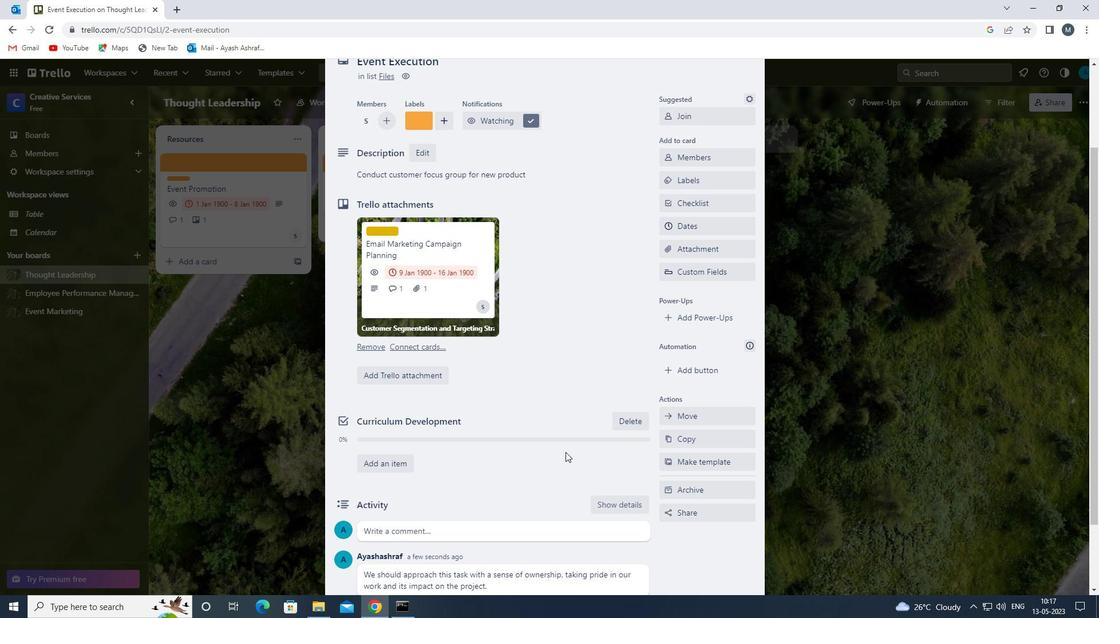 
Action: Mouse scrolled (564, 452) with delta (0, 0)
Screenshot: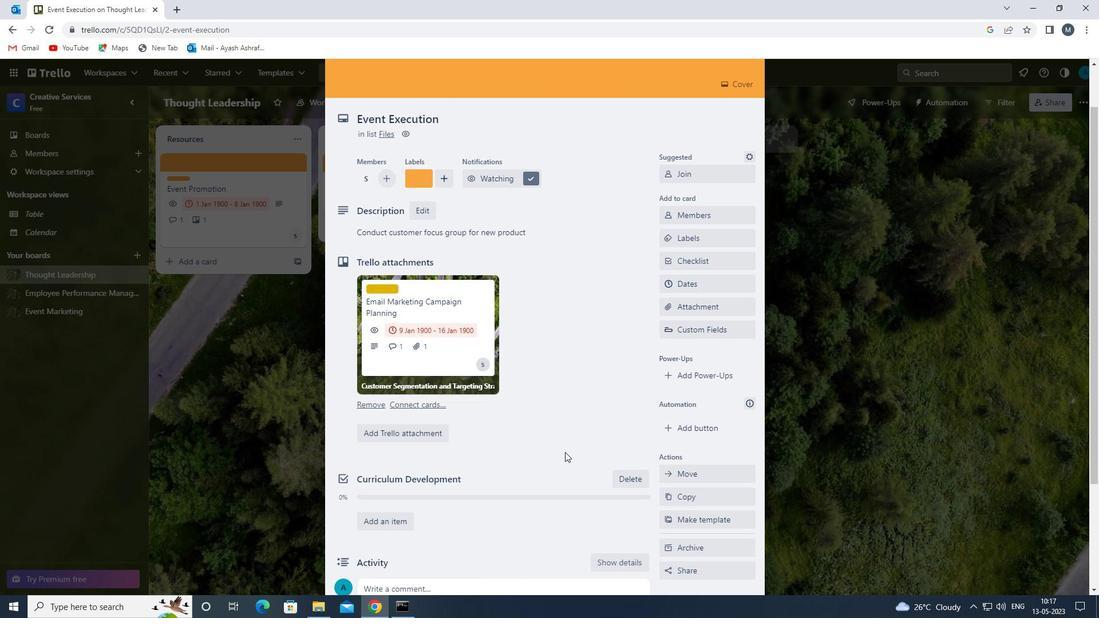 
Action: Mouse scrolled (564, 452) with delta (0, 0)
Screenshot: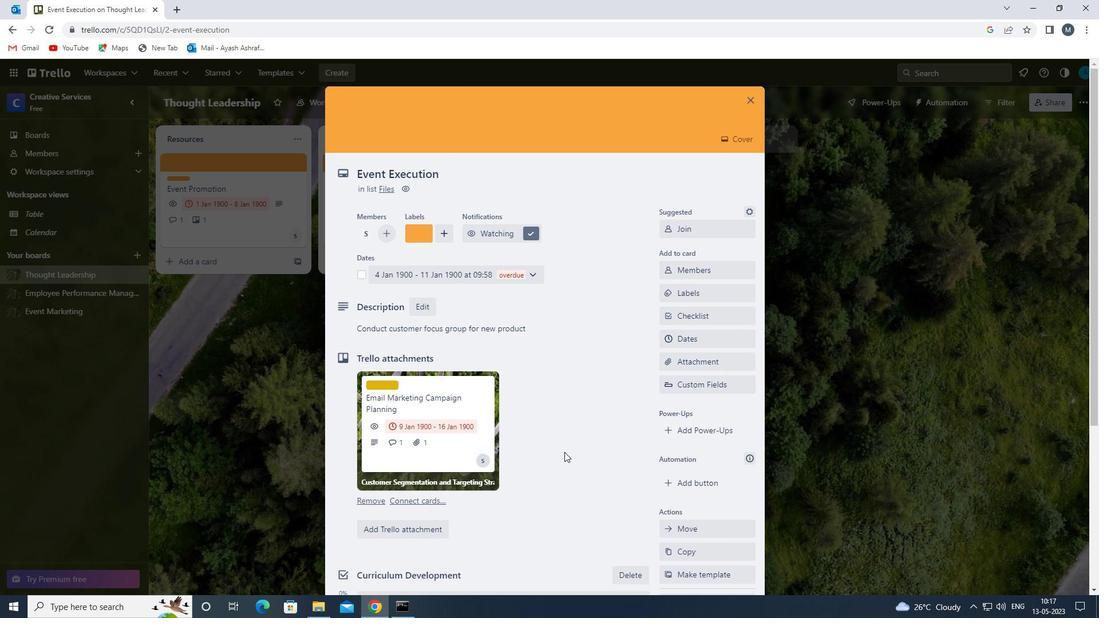 
Action: Mouse scrolled (564, 452) with delta (0, 0)
Screenshot: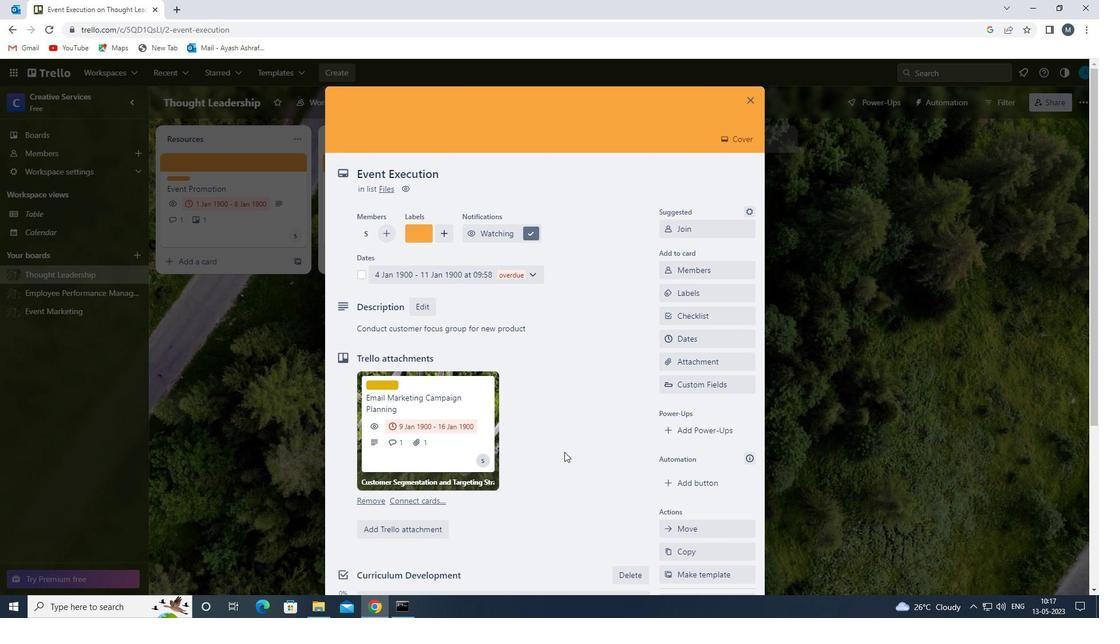 
Action: Mouse scrolled (564, 452) with delta (0, 0)
Screenshot: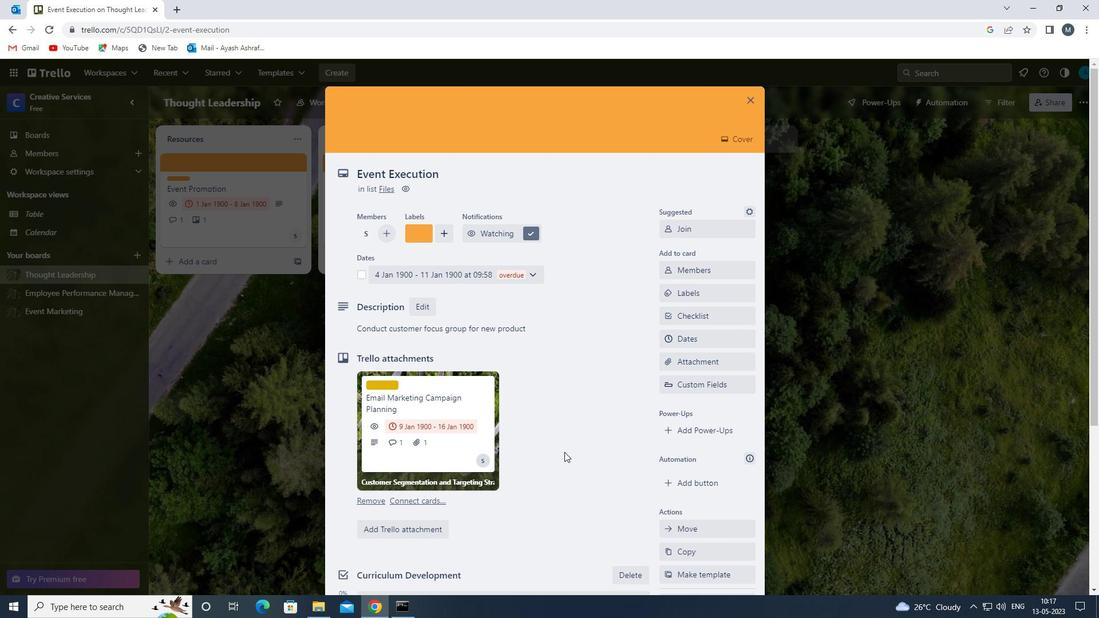 
